 Task: Search one way flight ticket for 3 adults, 3 children in premium economy from Idaho Falls: Idaho Falls Regional Airport (fanning Field) to Laramie: Laramie Regional Airport on 5-3-2023. Choice of flights is Spirit. Number of bags: 1 carry on bag. Price is upto 74000. Outbound departure time preference is 9:30.
Action: Mouse moved to (374, 325)
Screenshot: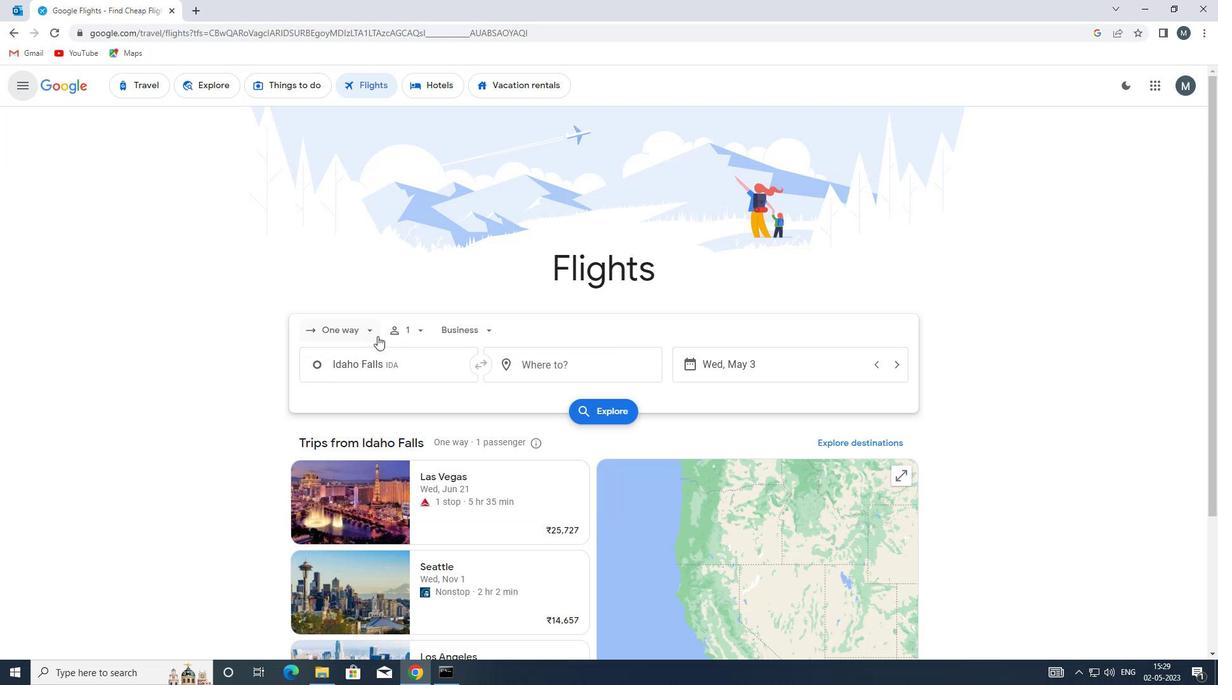 
Action: Mouse pressed left at (374, 325)
Screenshot: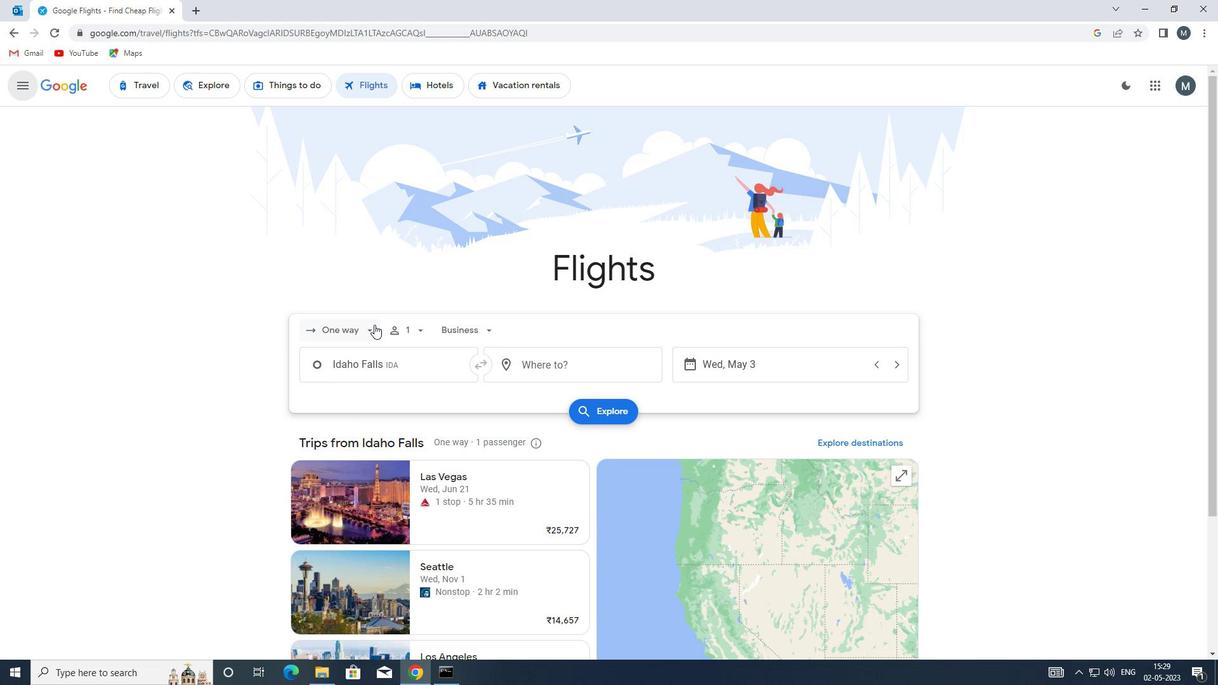 
Action: Mouse moved to (370, 391)
Screenshot: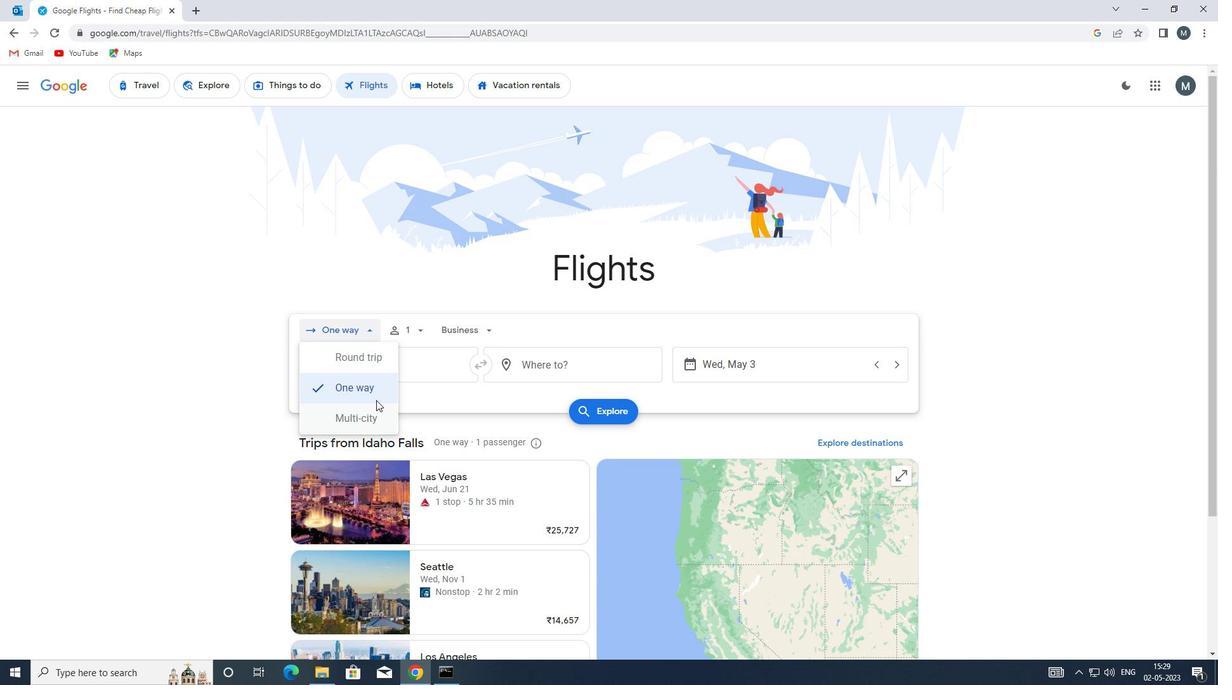 
Action: Mouse pressed left at (370, 391)
Screenshot: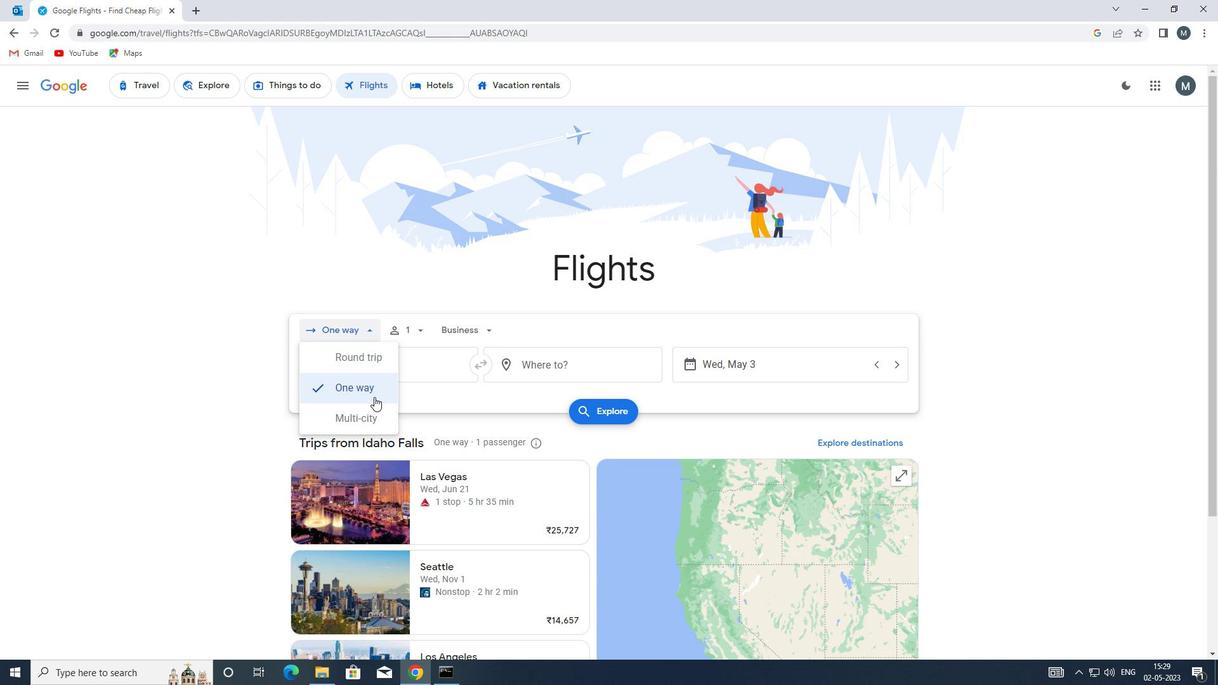 
Action: Mouse moved to (410, 330)
Screenshot: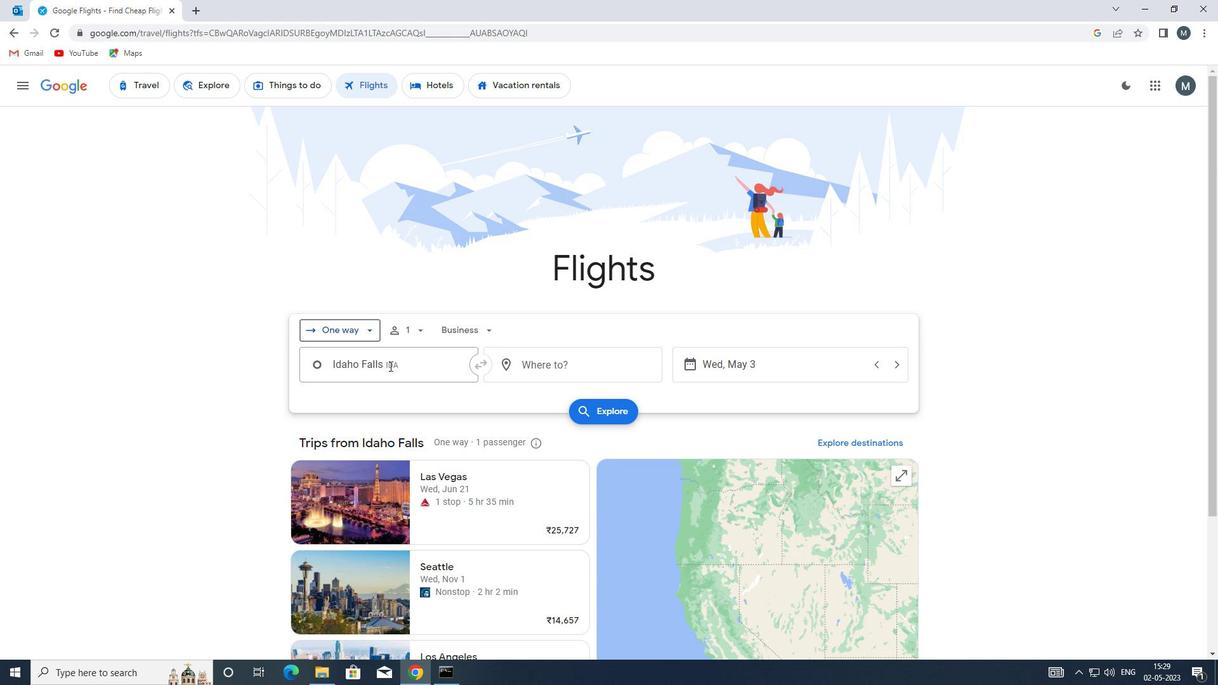 
Action: Mouse pressed left at (410, 330)
Screenshot: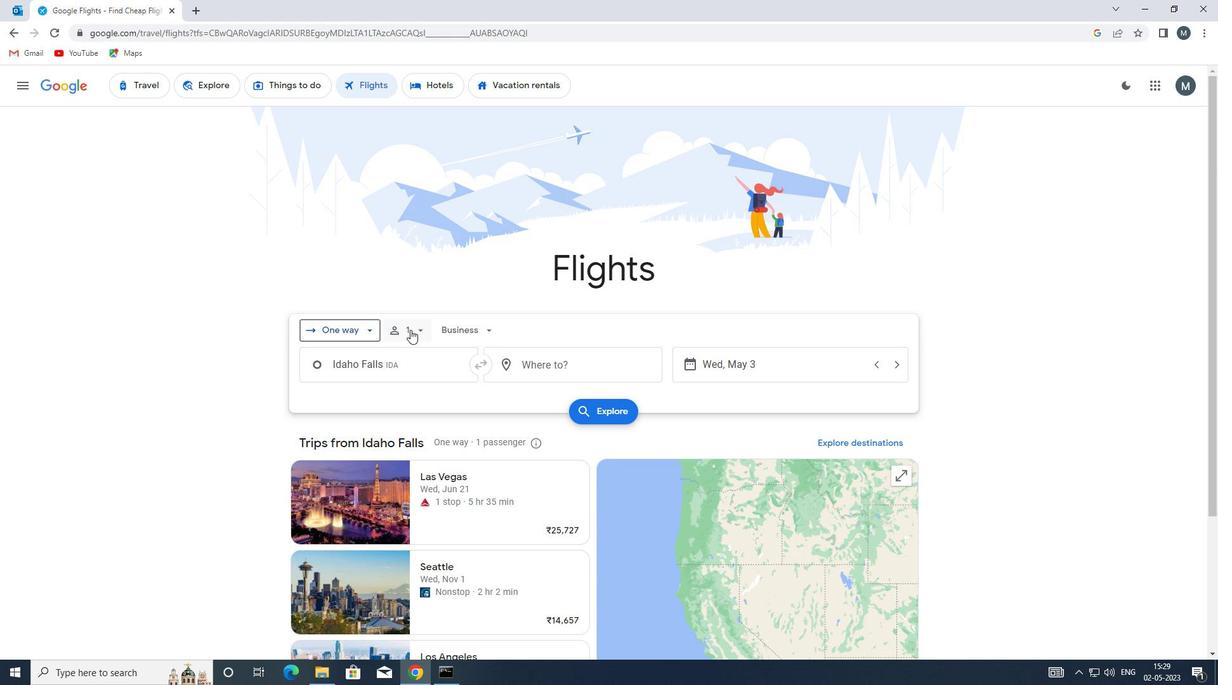 
Action: Mouse moved to (525, 360)
Screenshot: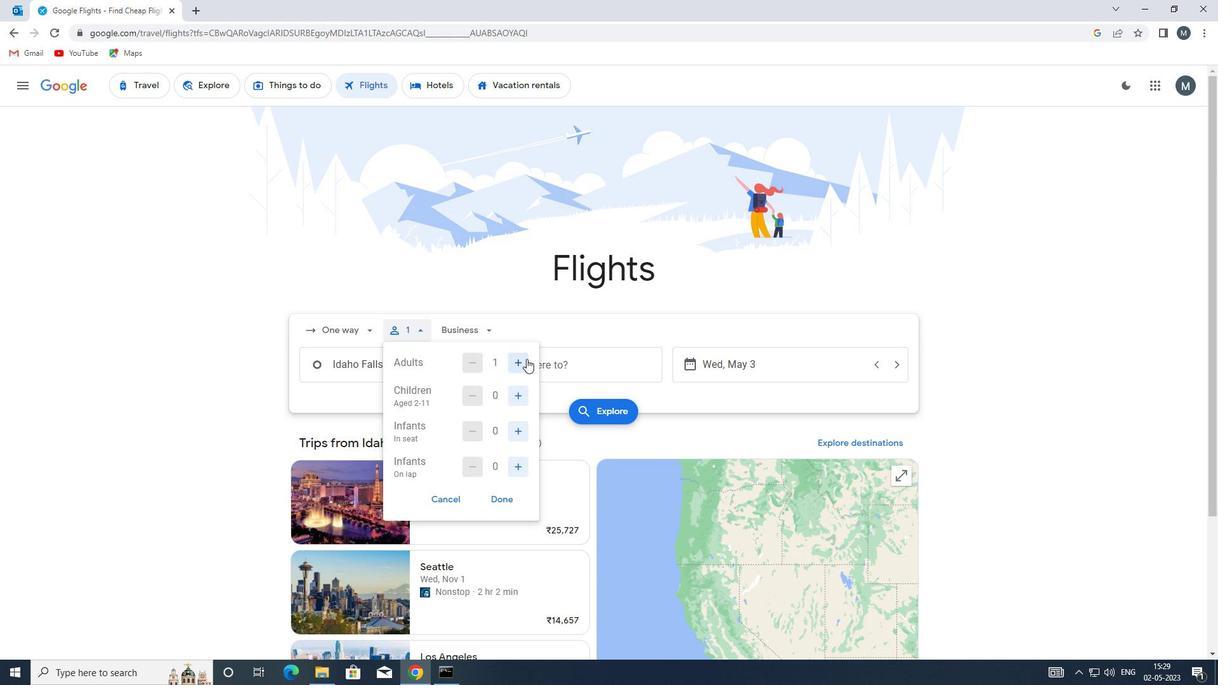 
Action: Mouse pressed left at (525, 360)
Screenshot: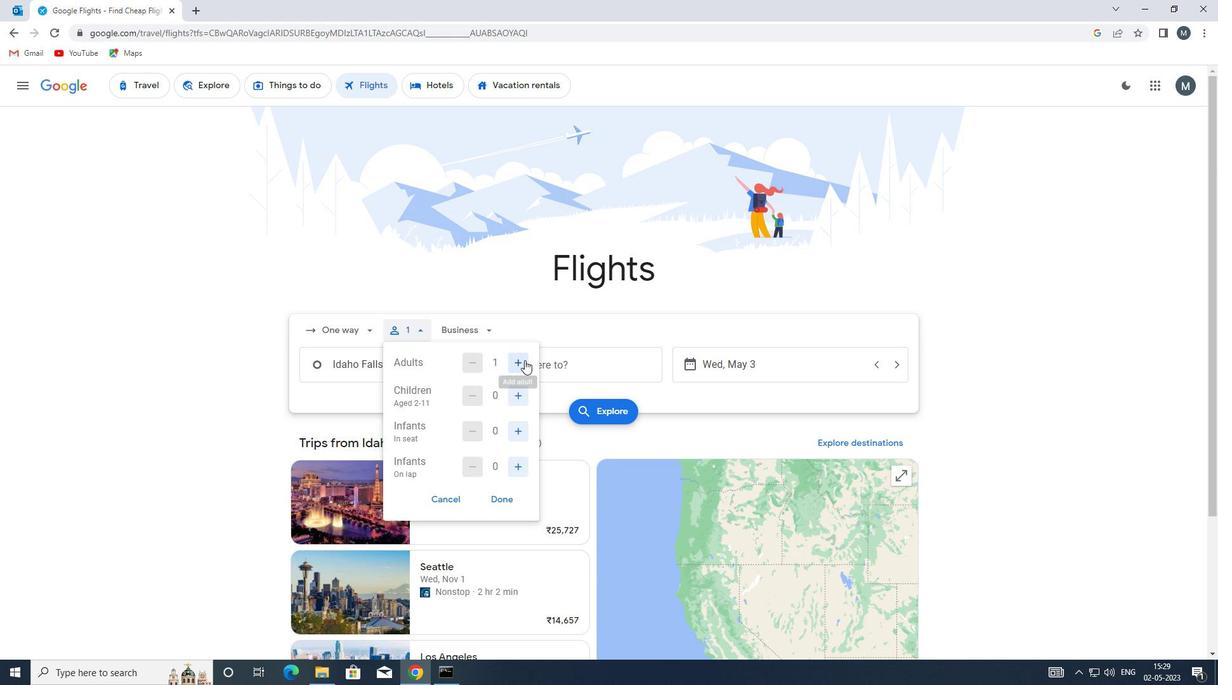 
Action: Mouse pressed left at (525, 360)
Screenshot: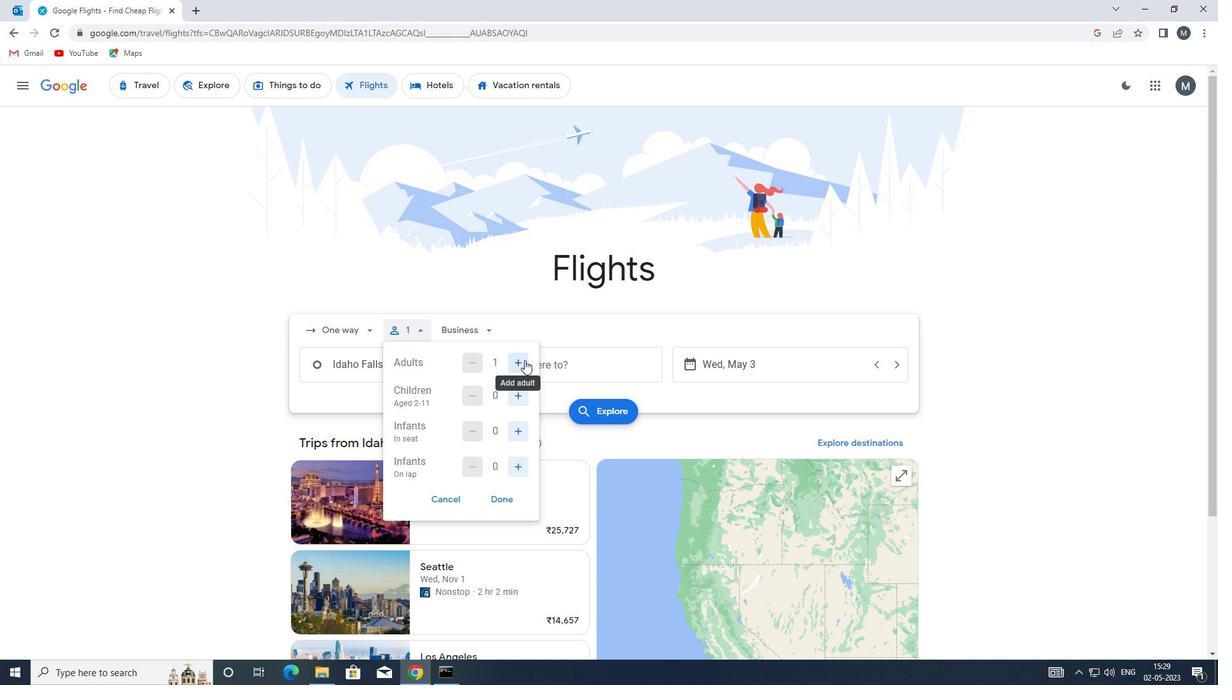 
Action: Mouse moved to (514, 396)
Screenshot: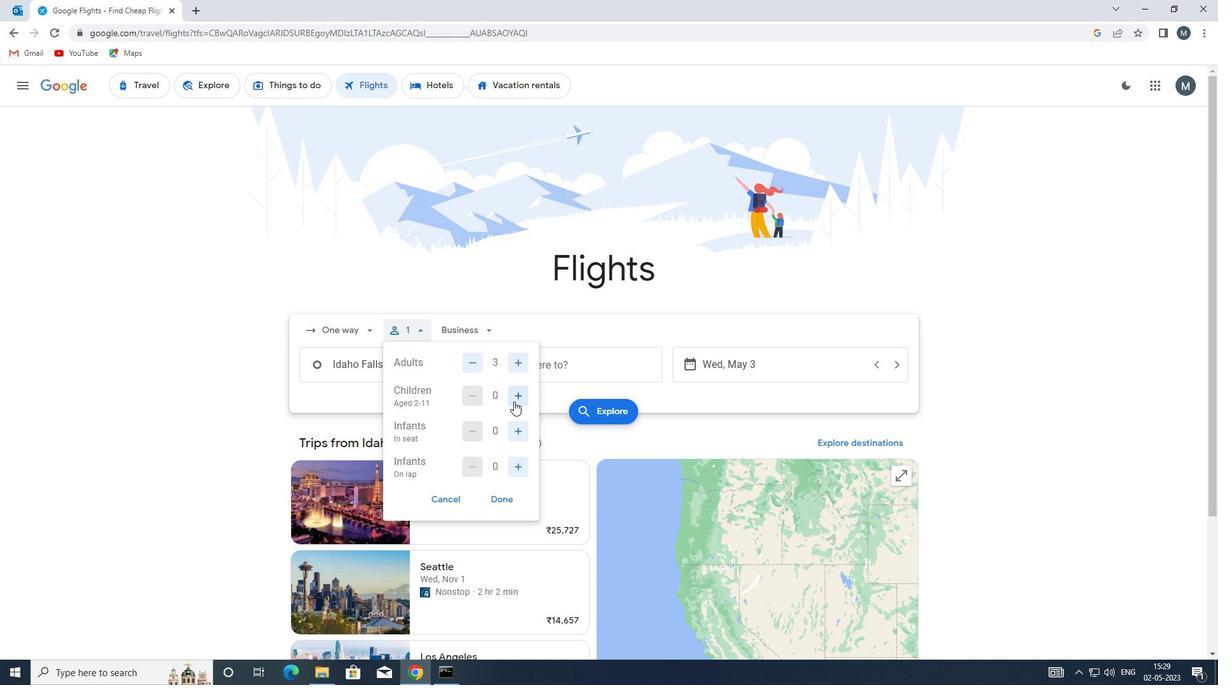 
Action: Mouse pressed left at (514, 396)
Screenshot: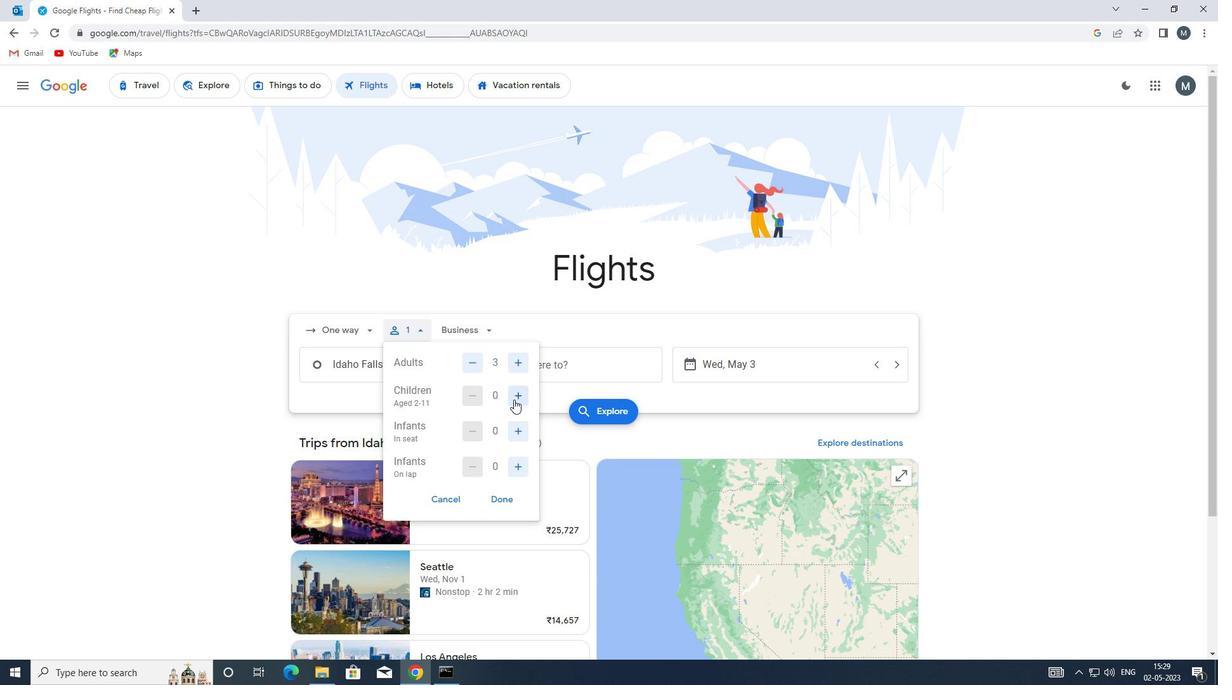 
Action: Mouse pressed left at (514, 396)
Screenshot: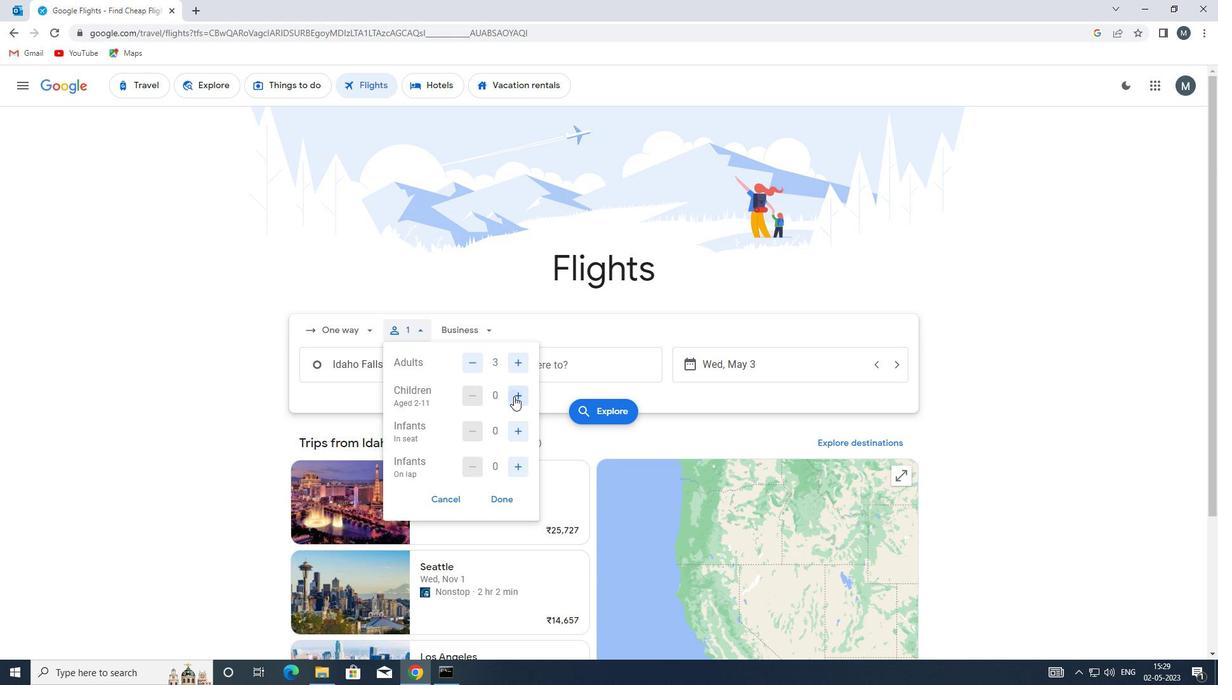 
Action: Mouse moved to (515, 396)
Screenshot: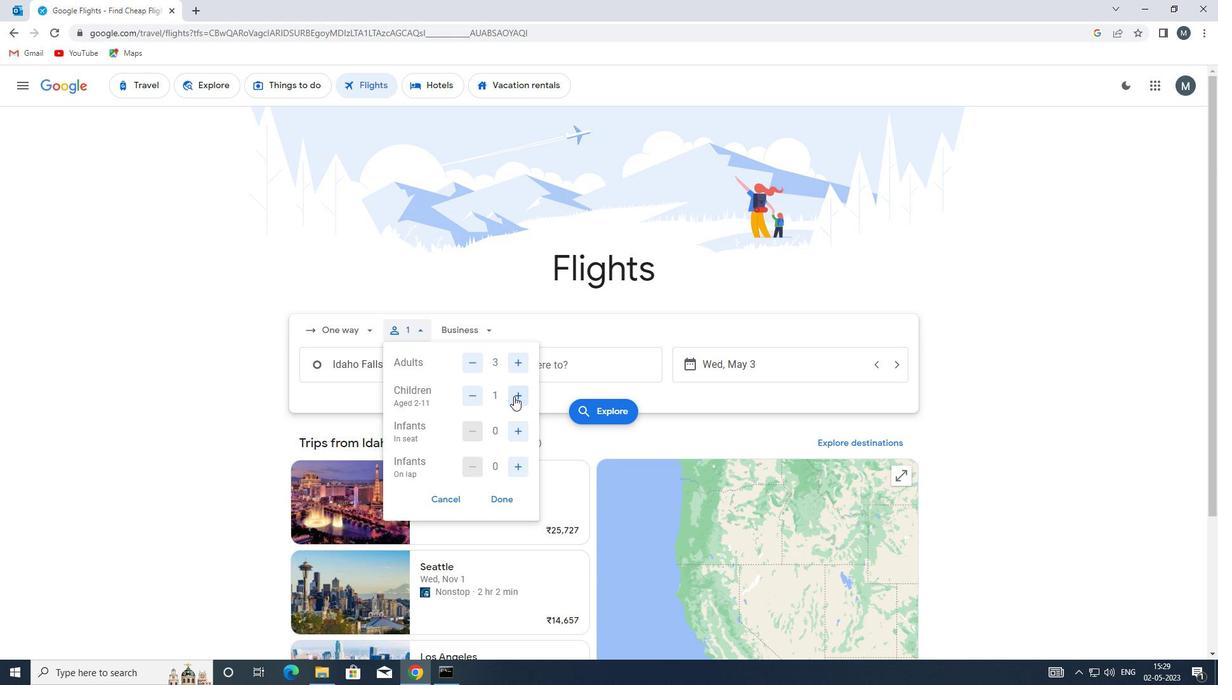 
Action: Mouse pressed left at (515, 396)
Screenshot: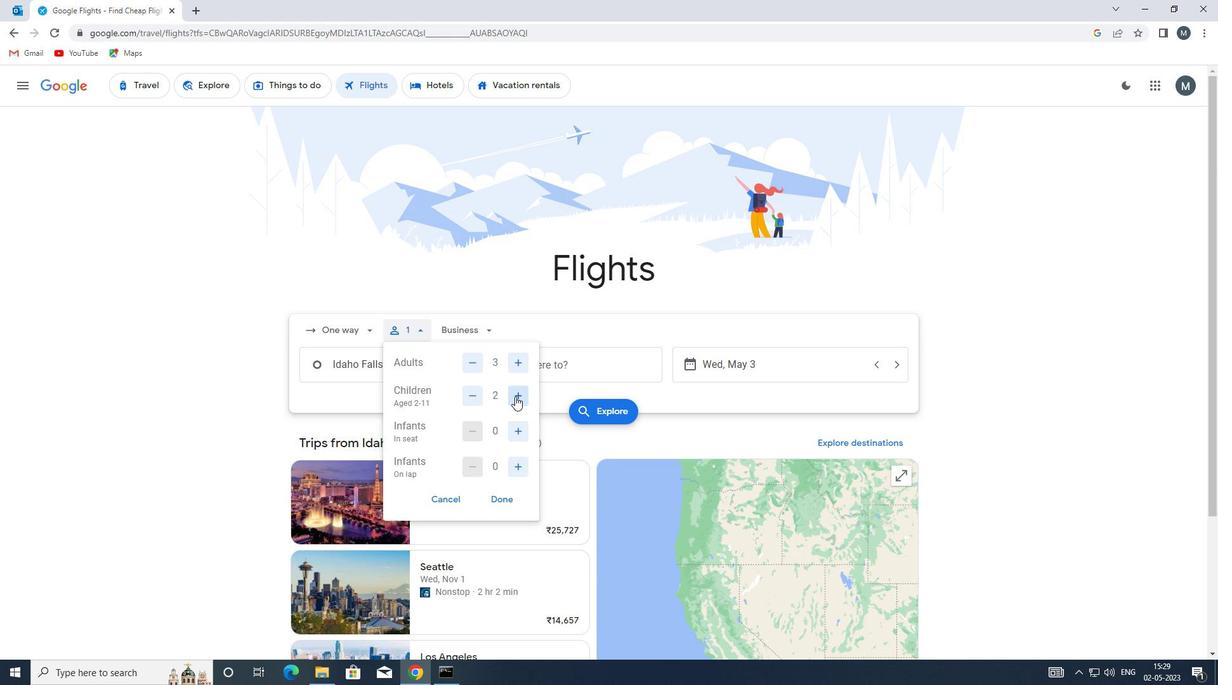 
Action: Mouse moved to (502, 494)
Screenshot: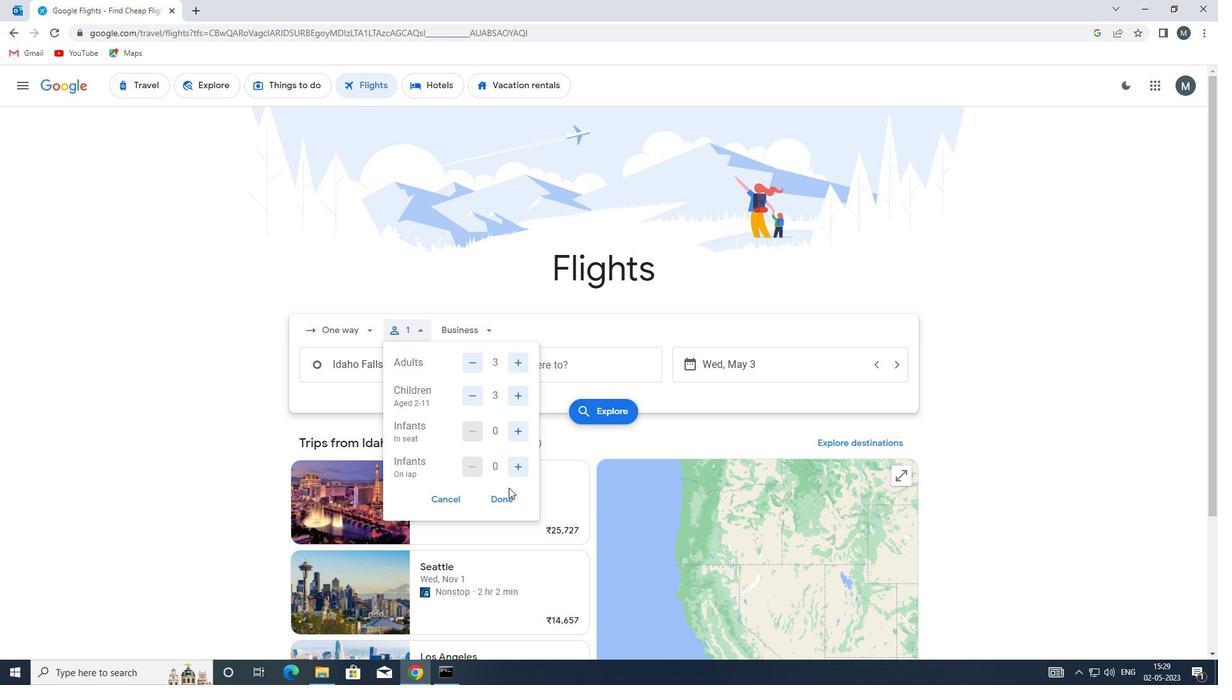 
Action: Mouse pressed left at (502, 494)
Screenshot: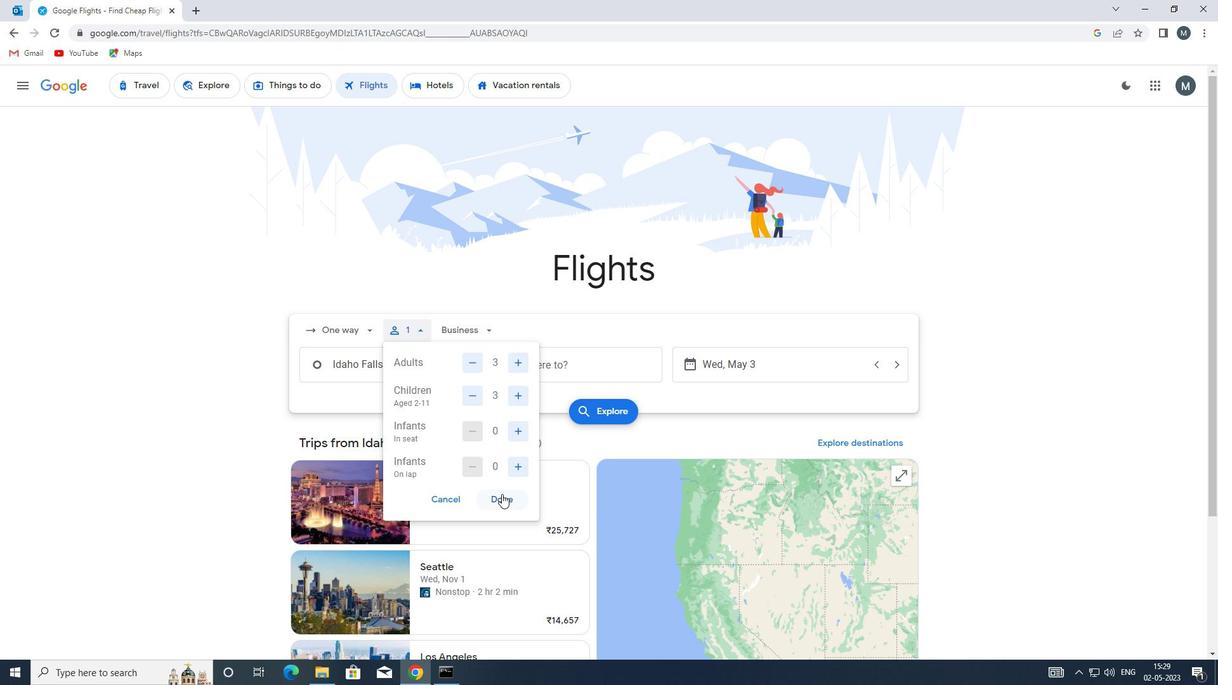 
Action: Mouse moved to (467, 326)
Screenshot: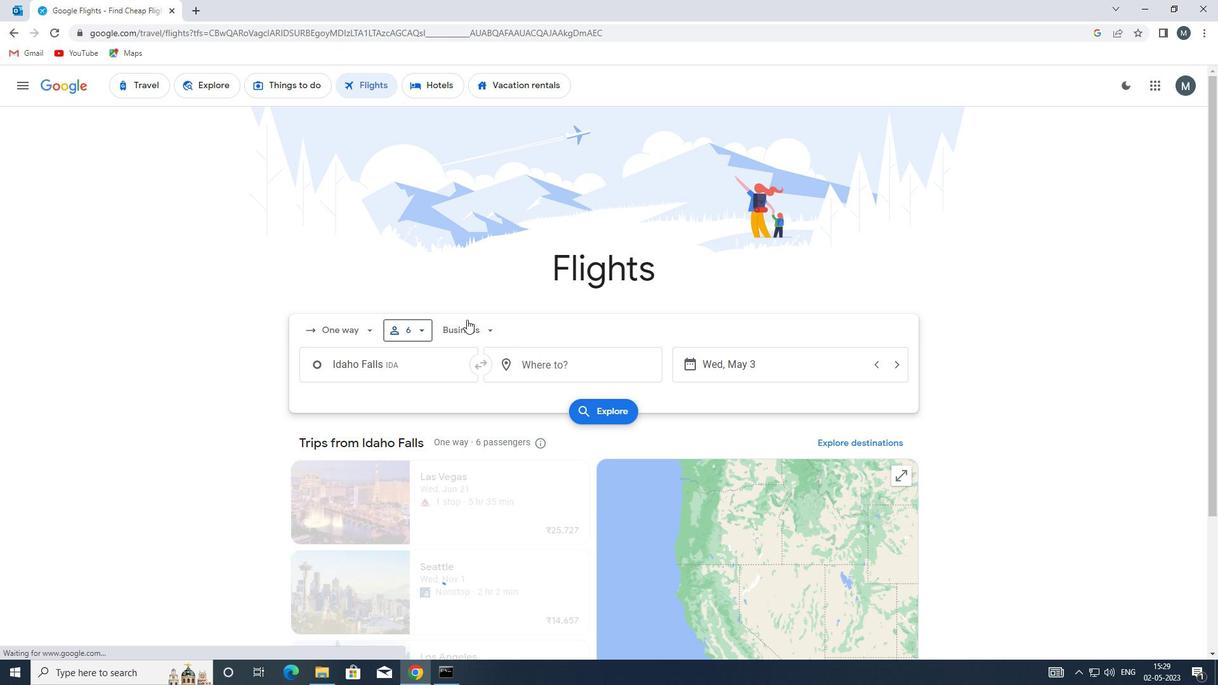 
Action: Mouse pressed left at (467, 326)
Screenshot: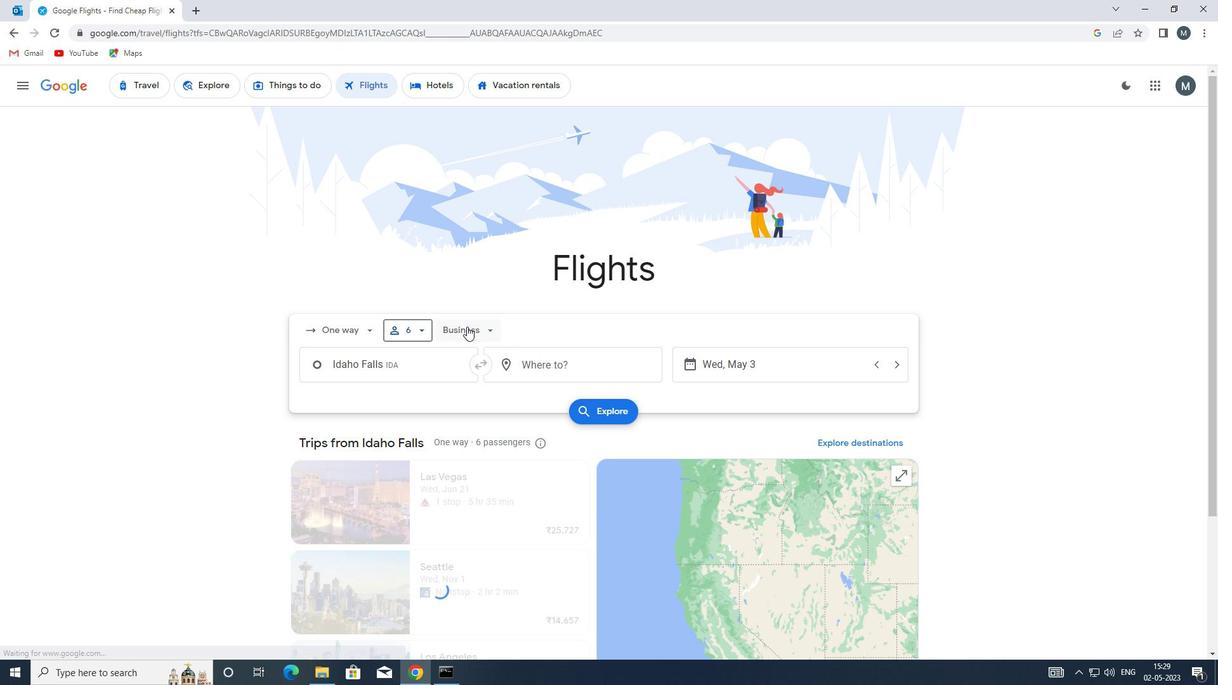 
Action: Mouse moved to (473, 330)
Screenshot: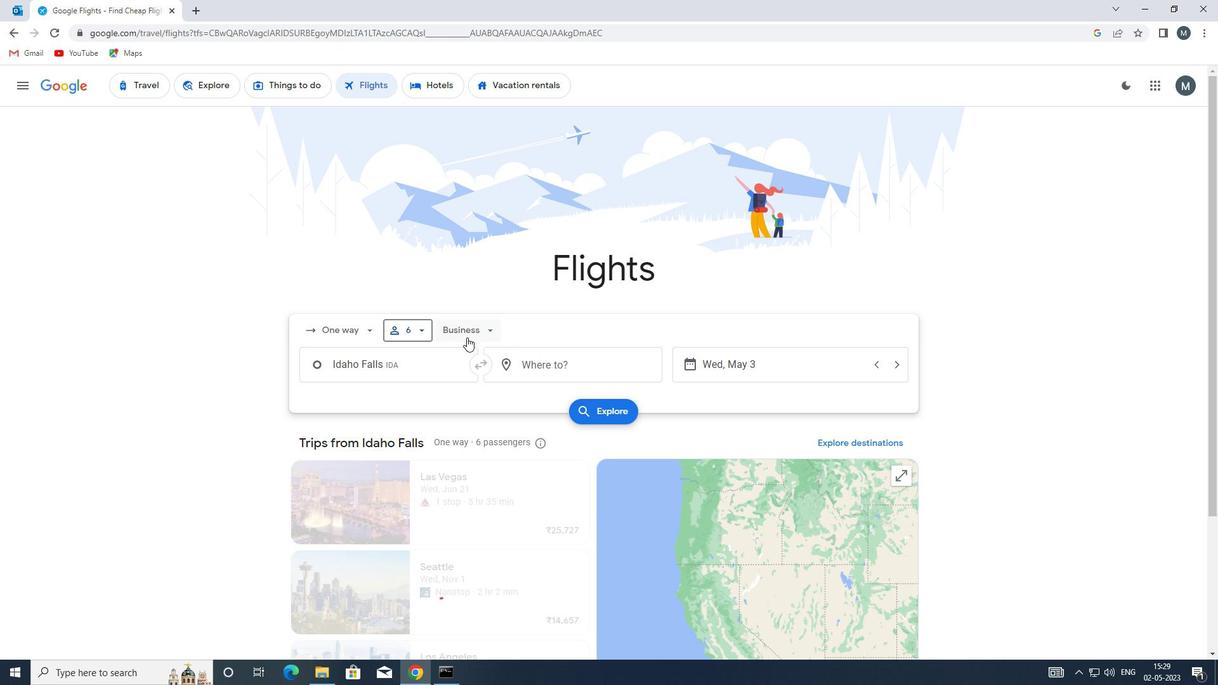 
Action: Mouse pressed left at (473, 330)
Screenshot: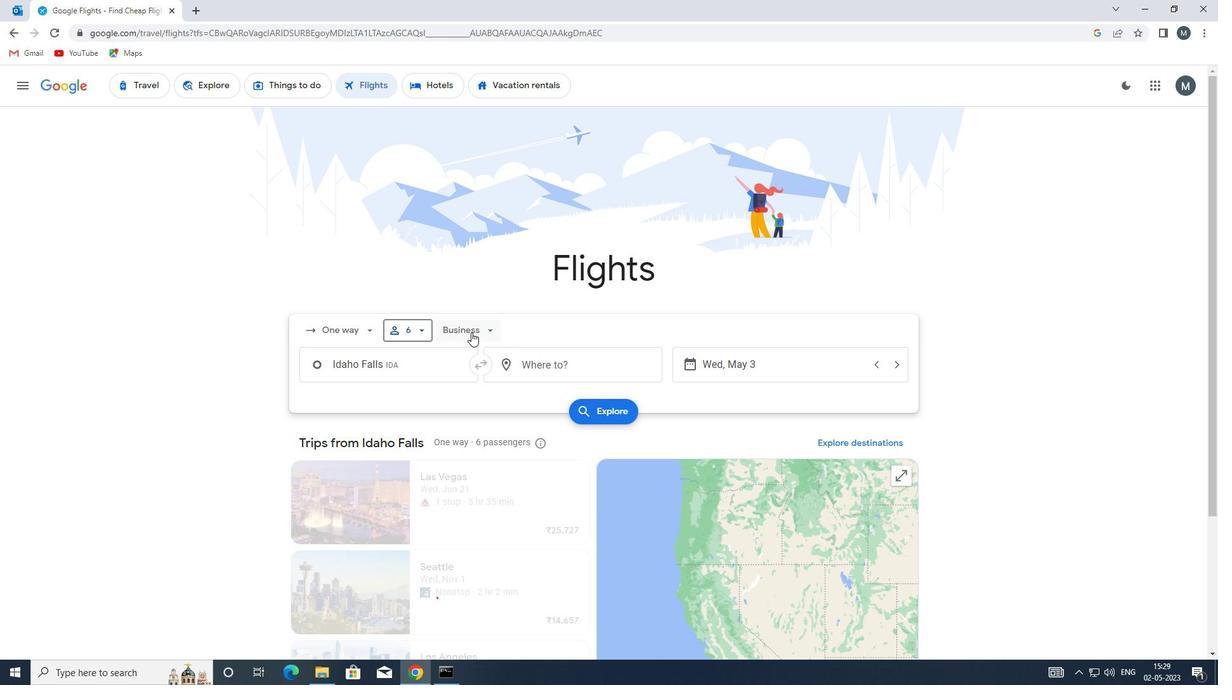 
Action: Mouse moved to (473, 330)
Screenshot: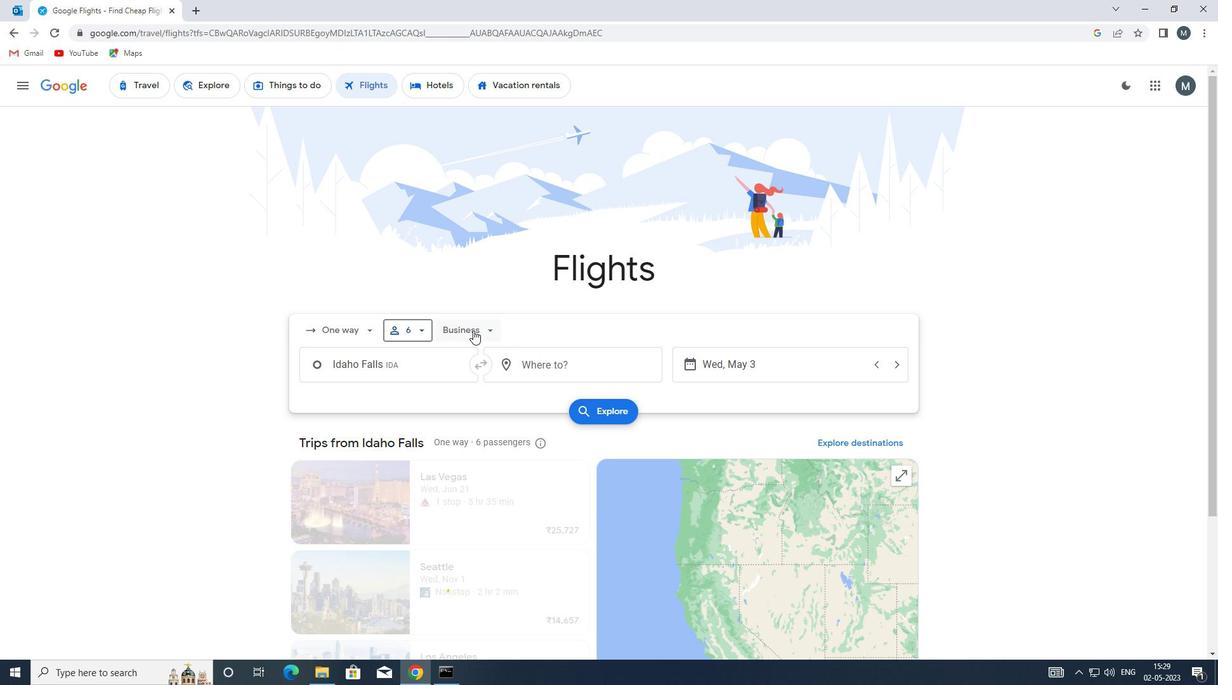 
Action: Mouse pressed left at (473, 330)
Screenshot: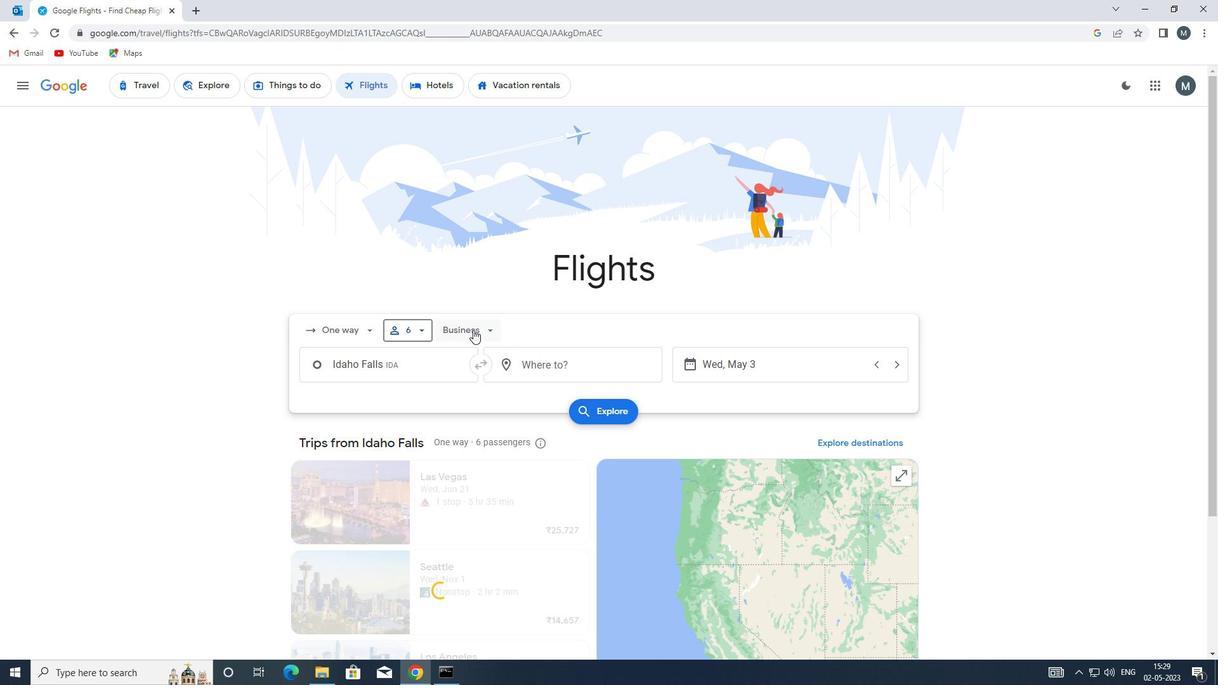 
Action: Mouse moved to (497, 385)
Screenshot: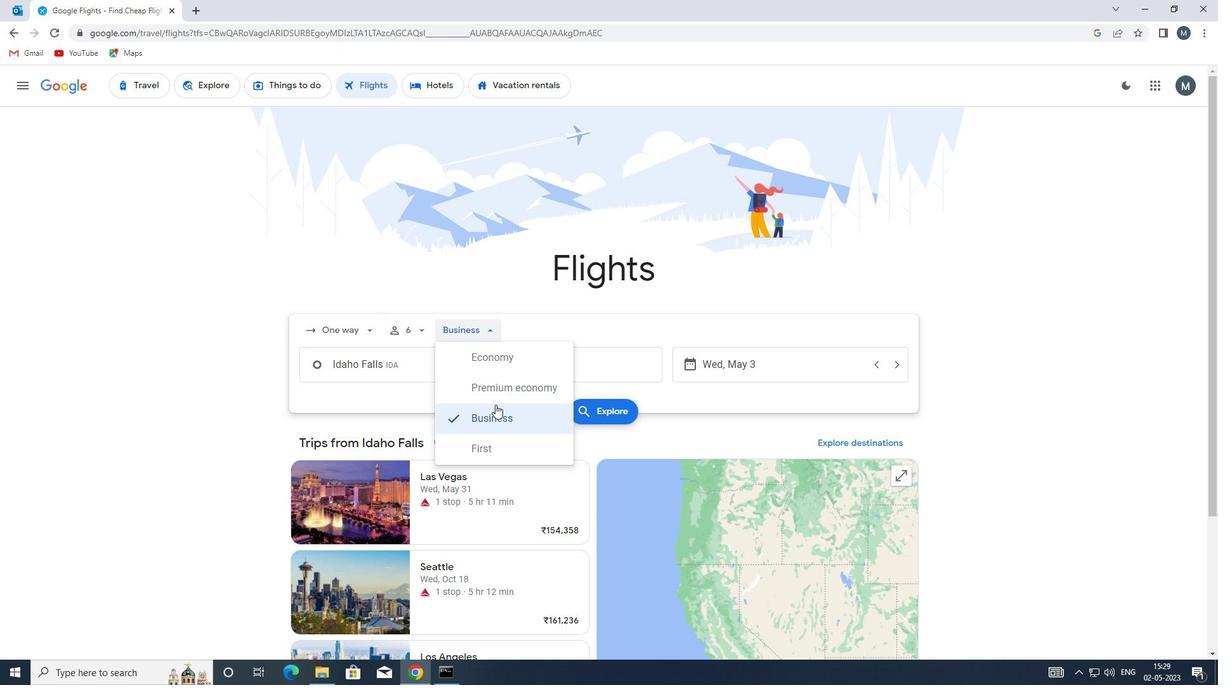 
Action: Mouse pressed left at (497, 385)
Screenshot: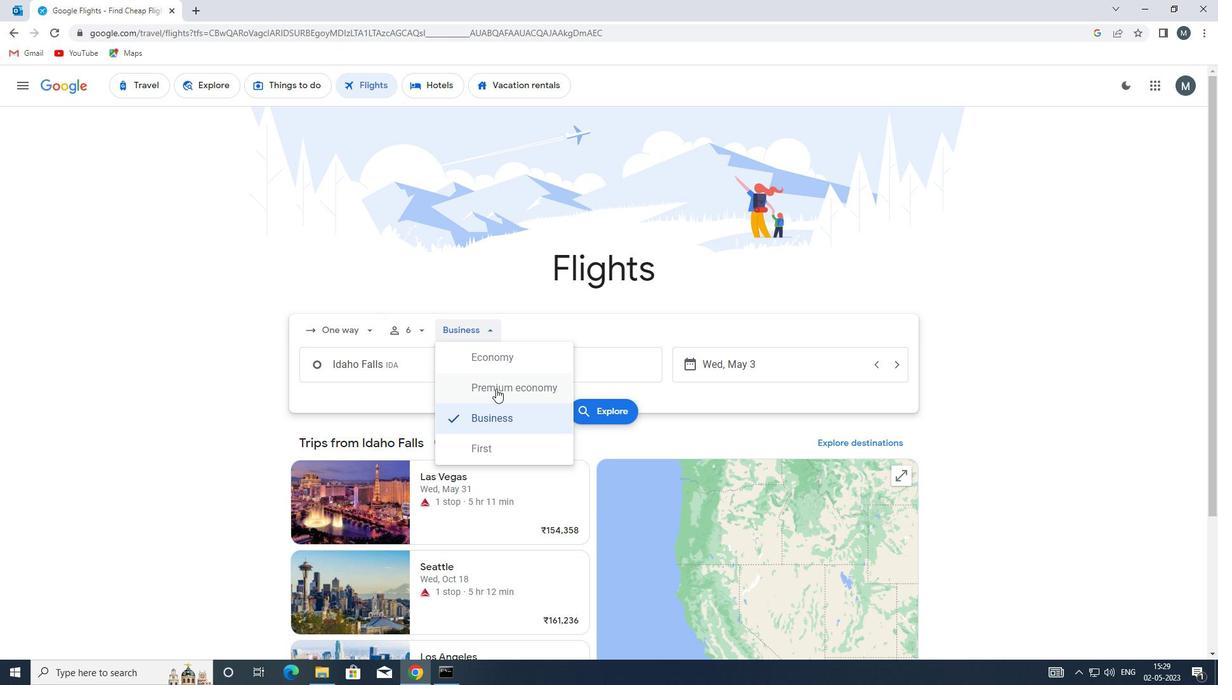 
Action: Mouse moved to (419, 362)
Screenshot: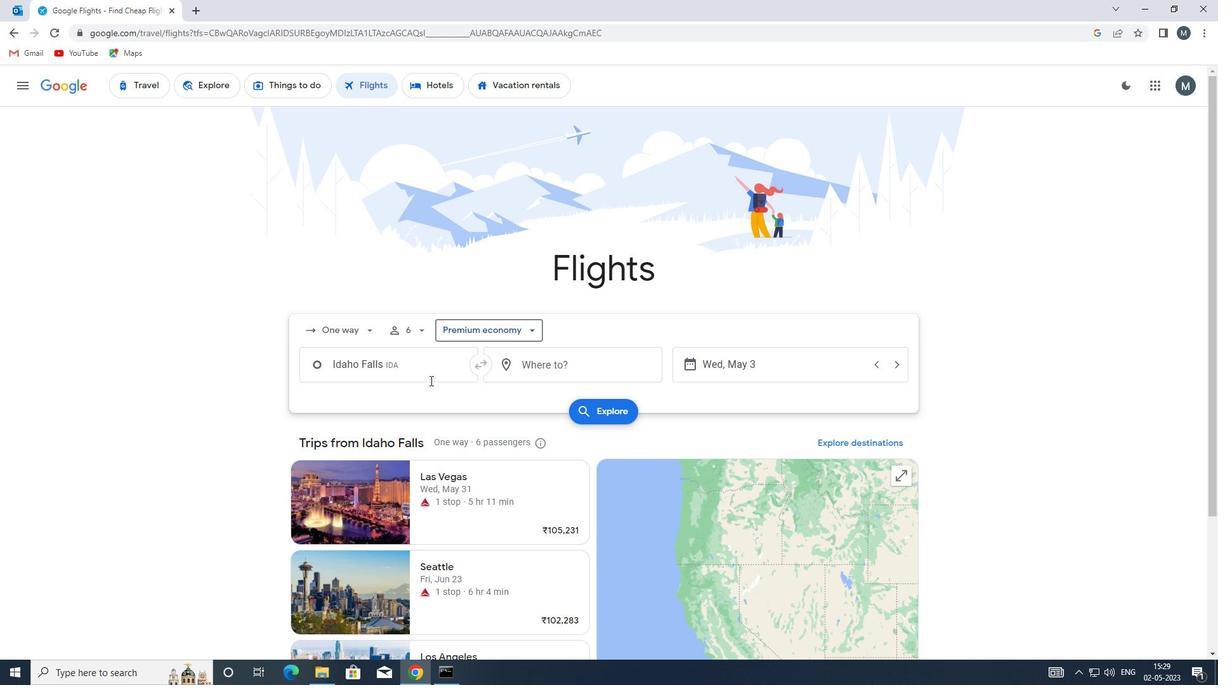 
Action: Mouse pressed left at (419, 362)
Screenshot: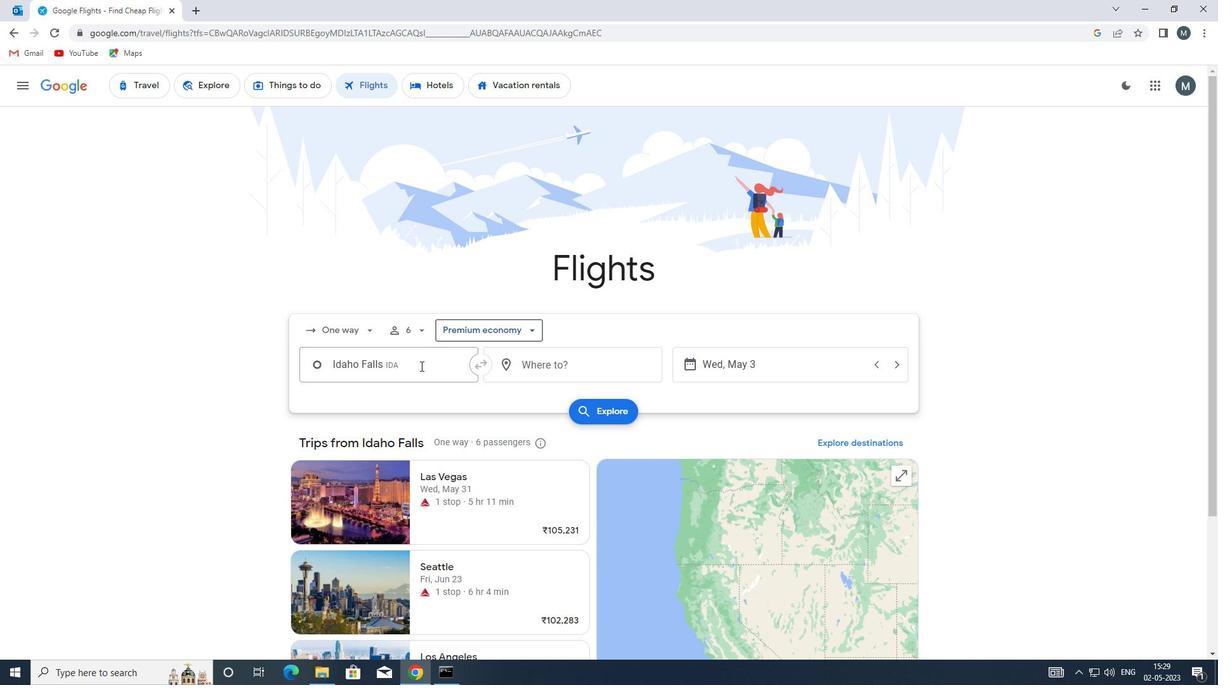 
Action: Key pressed <Key.enter>
Screenshot: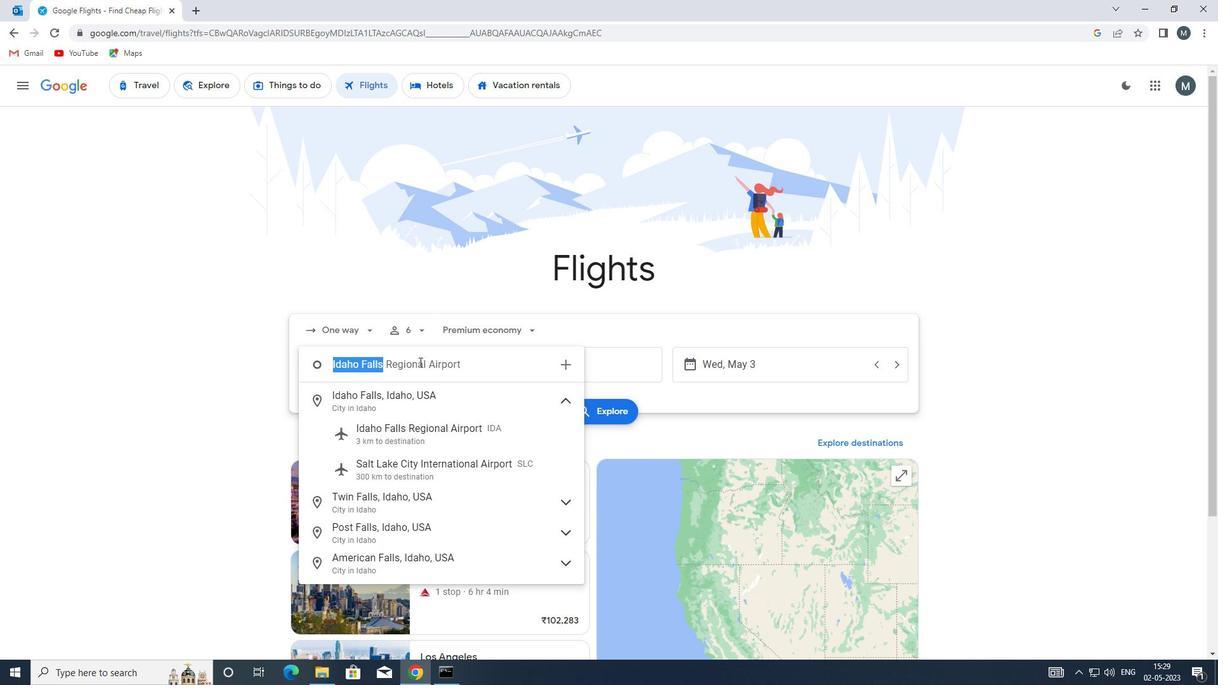 
Action: Mouse moved to (524, 366)
Screenshot: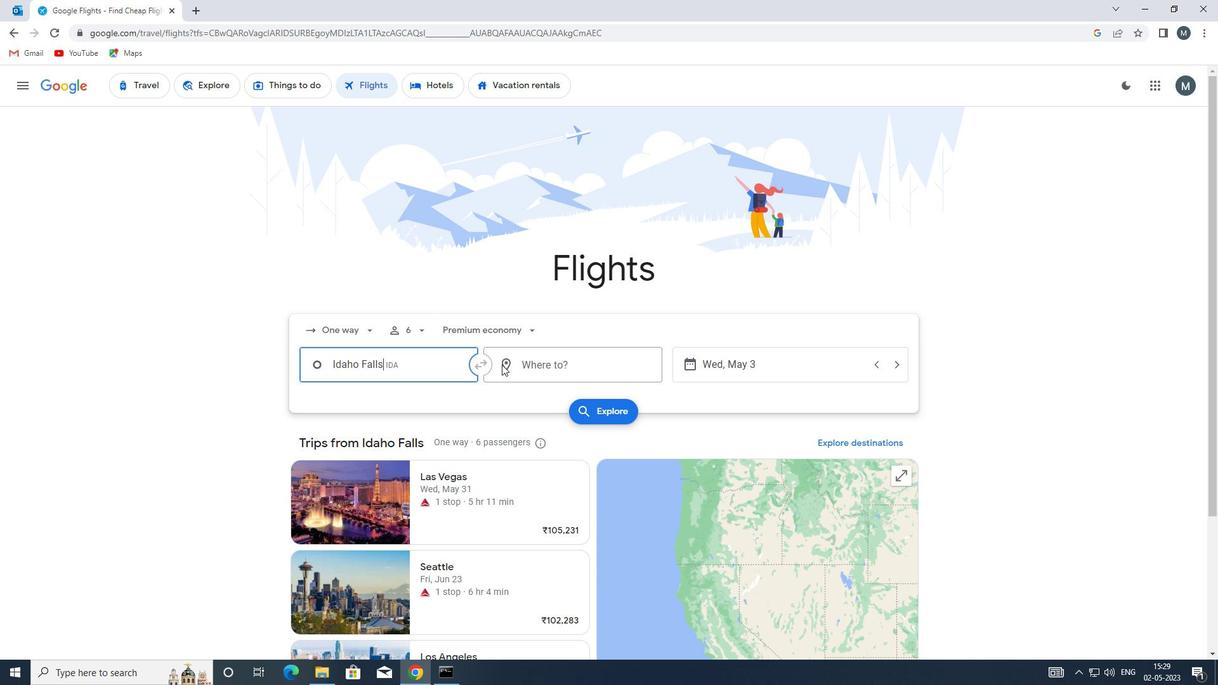 
Action: Mouse pressed left at (524, 366)
Screenshot: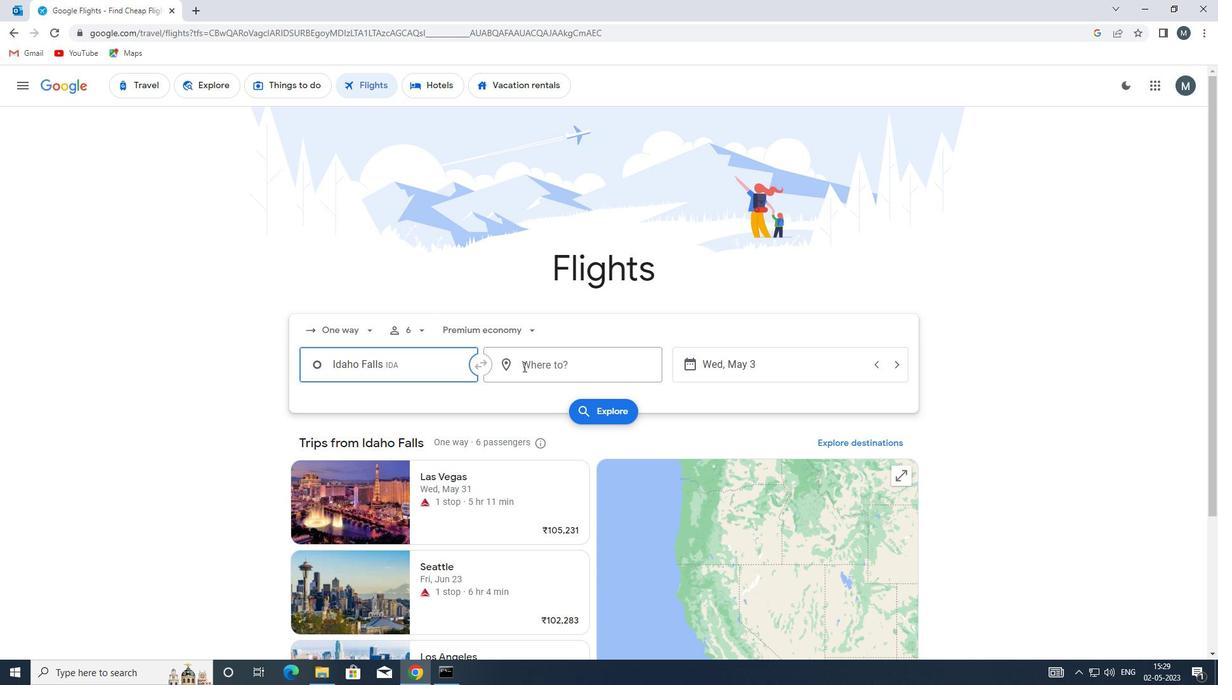 
Action: Mouse moved to (523, 365)
Screenshot: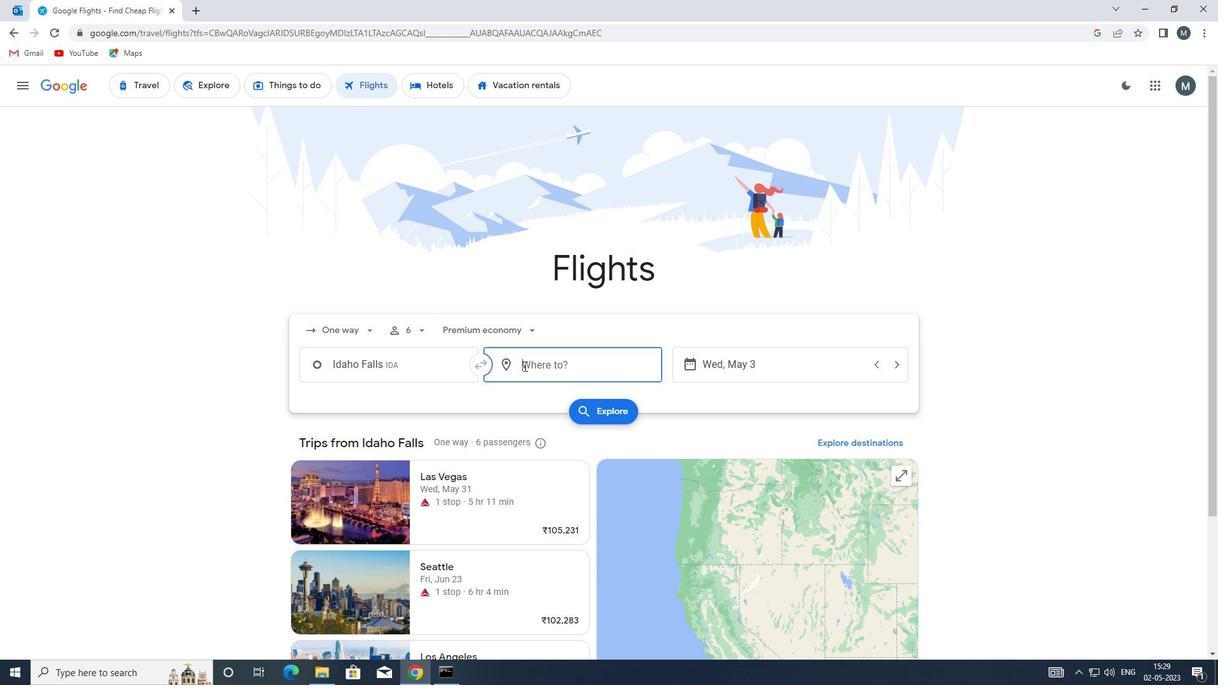 
Action: Key pressed lar
Screenshot: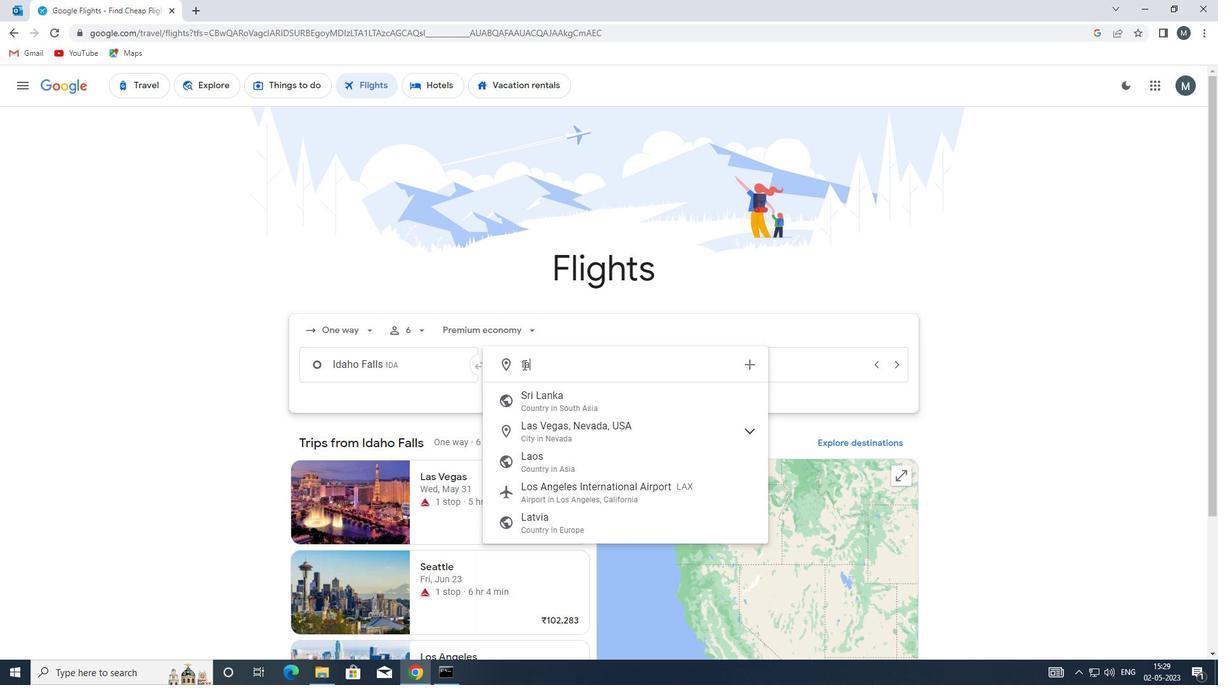
Action: Mouse moved to (592, 400)
Screenshot: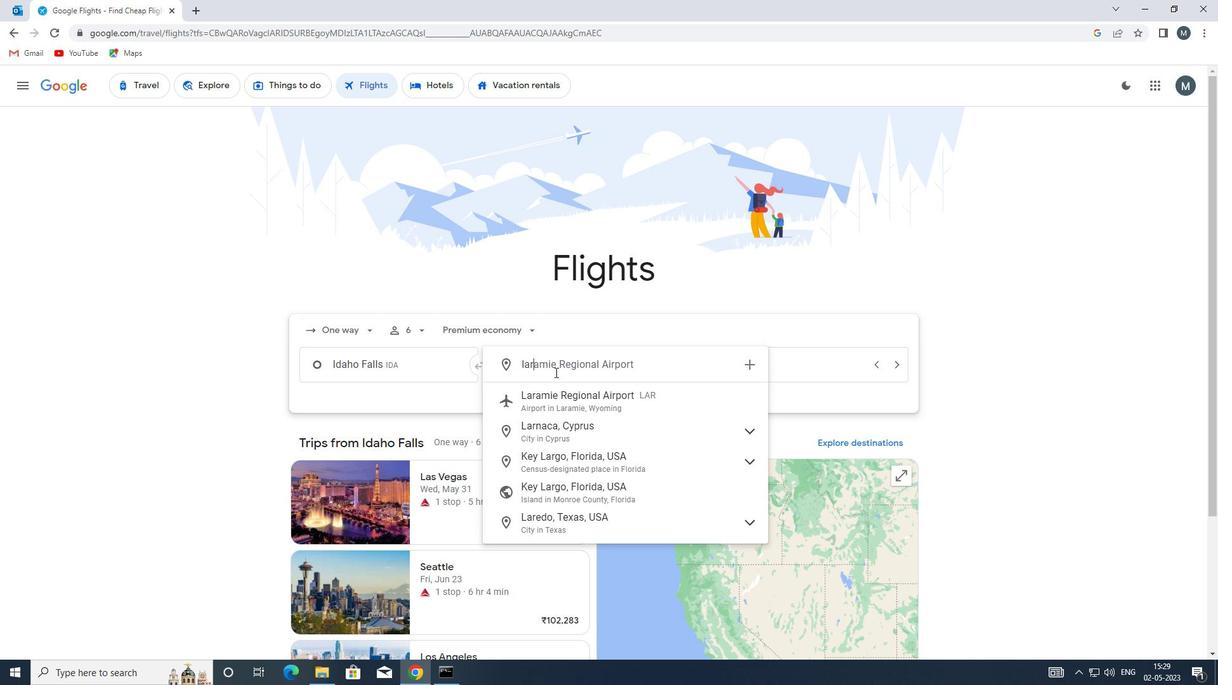 
Action: Mouse pressed left at (592, 400)
Screenshot: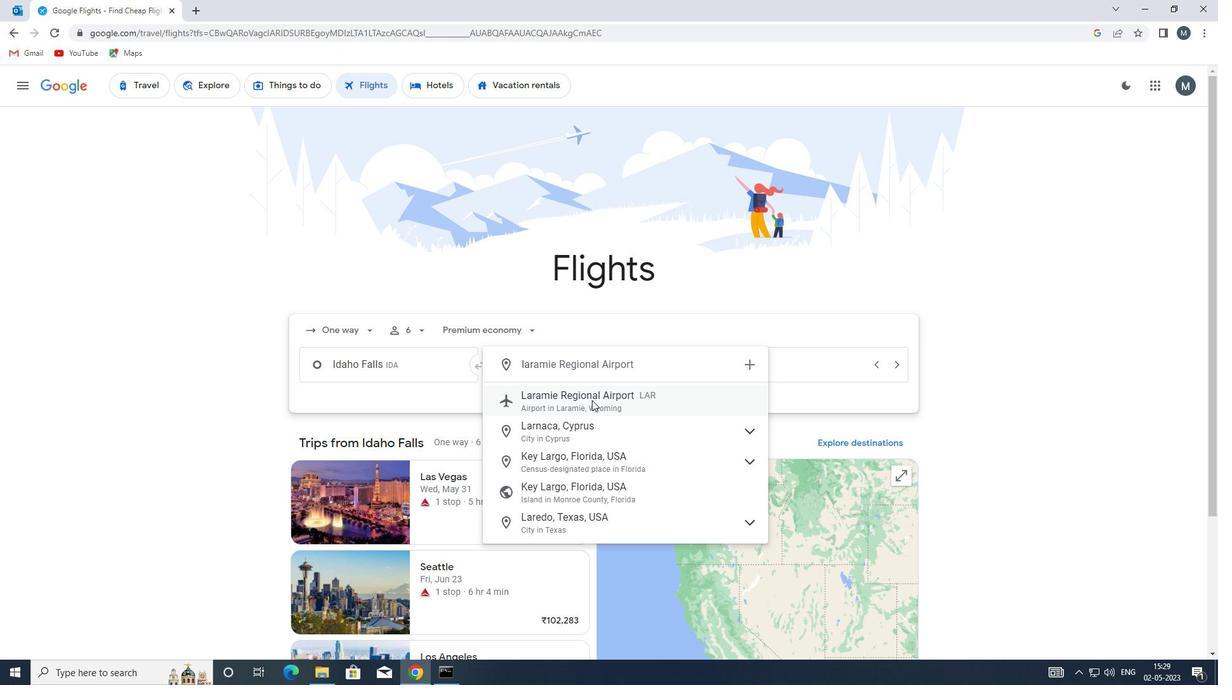 
Action: Mouse moved to (727, 366)
Screenshot: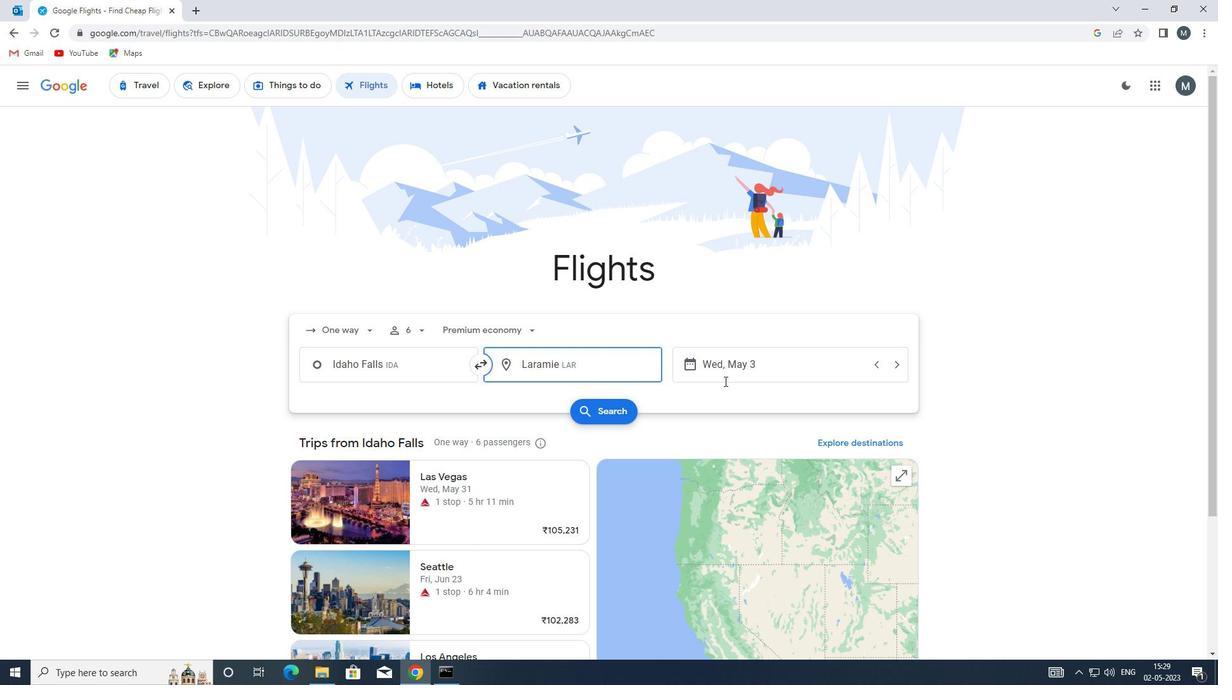 
Action: Mouse pressed left at (727, 366)
Screenshot: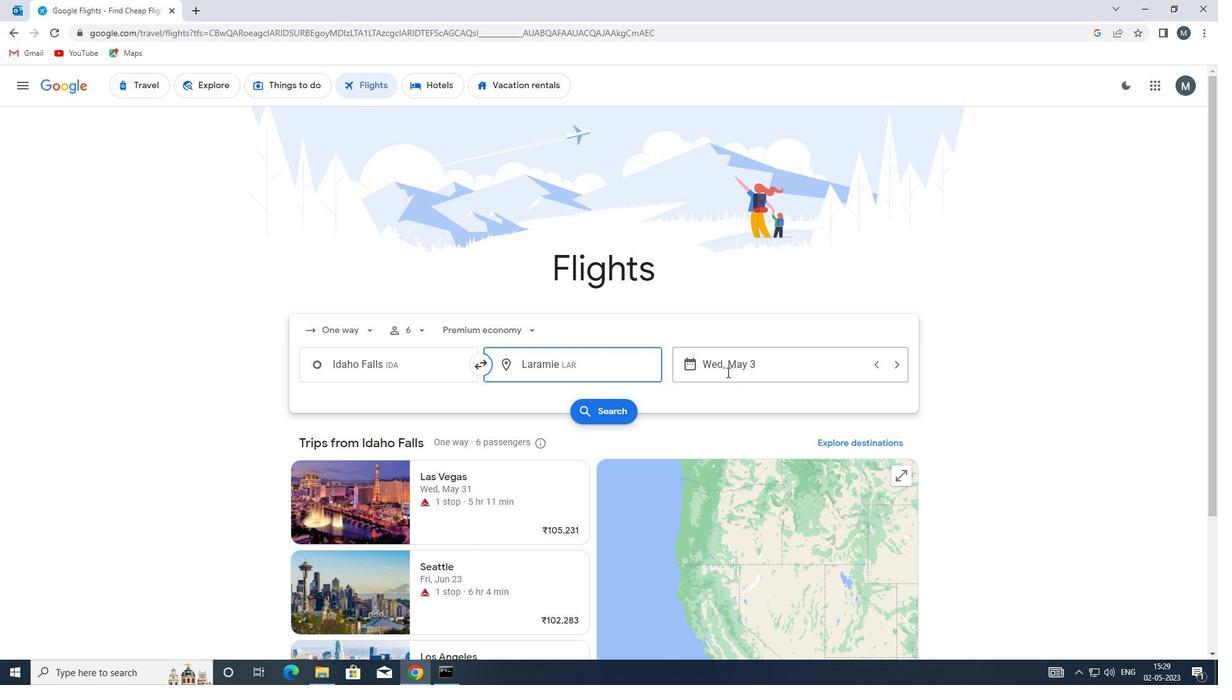 
Action: Mouse moved to (555, 424)
Screenshot: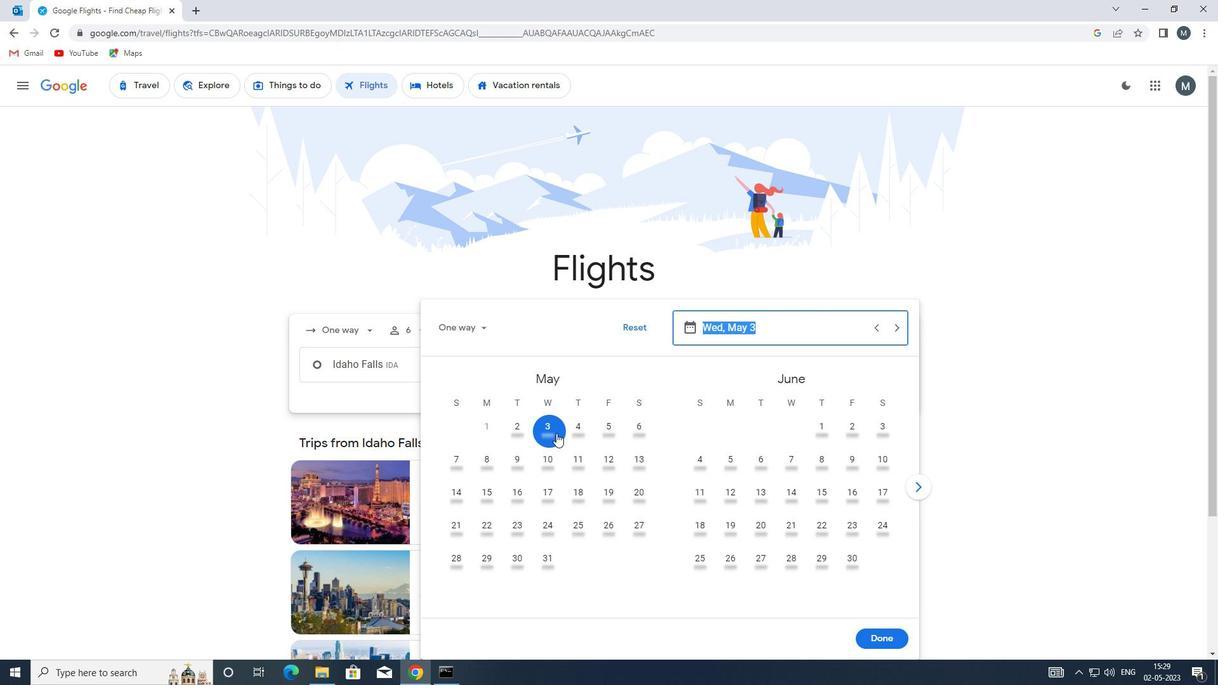 
Action: Mouse pressed left at (555, 424)
Screenshot: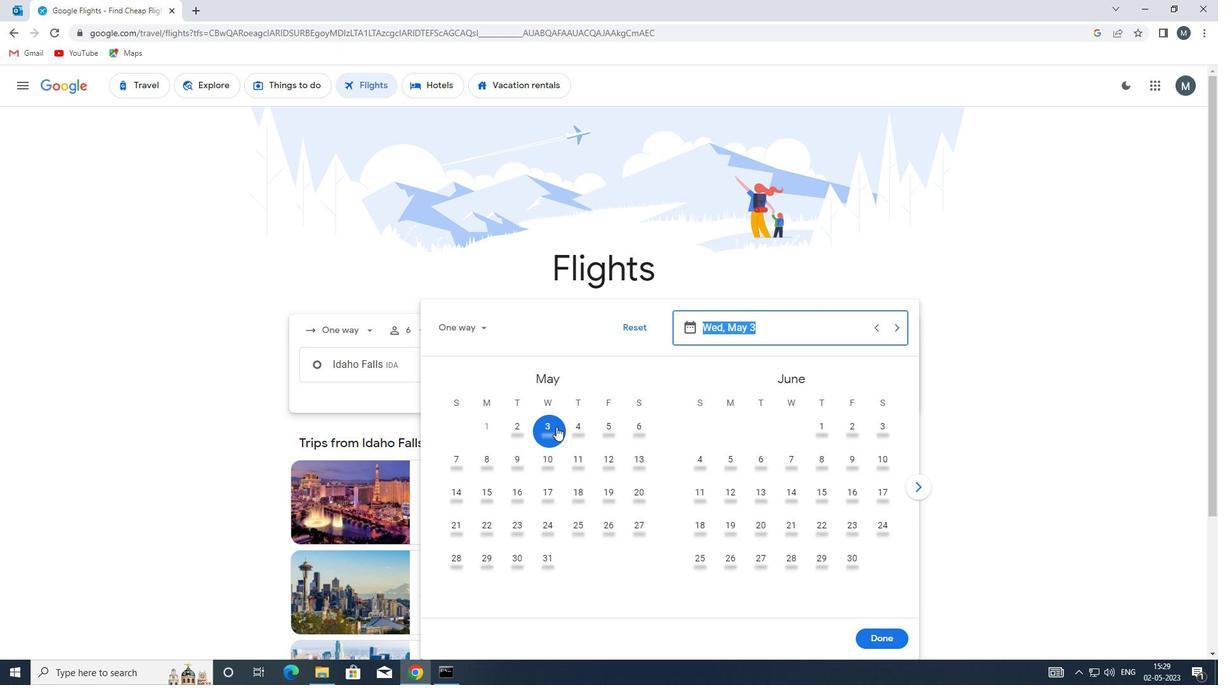 
Action: Mouse moved to (867, 636)
Screenshot: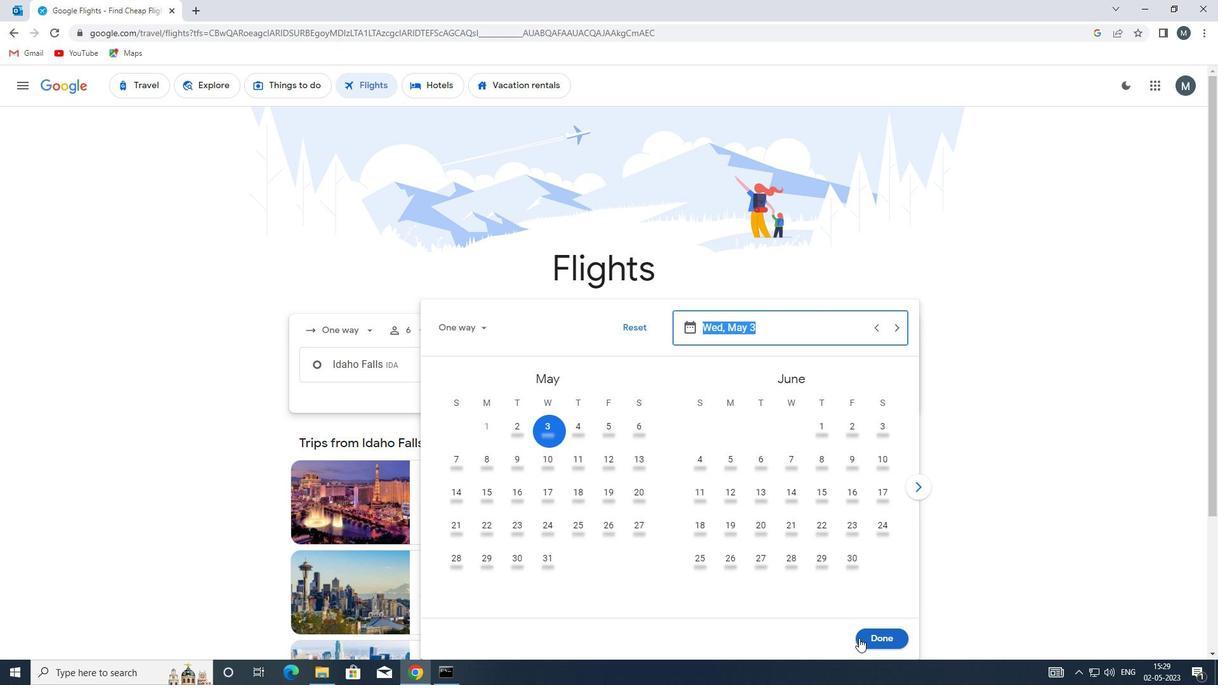 
Action: Mouse pressed left at (867, 636)
Screenshot: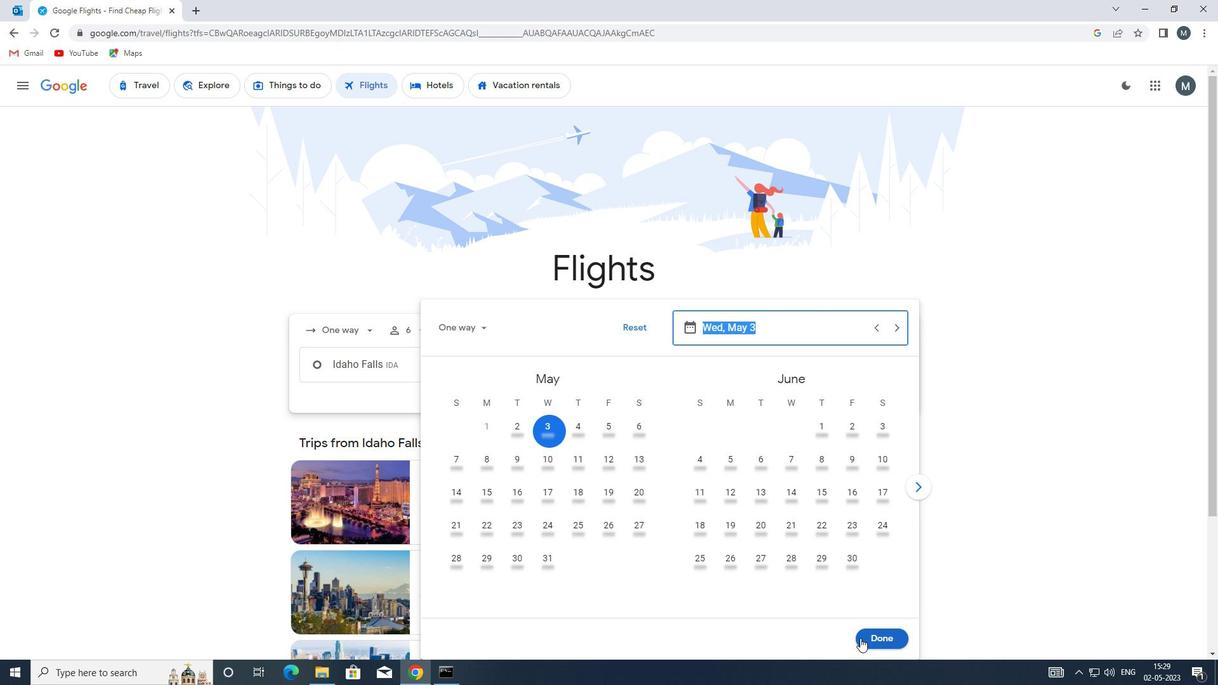 
Action: Mouse moved to (594, 413)
Screenshot: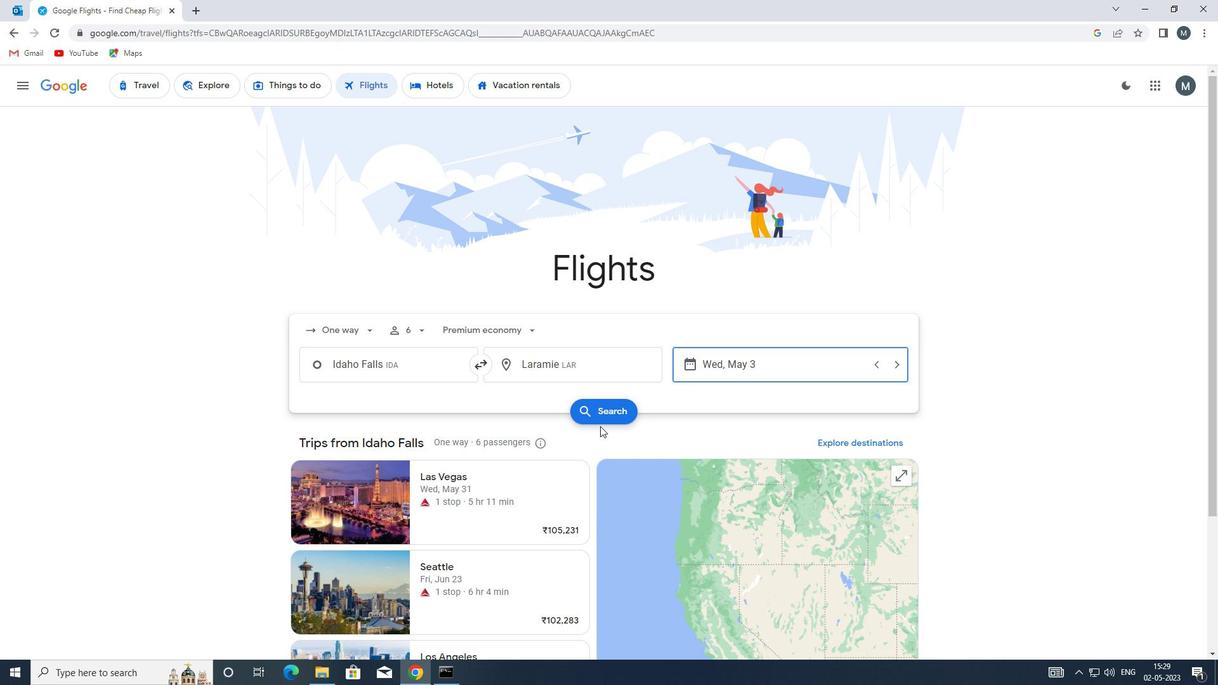 
Action: Mouse pressed left at (594, 413)
Screenshot: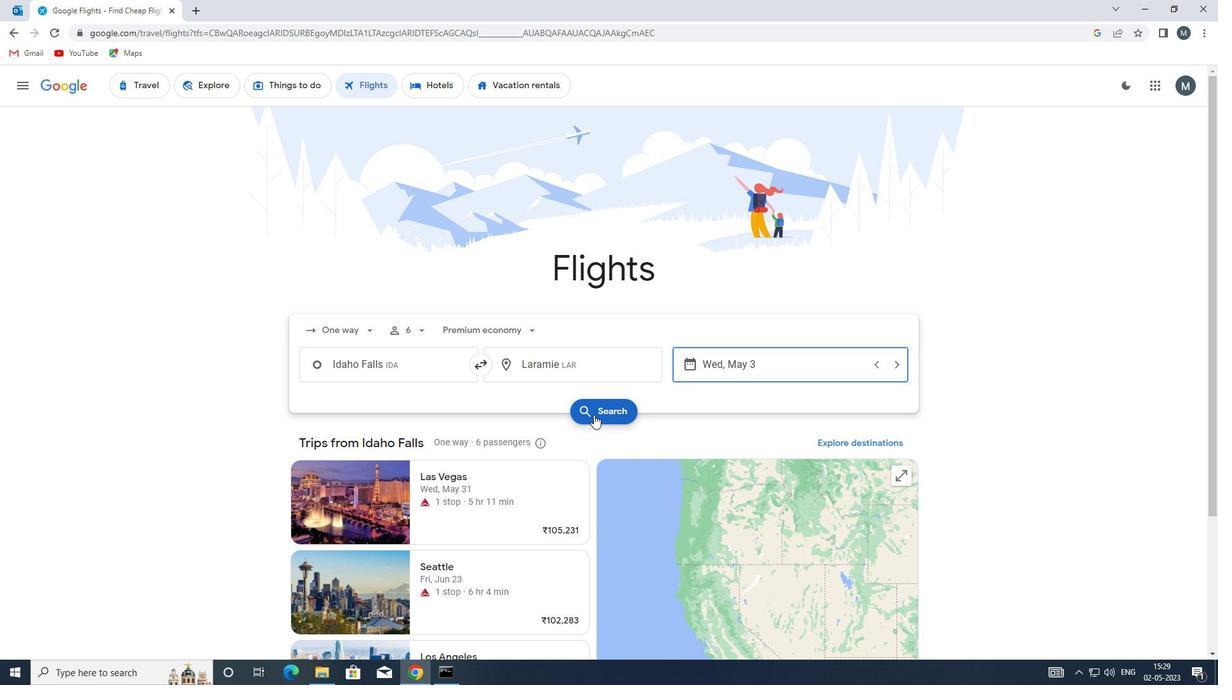 
Action: Mouse moved to (314, 200)
Screenshot: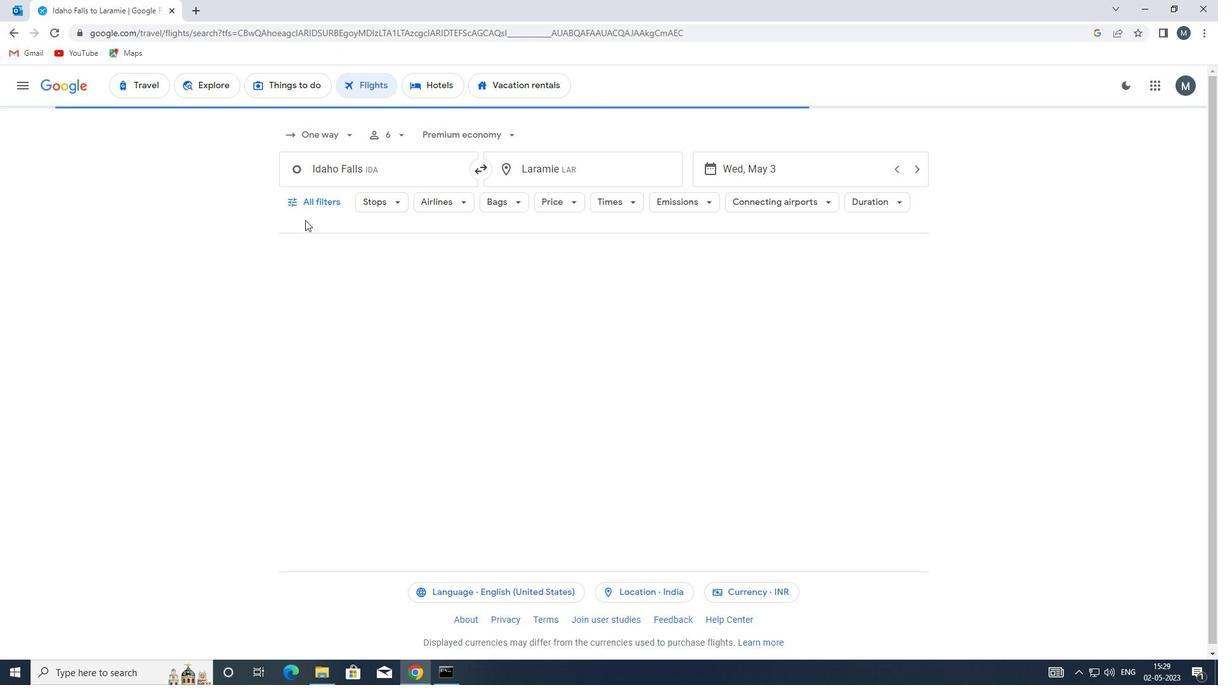 
Action: Mouse pressed left at (314, 200)
Screenshot: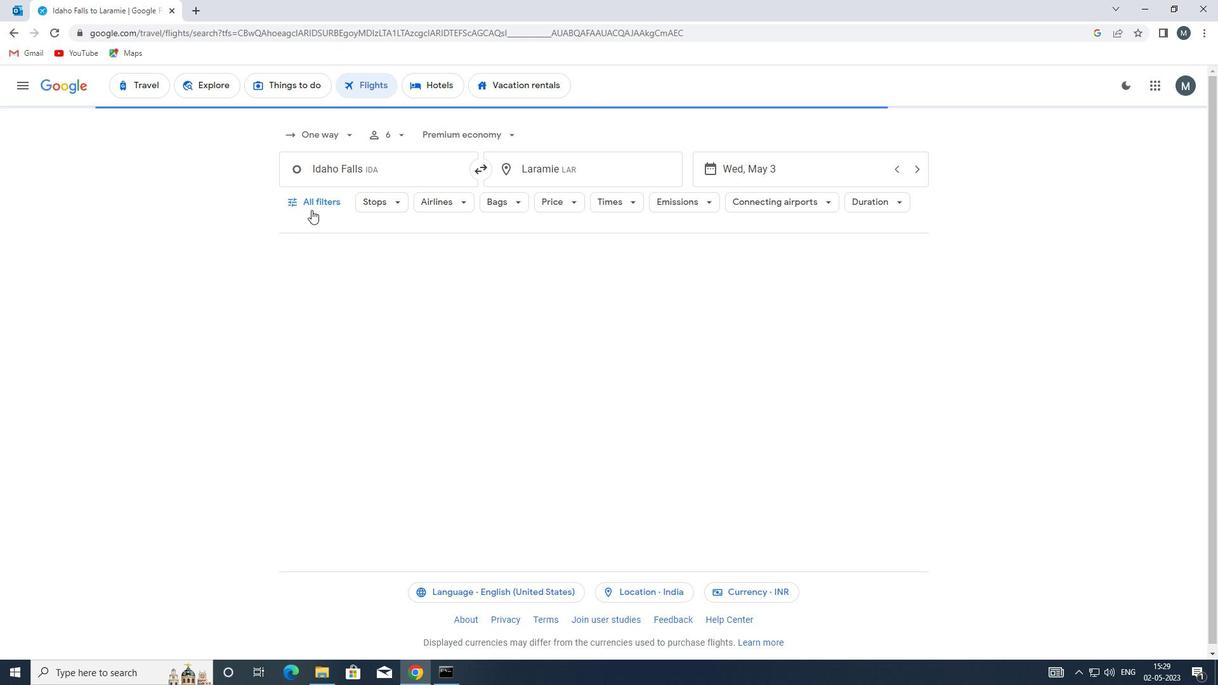 
Action: Mouse moved to (358, 358)
Screenshot: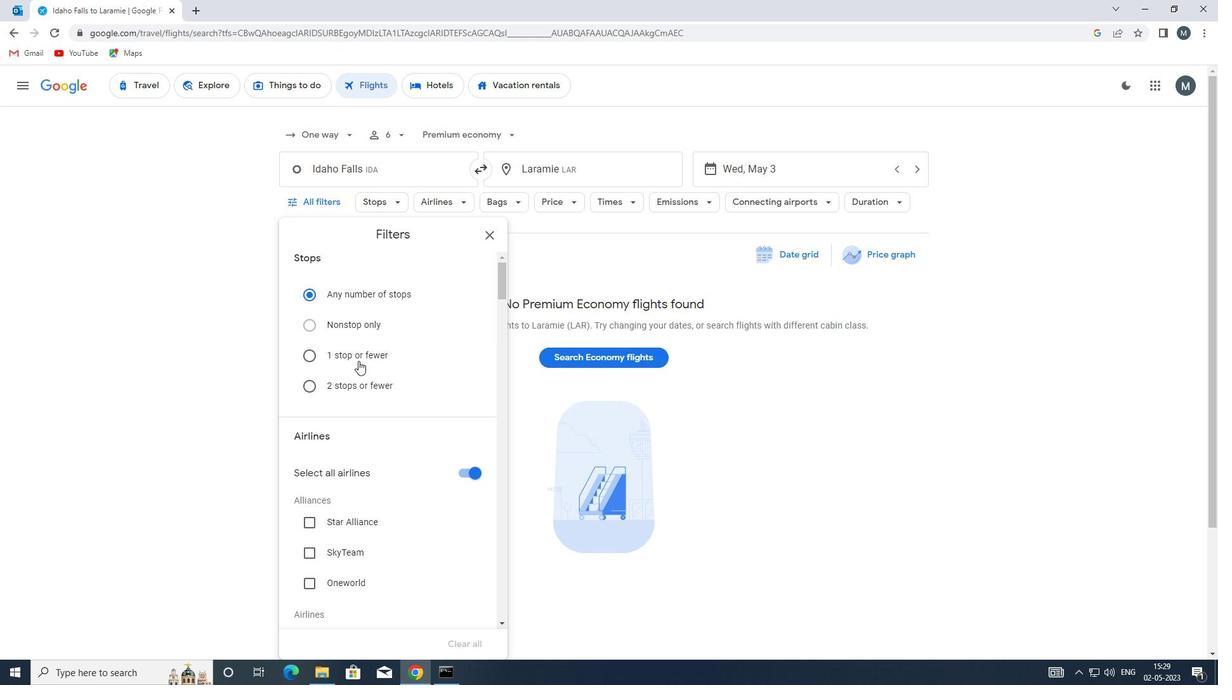 
Action: Mouse scrolled (358, 357) with delta (0, 0)
Screenshot: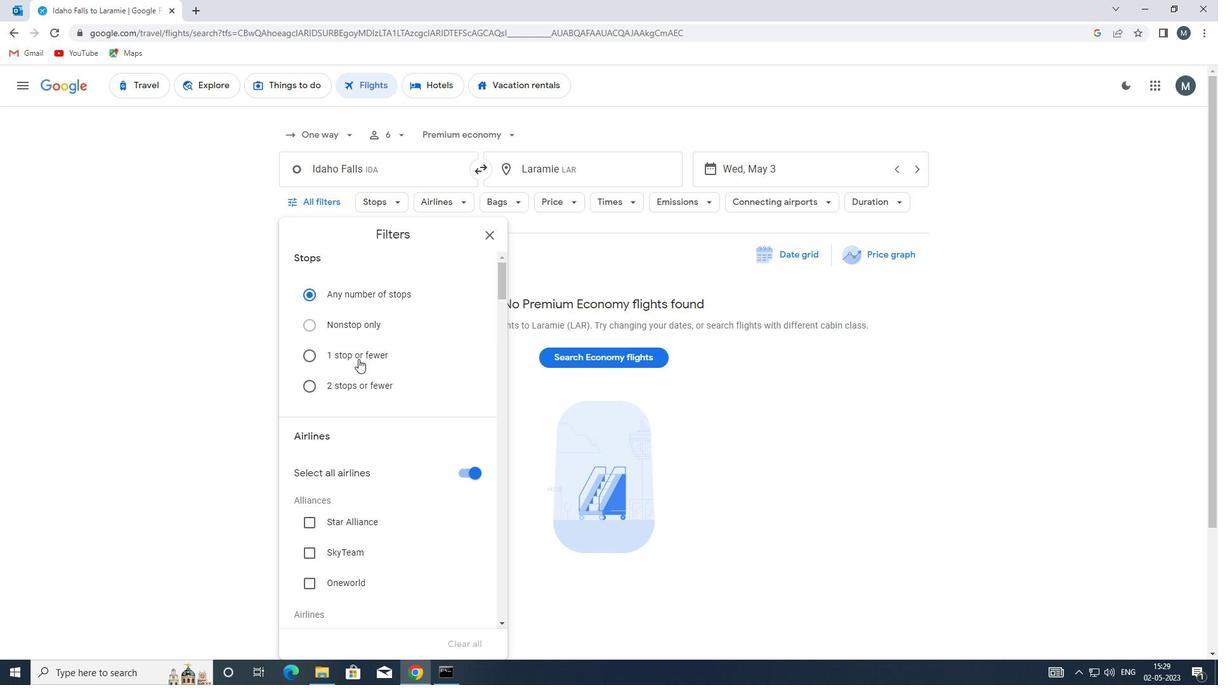 
Action: Mouse scrolled (358, 357) with delta (0, 0)
Screenshot: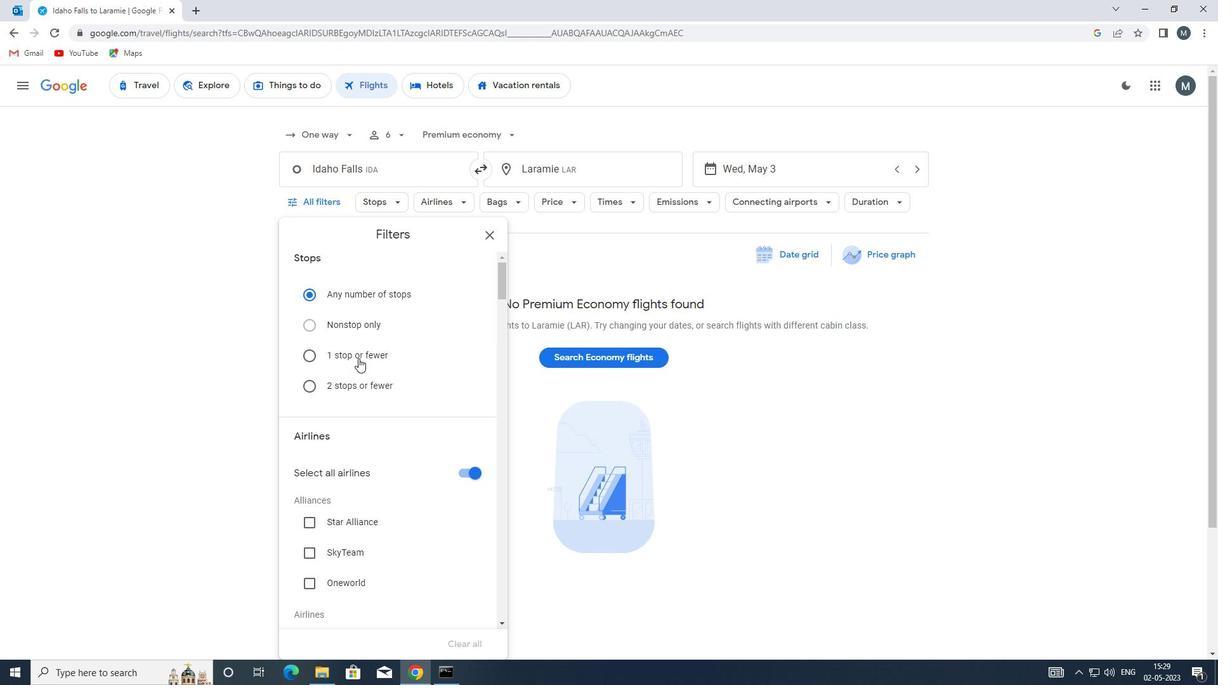 
Action: Mouse moved to (470, 342)
Screenshot: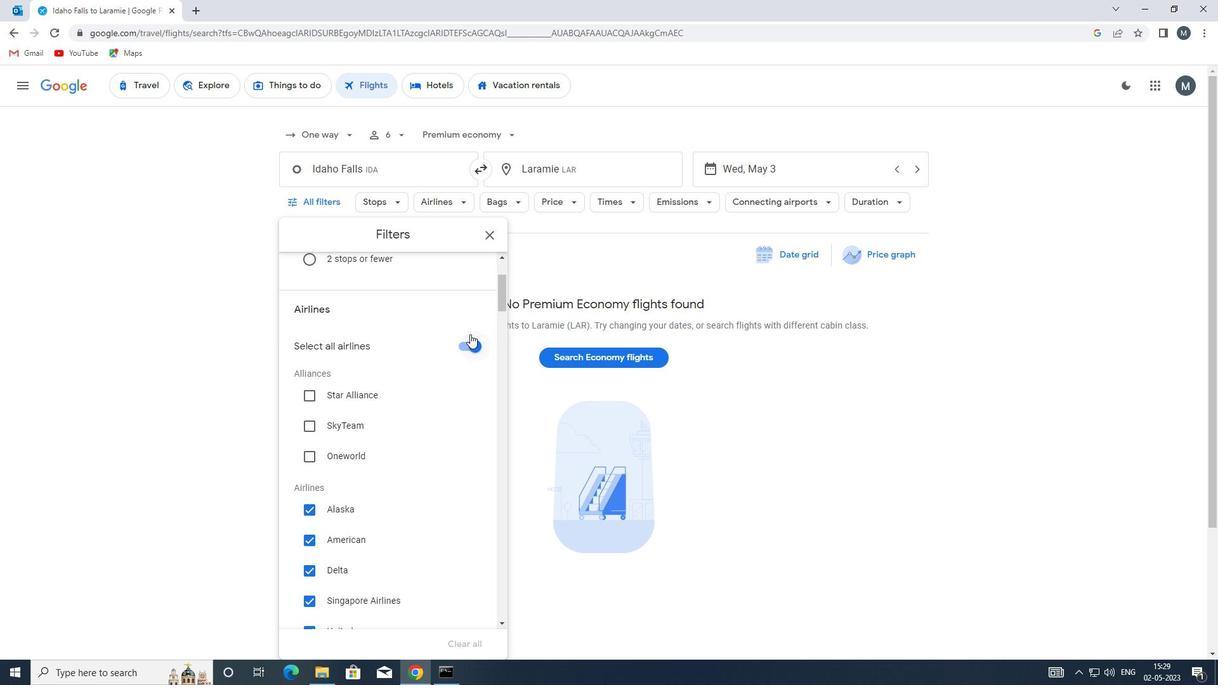 
Action: Mouse pressed left at (470, 342)
Screenshot: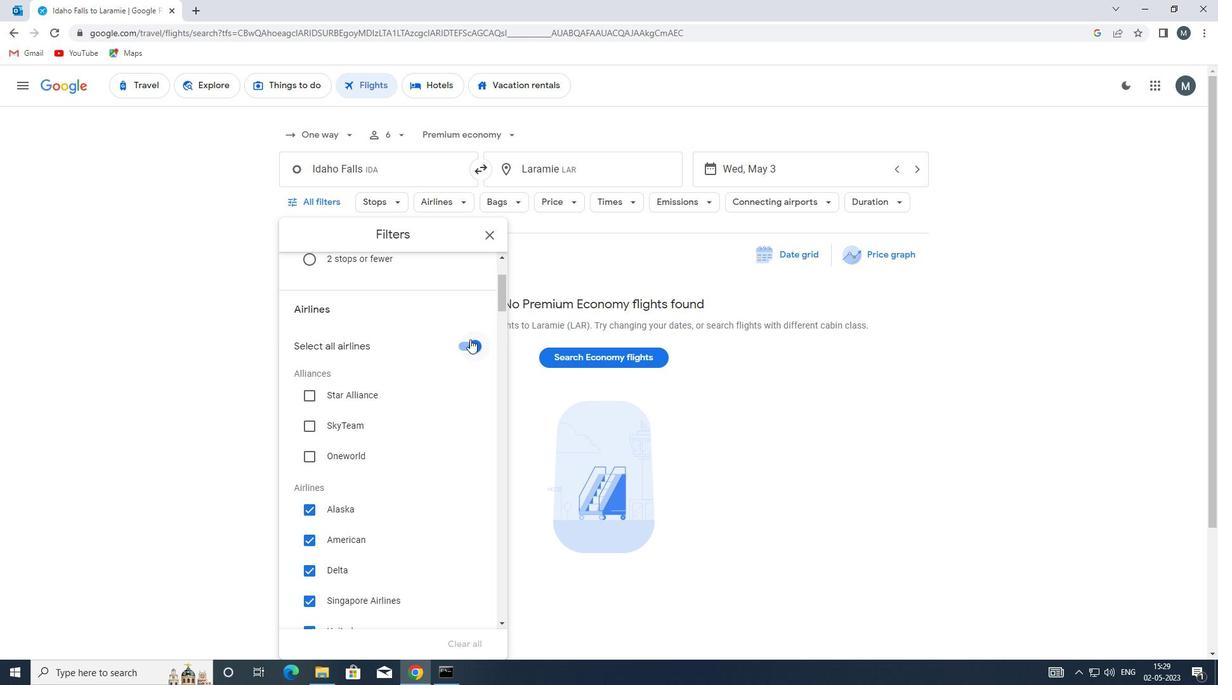 
Action: Mouse moved to (393, 362)
Screenshot: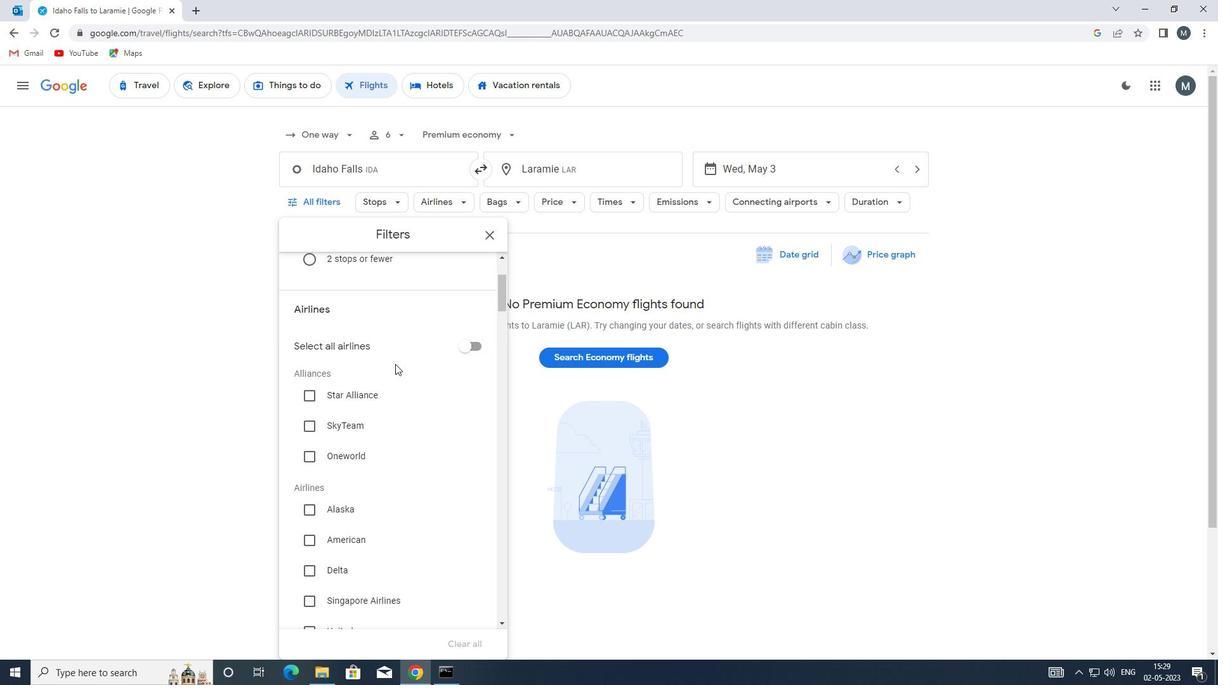 
Action: Mouse scrolled (393, 361) with delta (0, 0)
Screenshot: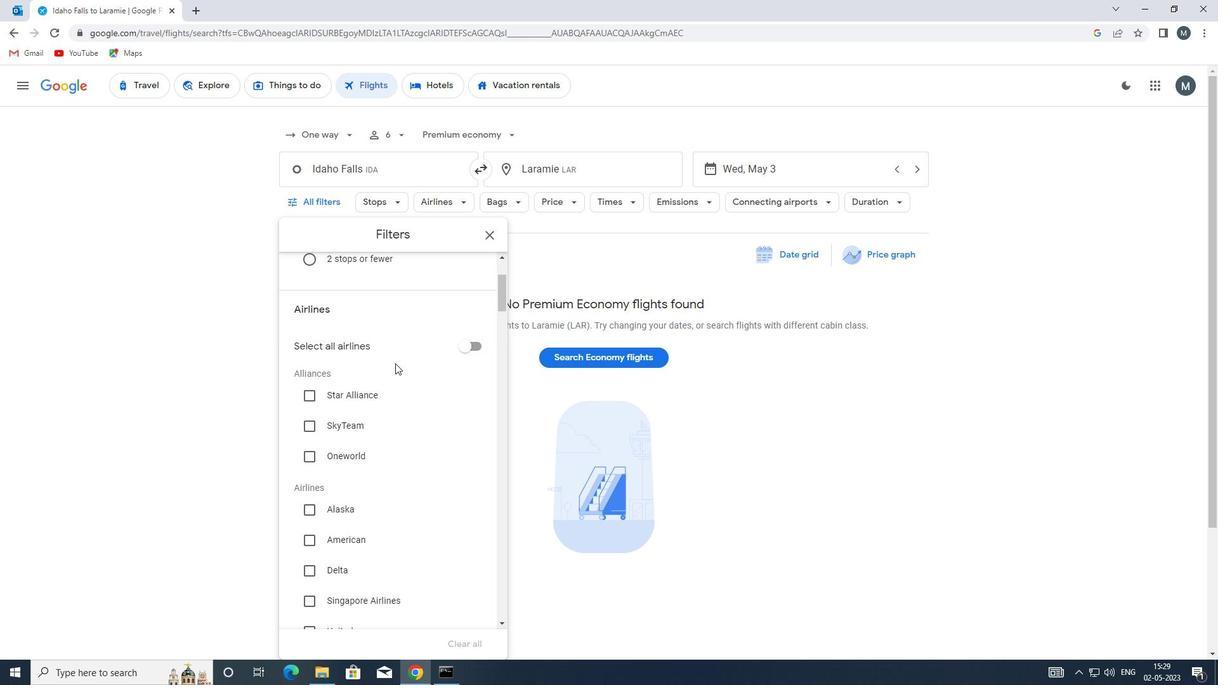 
Action: Mouse moved to (391, 362)
Screenshot: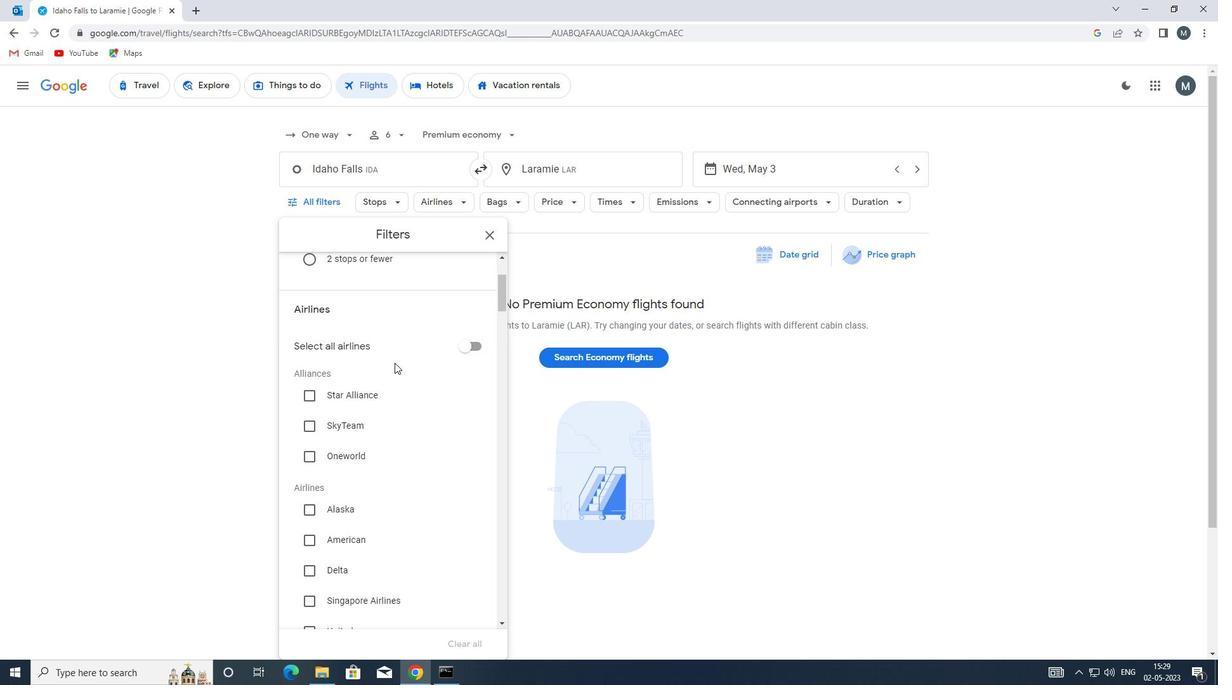 
Action: Mouse scrolled (391, 361) with delta (0, 0)
Screenshot: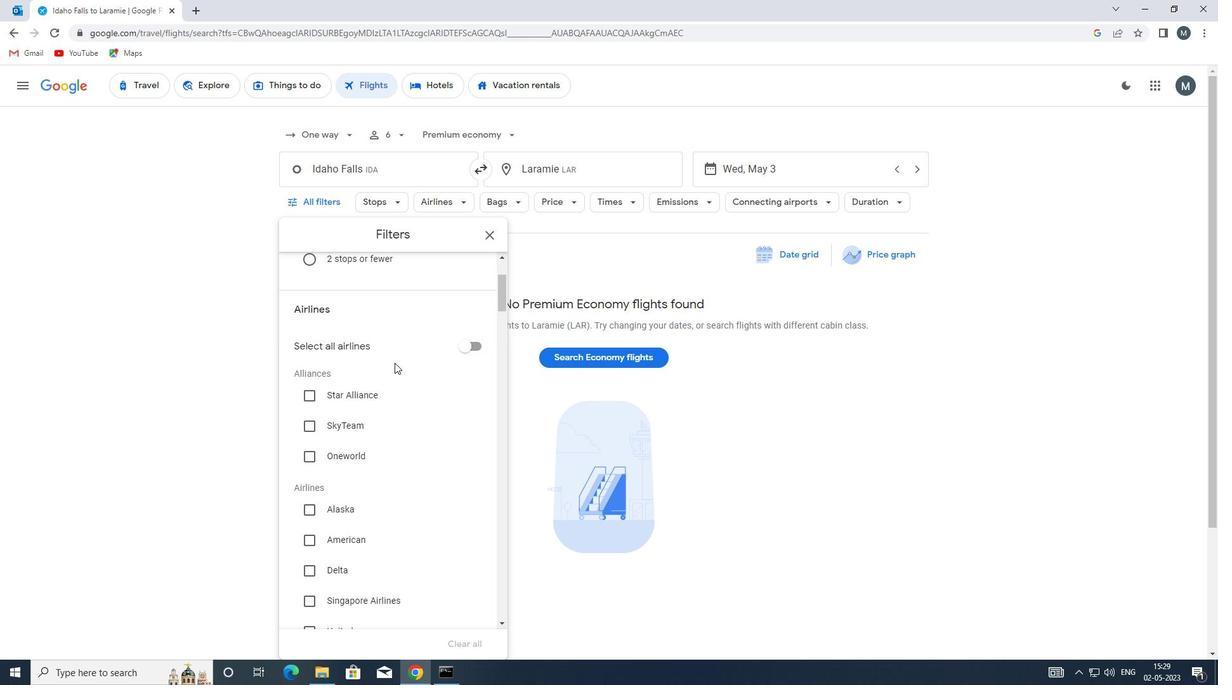 
Action: Mouse moved to (356, 403)
Screenshot: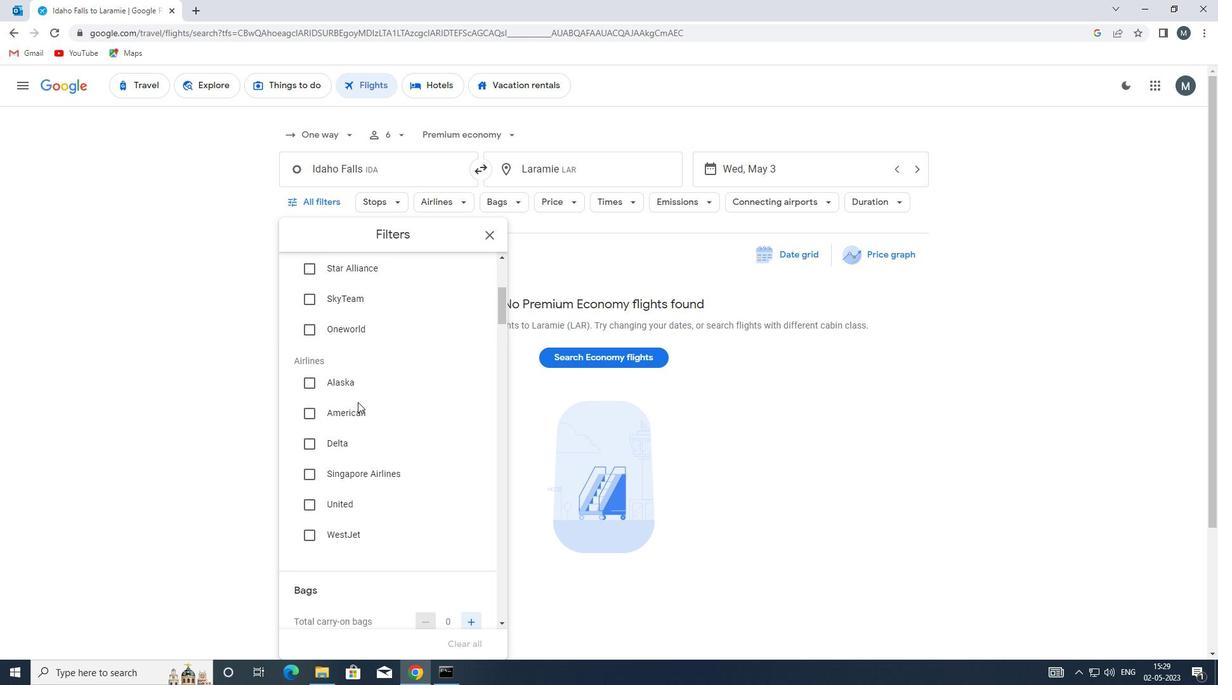 
Action: Mouse scrolled (356, 402) with delta (0, 0)
Screenshot: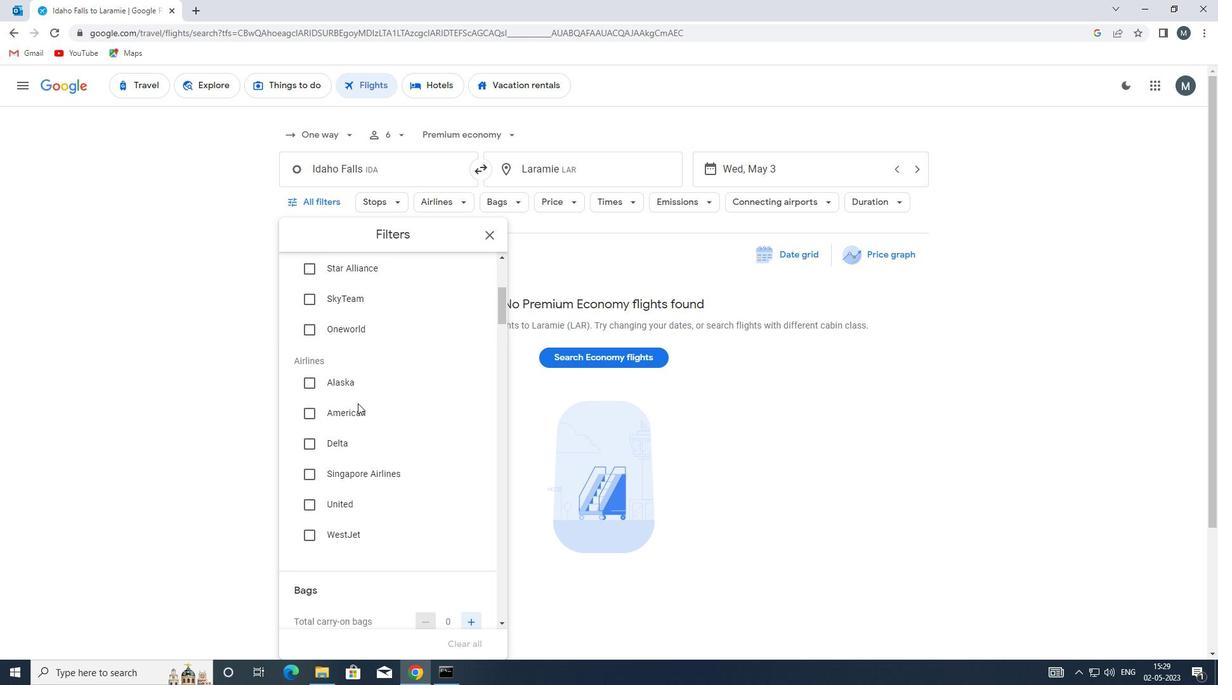 
Action: Mouse moved to (356, 402)
Screenshot: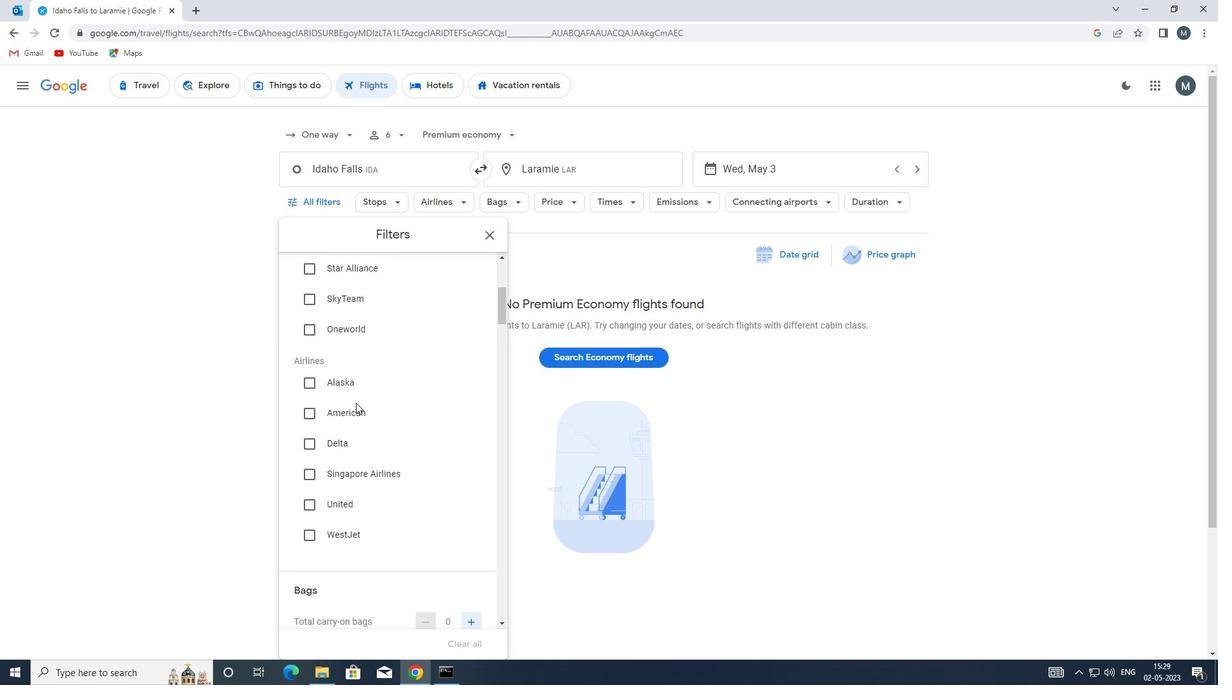 
Action: Mouse scrolled (356, 401) with delta (0, 0)
Screenshot: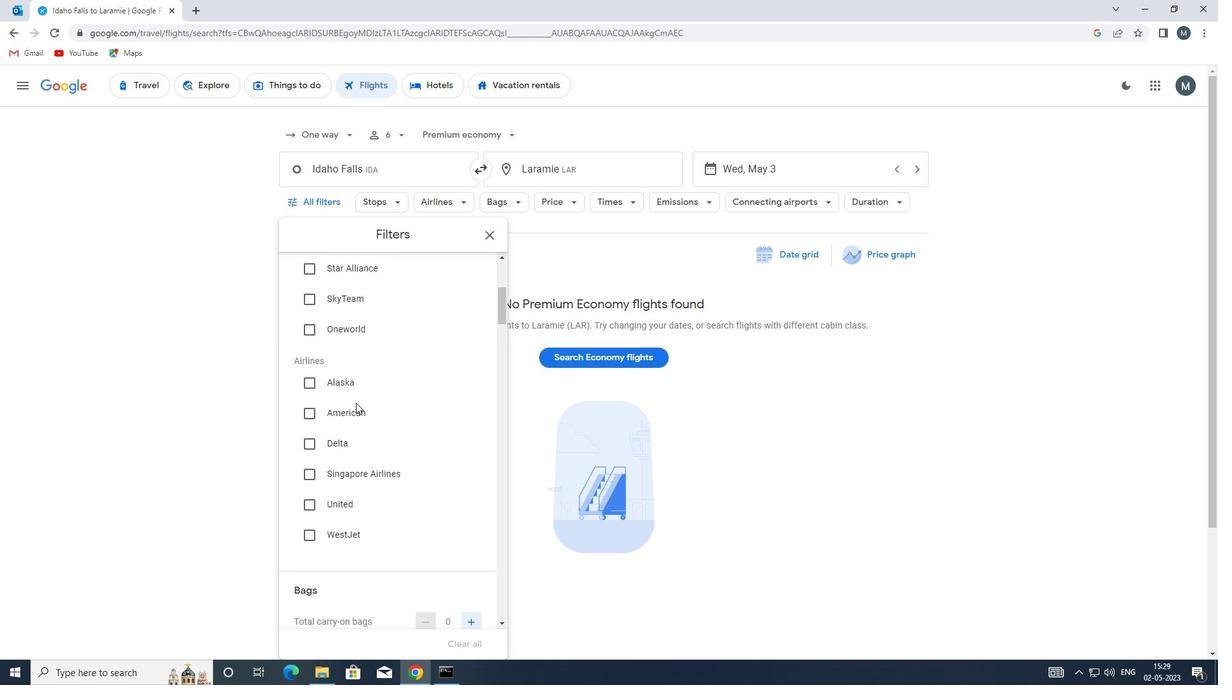 
Action: Mouse moved to (406, 400)
Screenshot: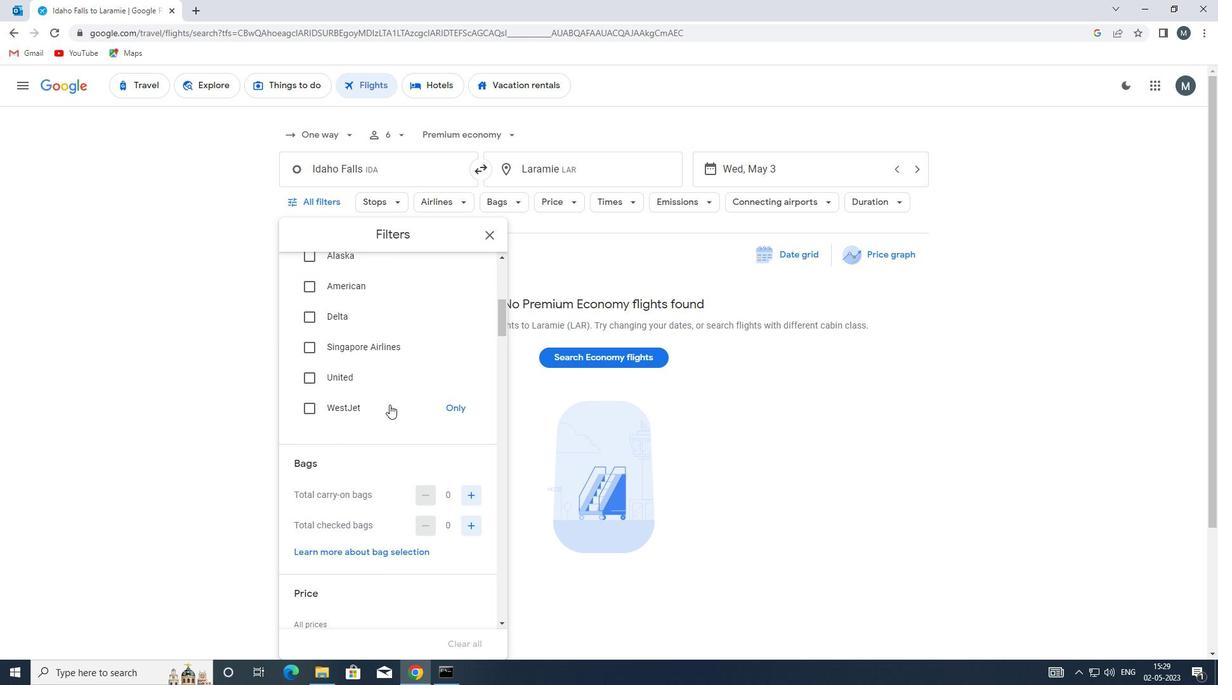 
Action: Mouse scrolled (406, 399) with delta (0, 0)
Screenshot: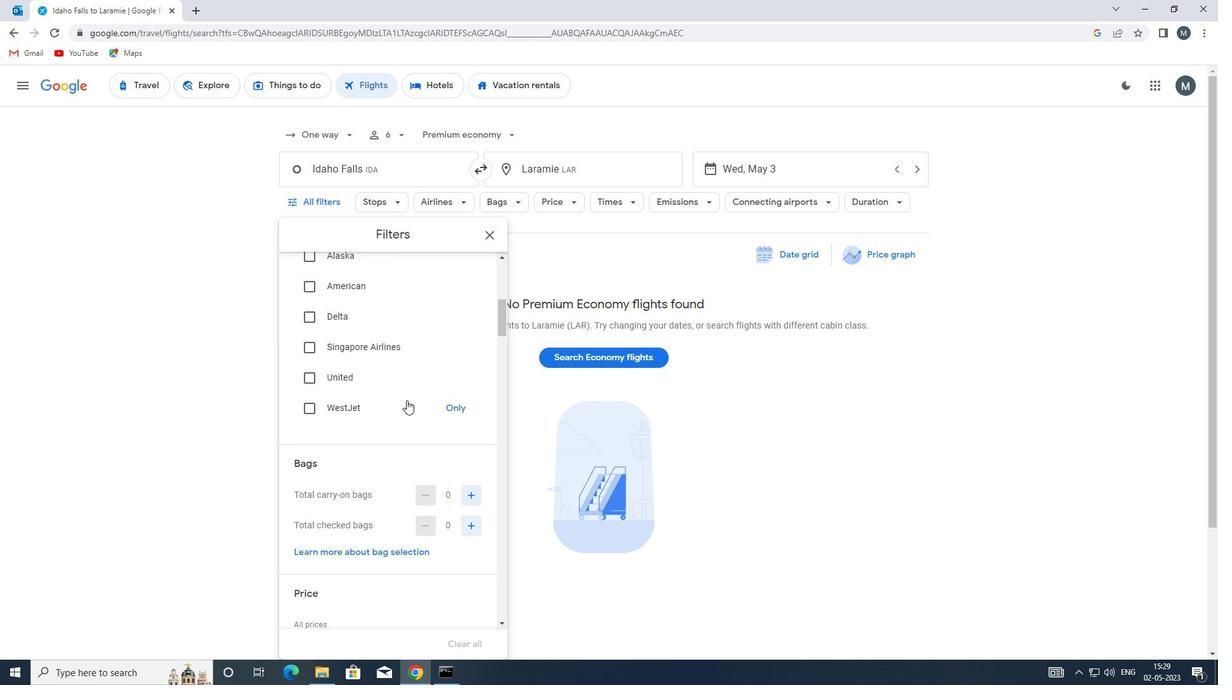 
Action: Mouse moved to (475, 434)
Screenshot: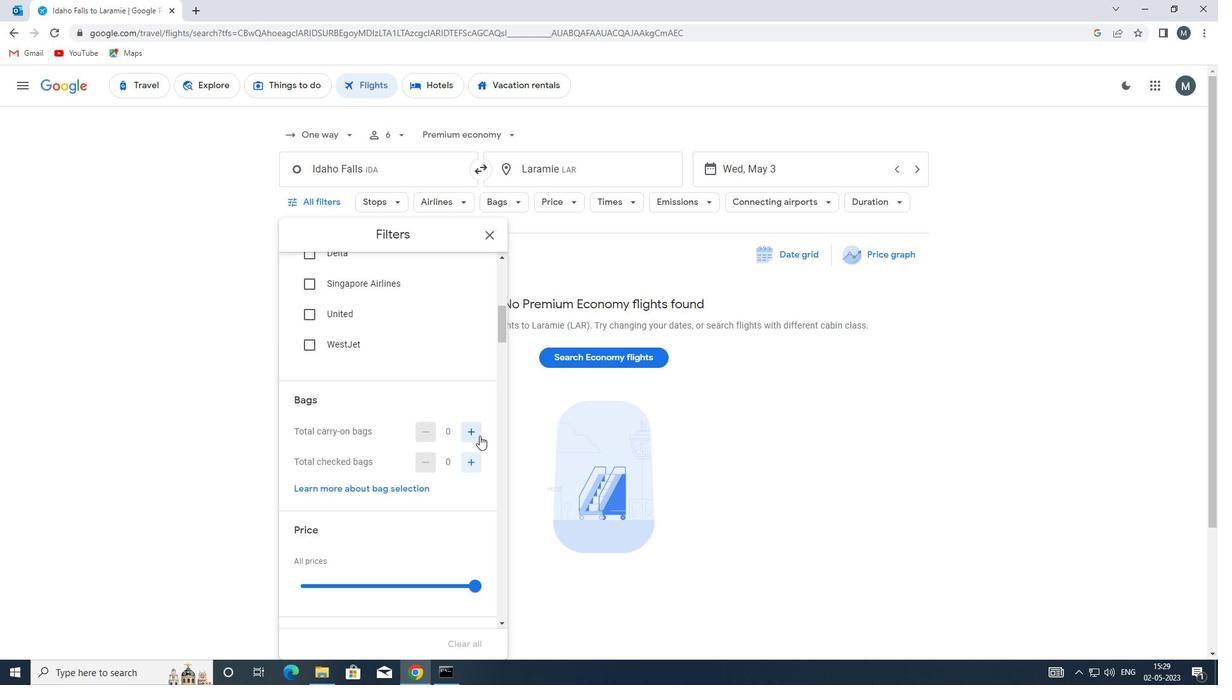 
Action: Mouse pressed left at (475, 434)
Screenshot: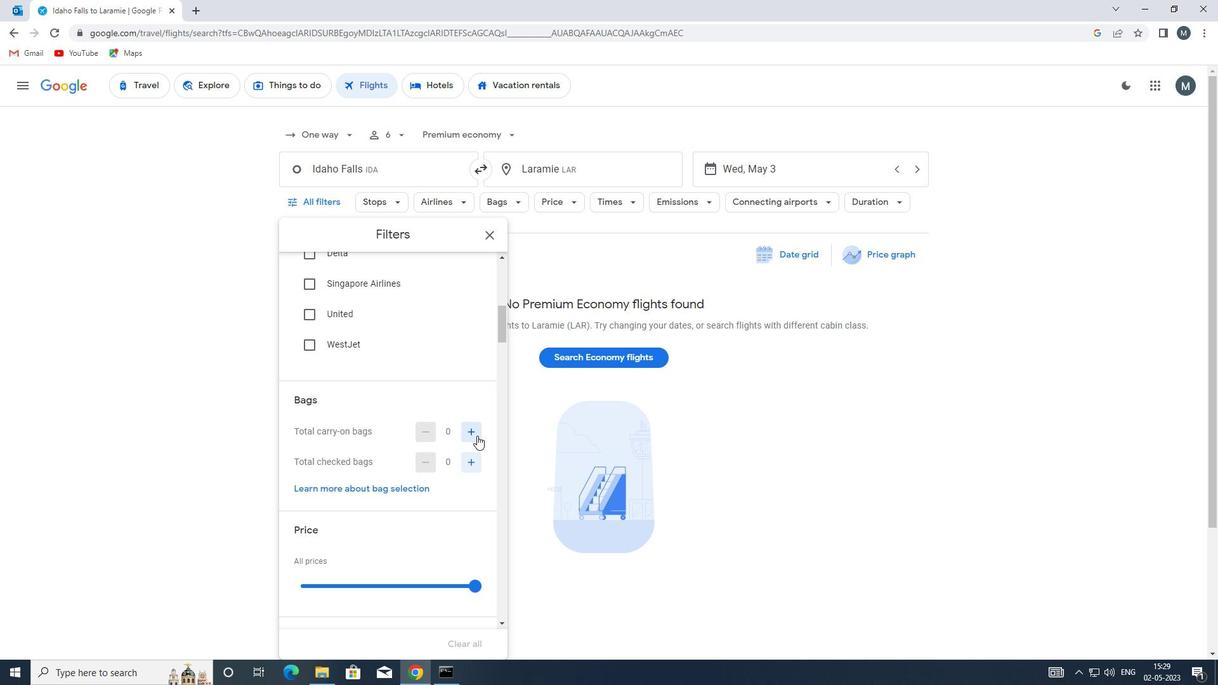 
Action: Mouse moved to (392, 431)
Screenshot: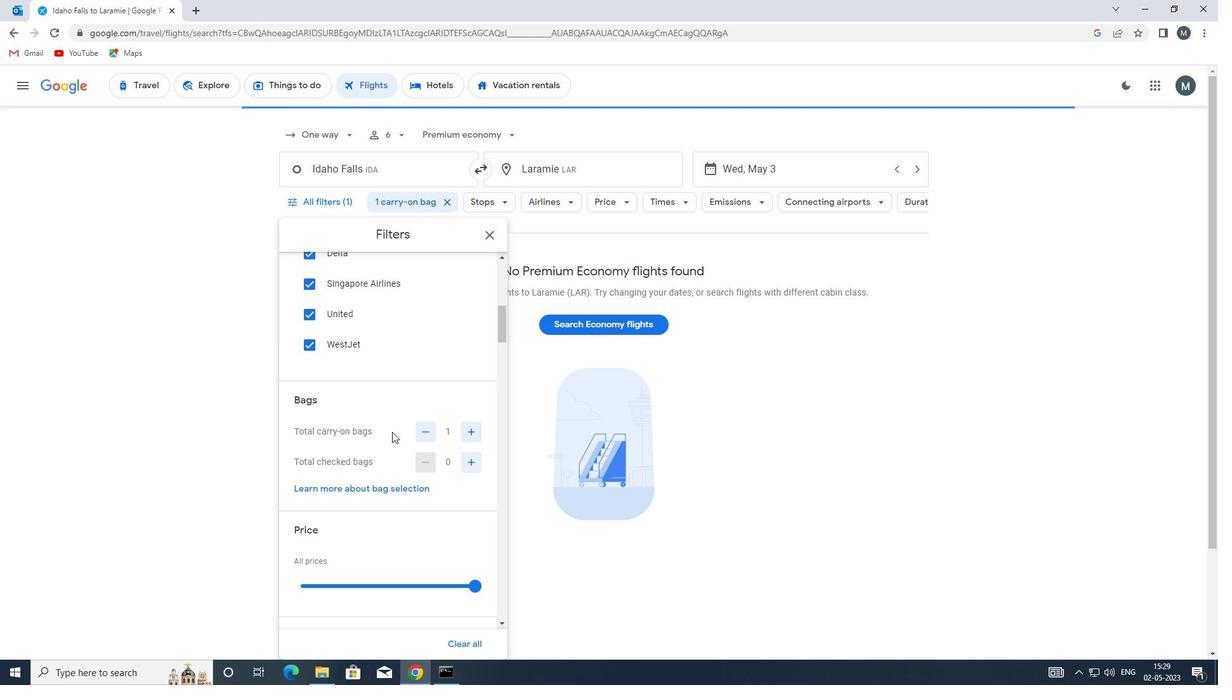 
Action: Mouse scrolled (392, 431) with delta (0, 0)
Screenshot: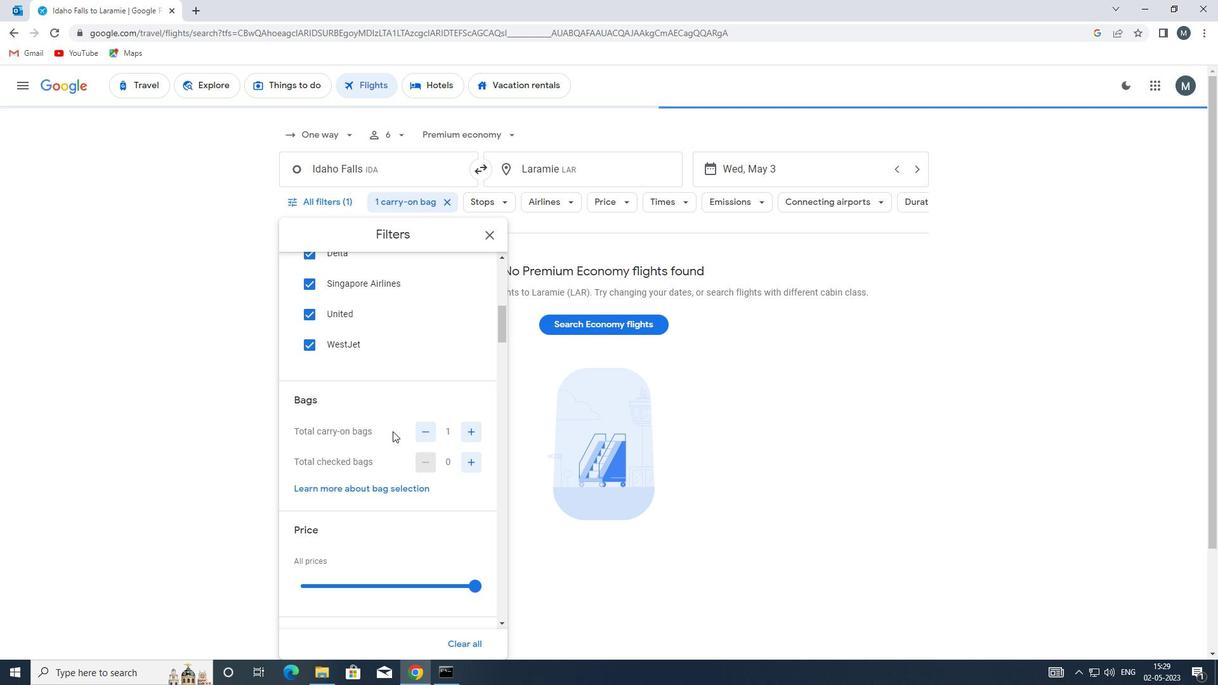 
Action: Mouse moved to (387, 436)
Screenshot: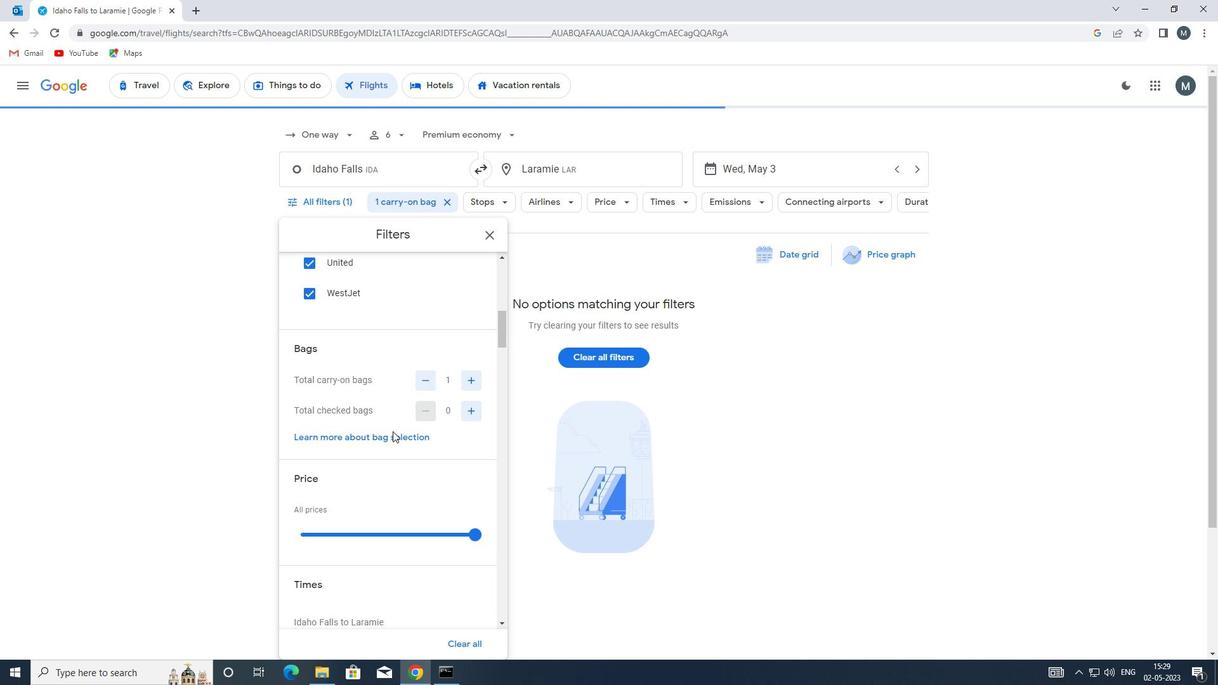 
Action: Mouse scrolled (387, 435) with delta (0, 0)
Screenshot: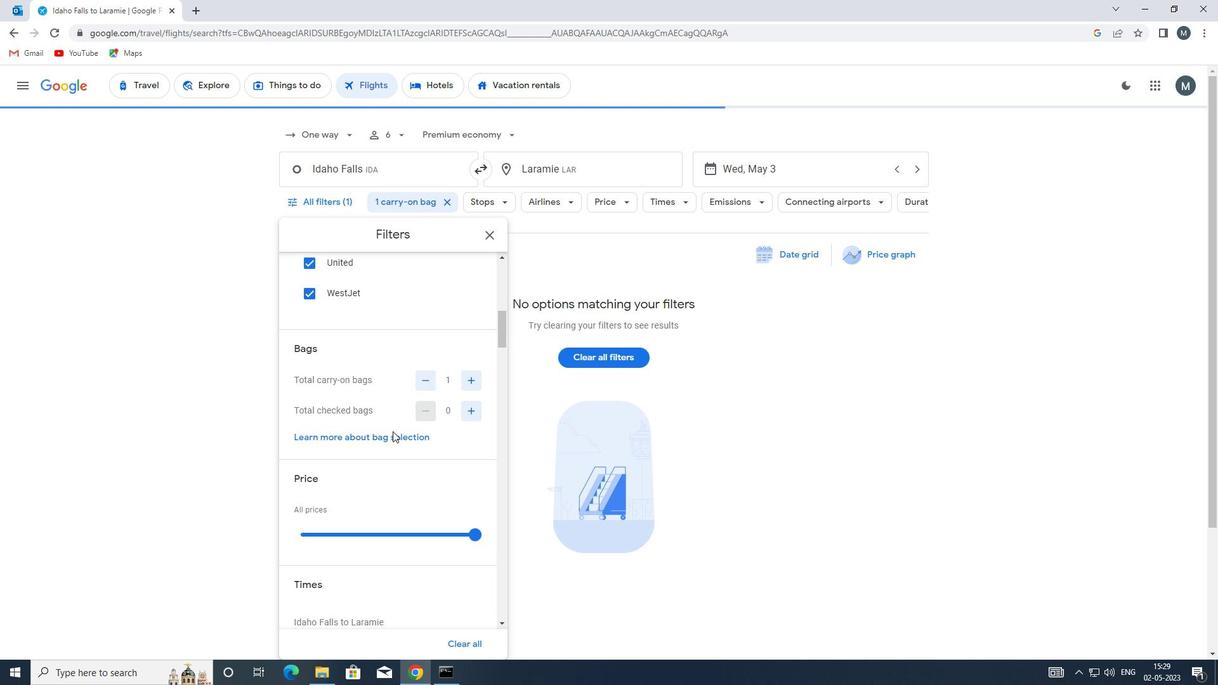 
Action: Mouse moved to (334, 455)
Screenshot: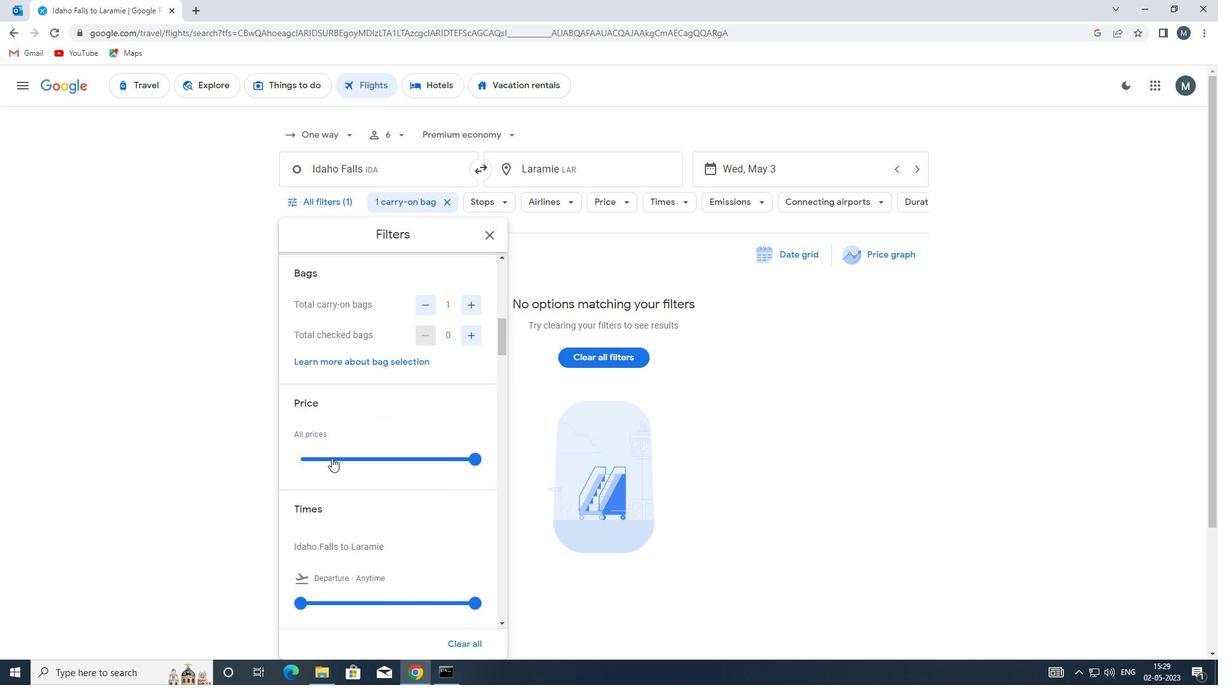 
Action: Mouse pressed left at (334, 455)
Screenshot: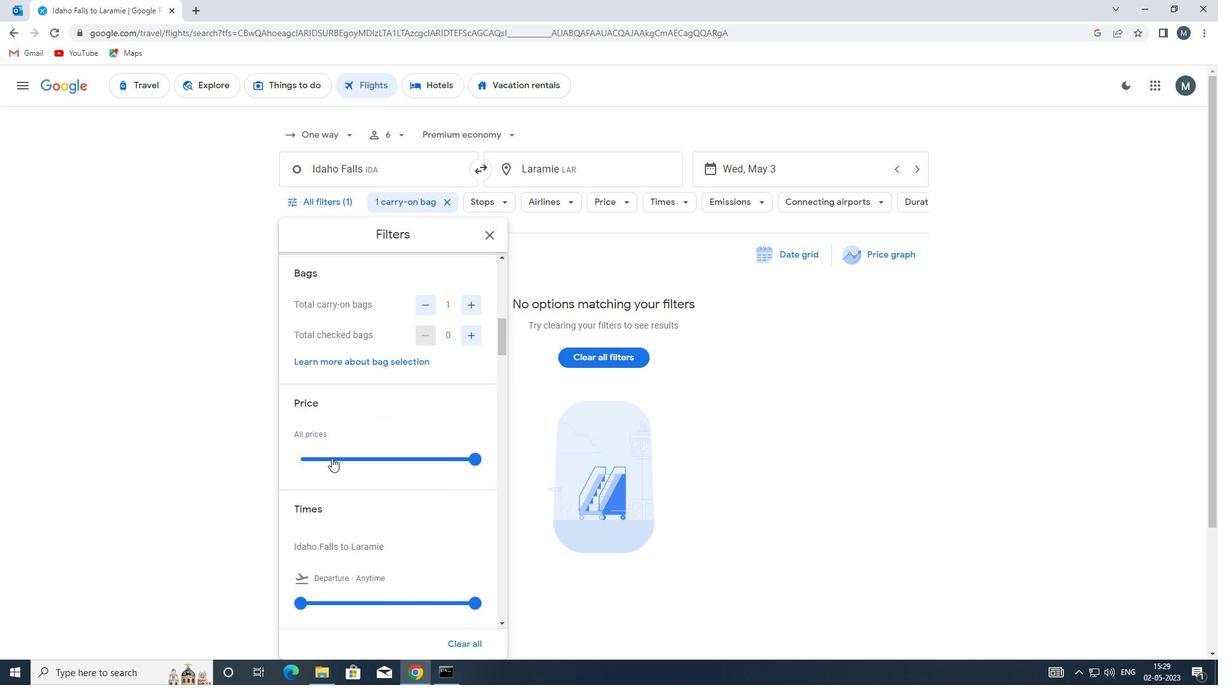 
Action: Mouse moved to (334, 455)
Screenshot: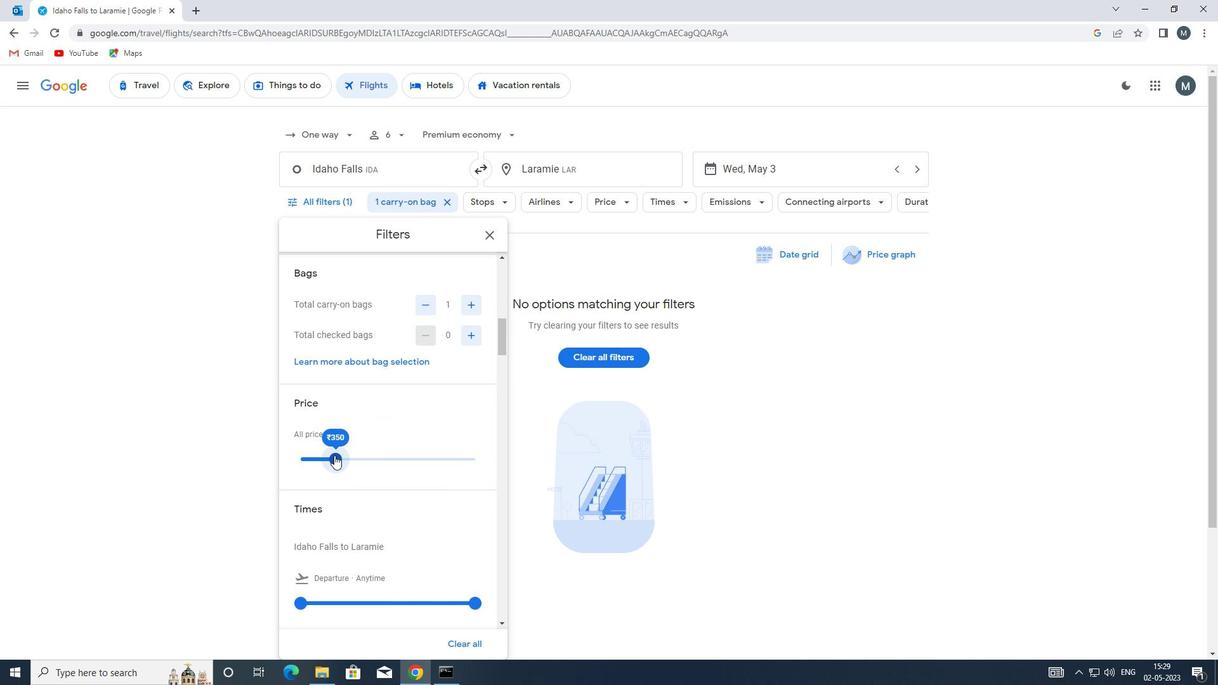 
Action: Mouse pressed left at (334, 455)
Screenshot: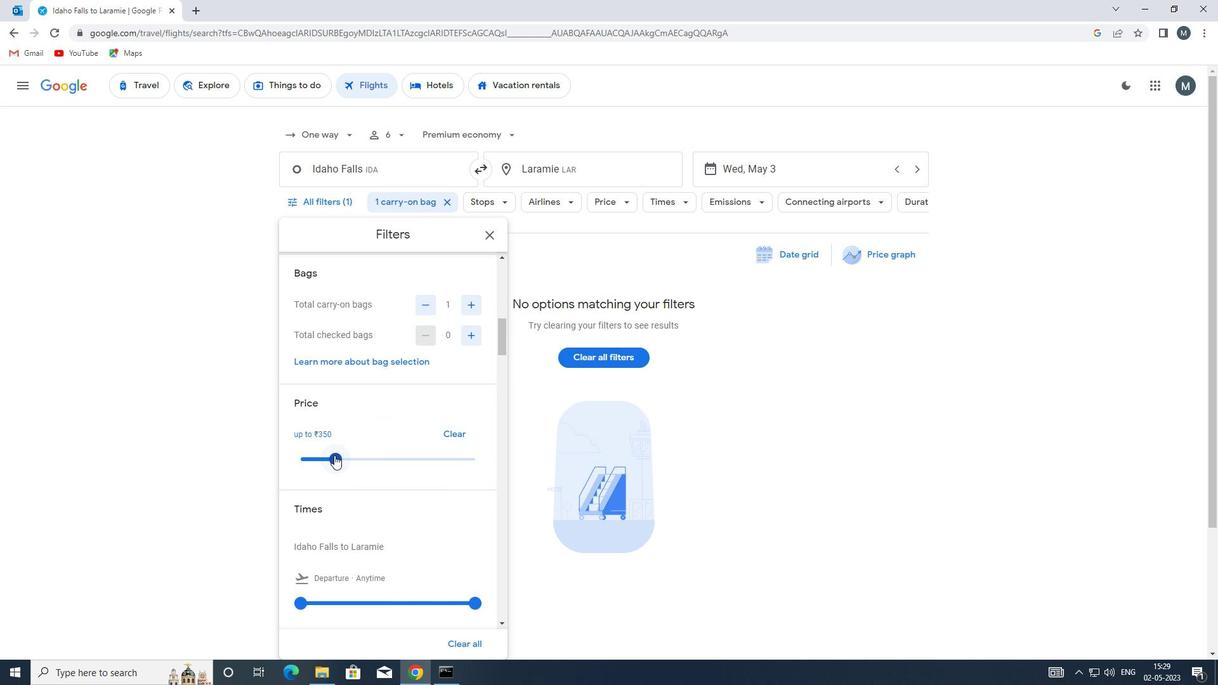 
Action: Mouse moved to (394, 430)
Screenshot: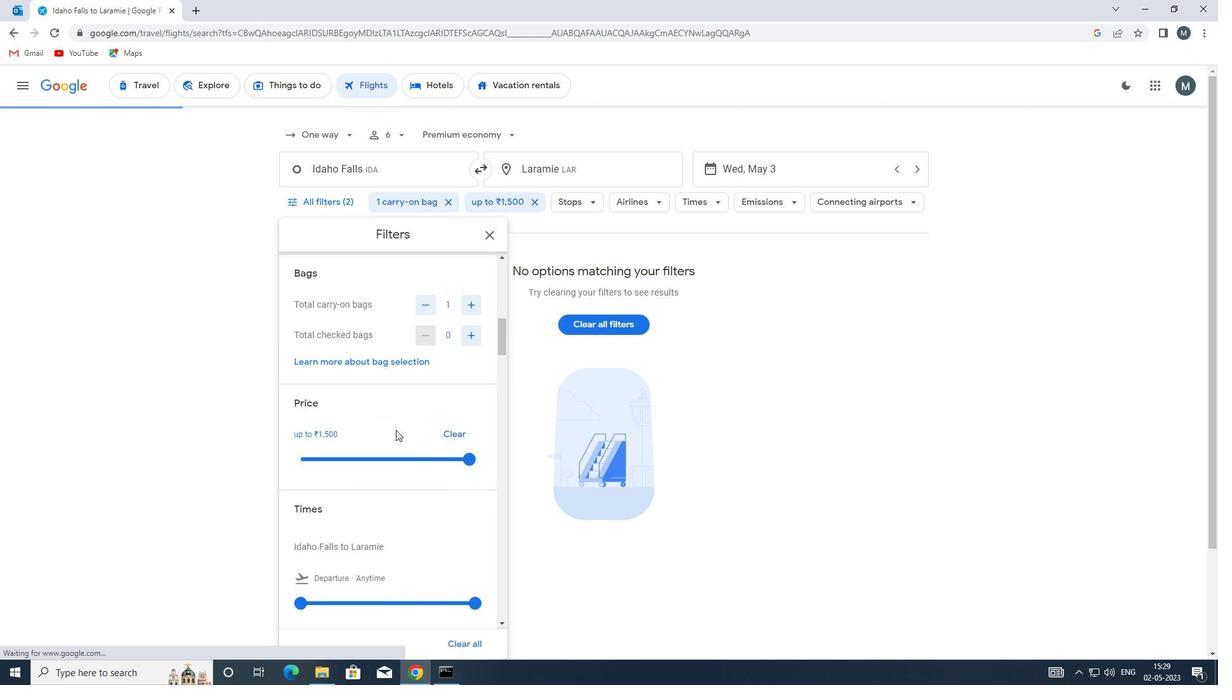 
Action: Mouse scrolled (394, 429) with delta (0, 0)
Screenshot: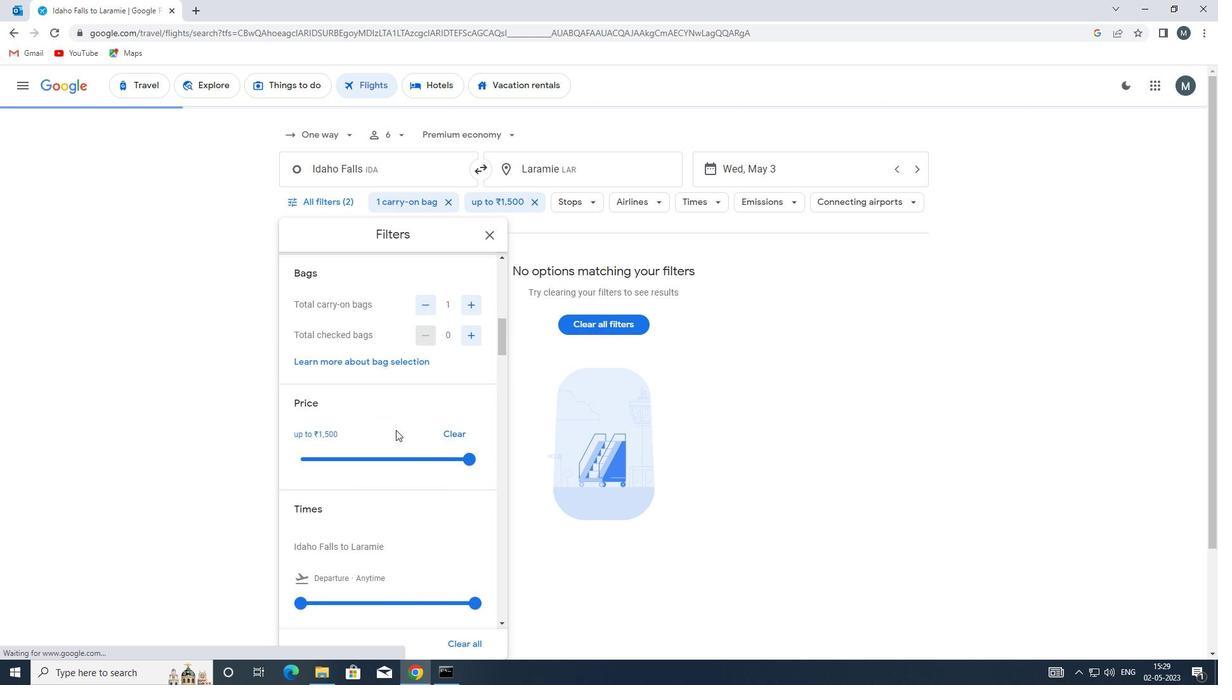 
Action: Mouse moved to (394, 430)
Screenshot: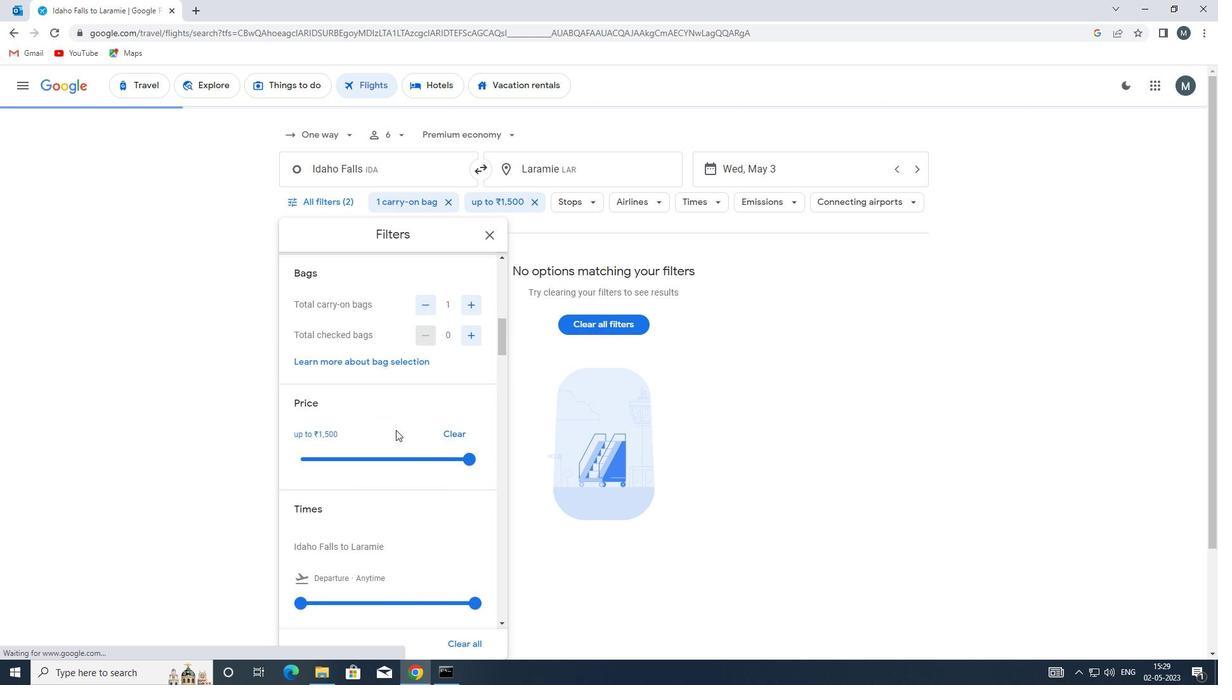 
Action: Mouse scrolled (394, 429) with delta (0, 0)
Screenshot: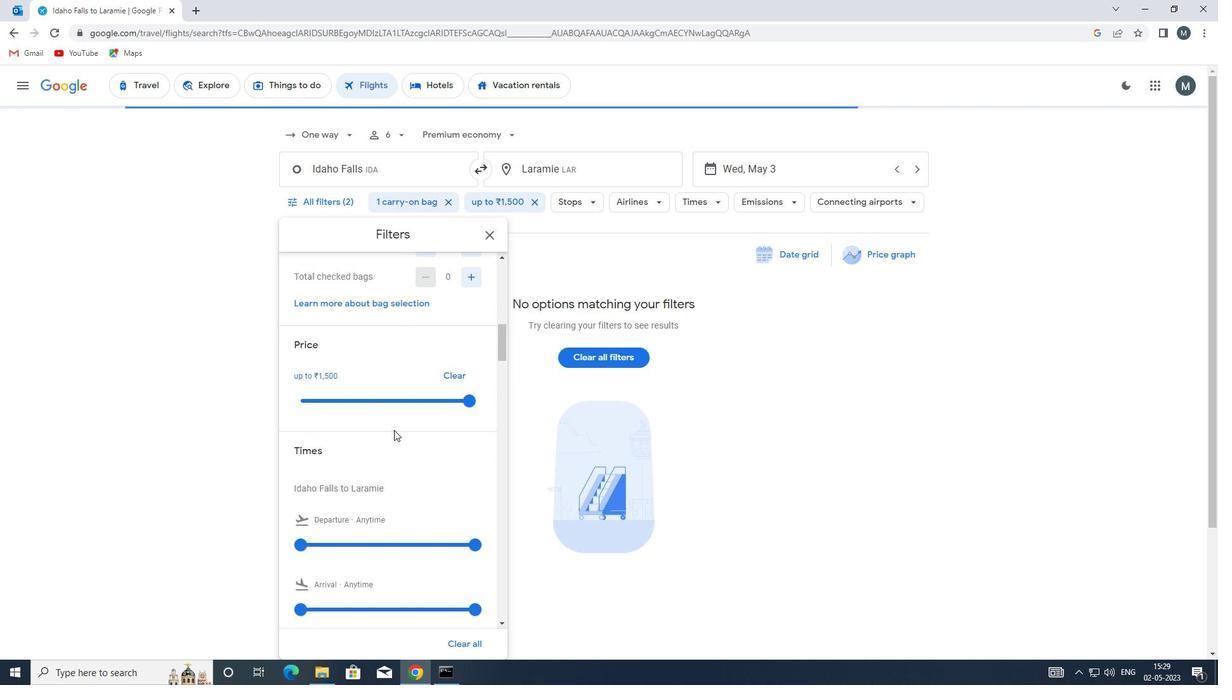 
Action: Mouse moved to (297, 471)
Screenshot: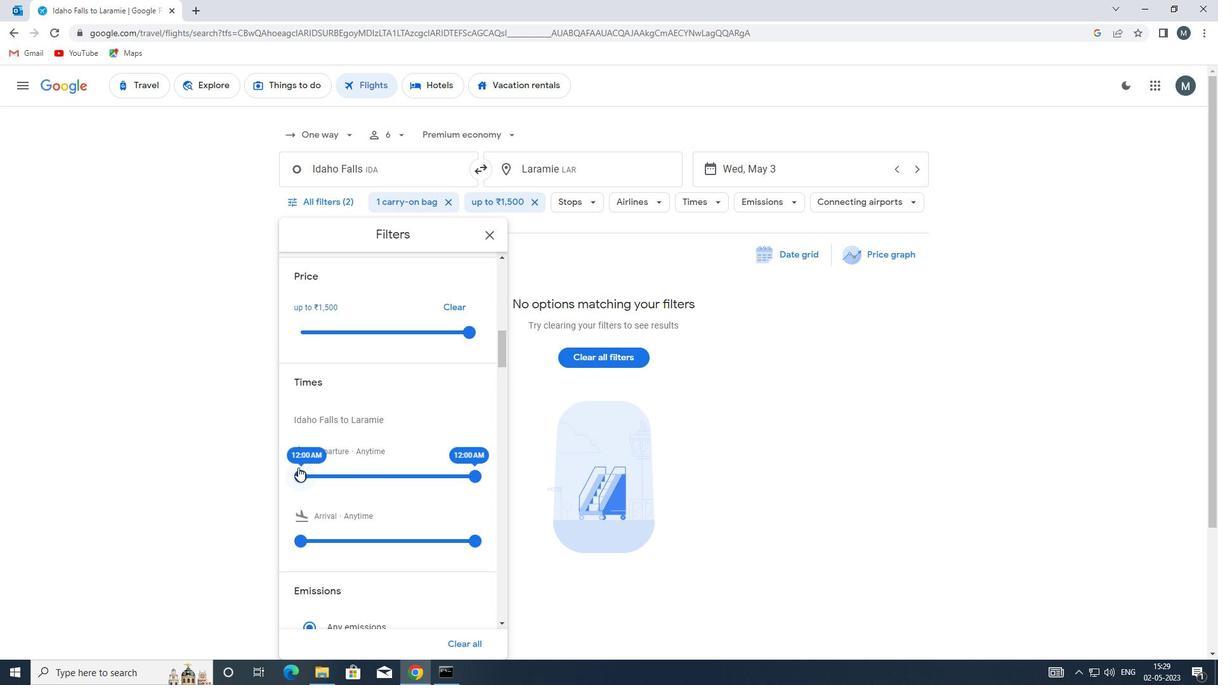 
Action: Mouse pressed left at (297, 471)
Screenshot: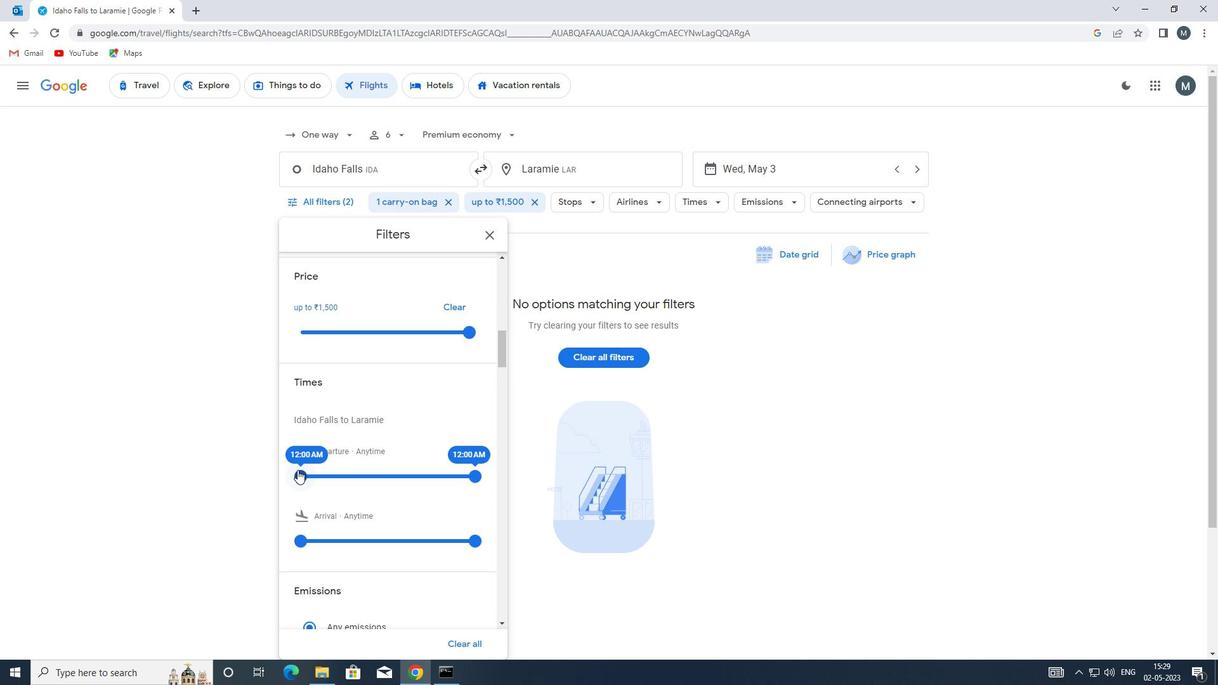 
Action: Mouse moved to (469, 476)
Screenshot: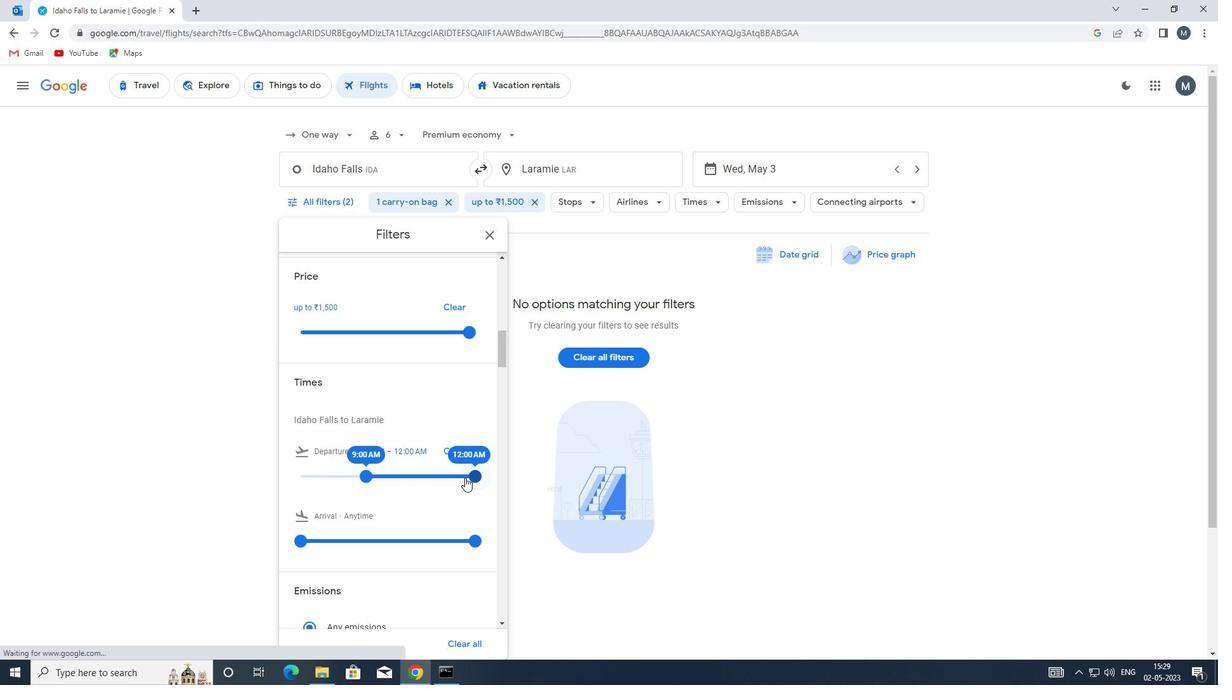 
Action: Mouse pressed left at (469, 476)
Screenshot: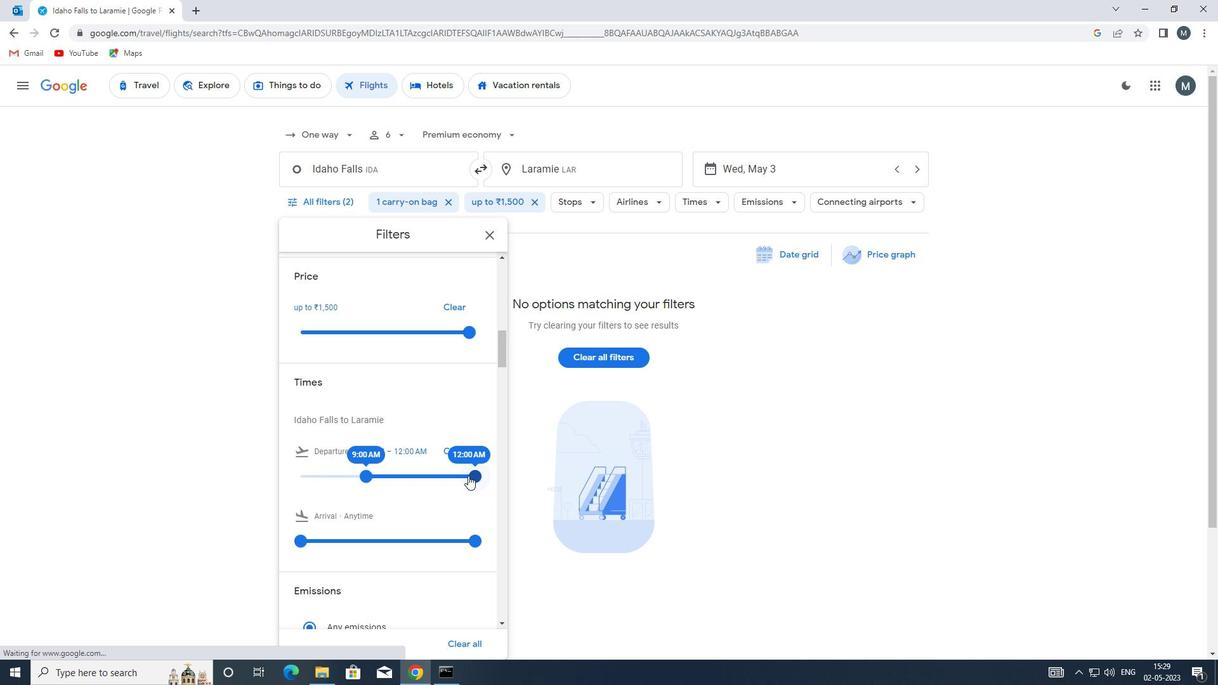 
Action: Mouse moved to (372, 463)
Screenshot: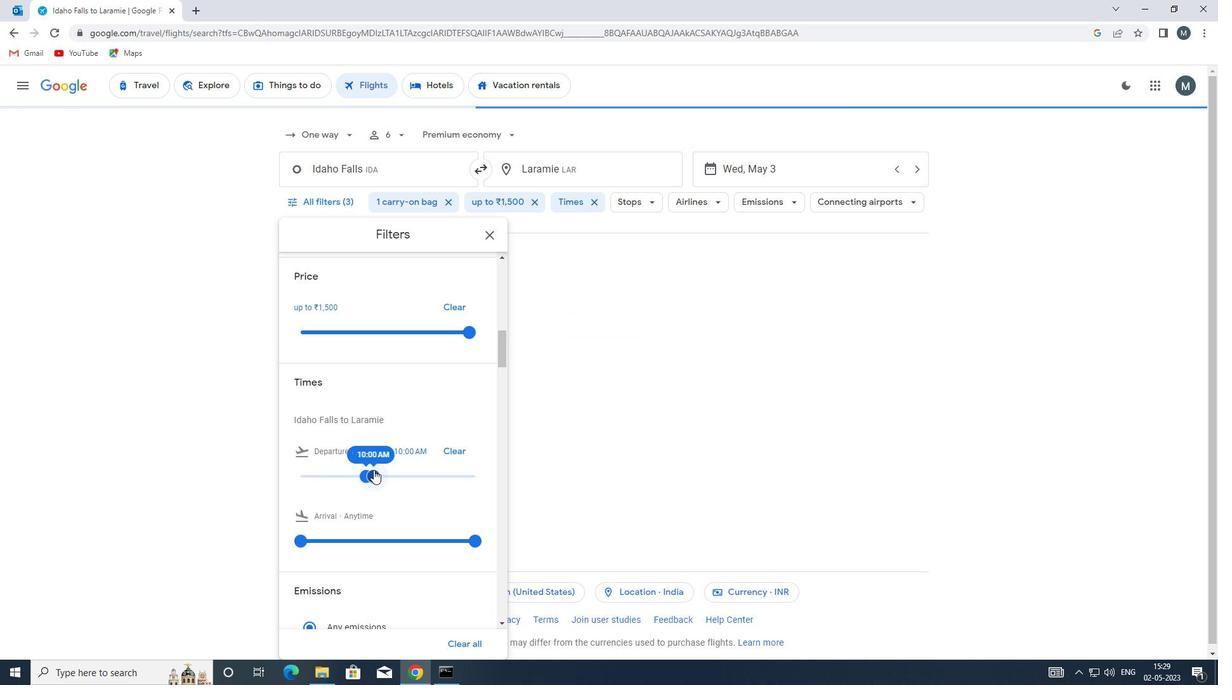 
Action: Mouse scrolled (372, 462) with delta (0, 0)
Screenshot: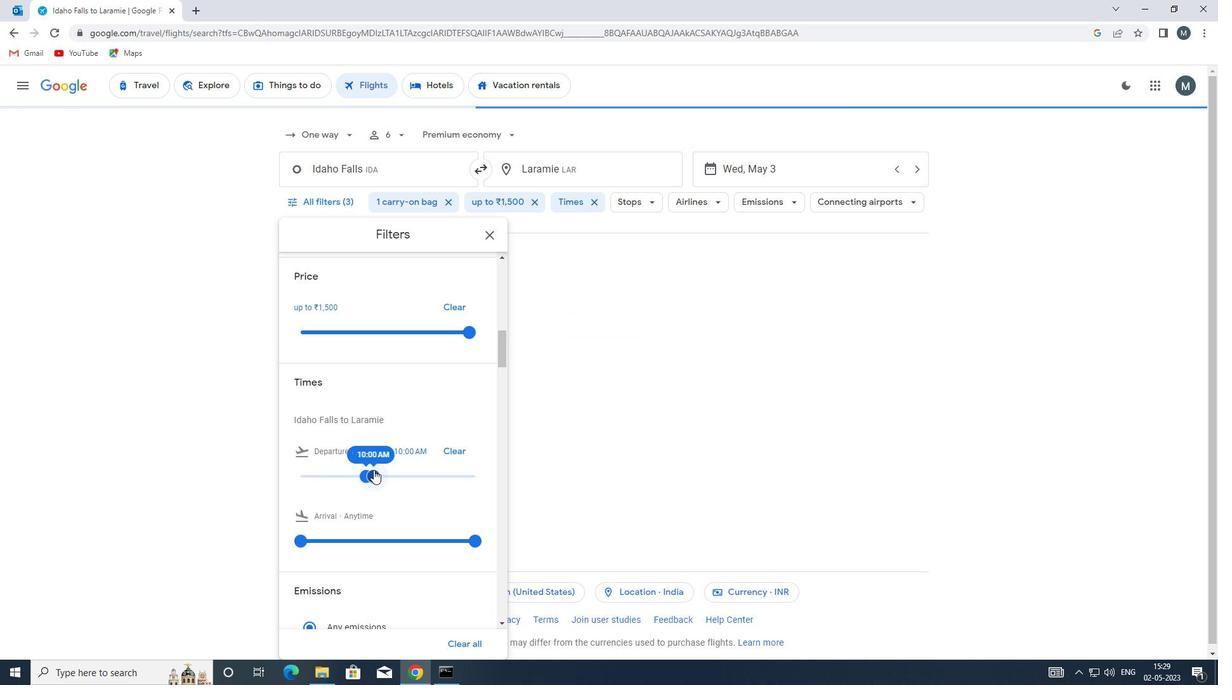 
Action: Mouse moved to (372, 463)
Screenshot: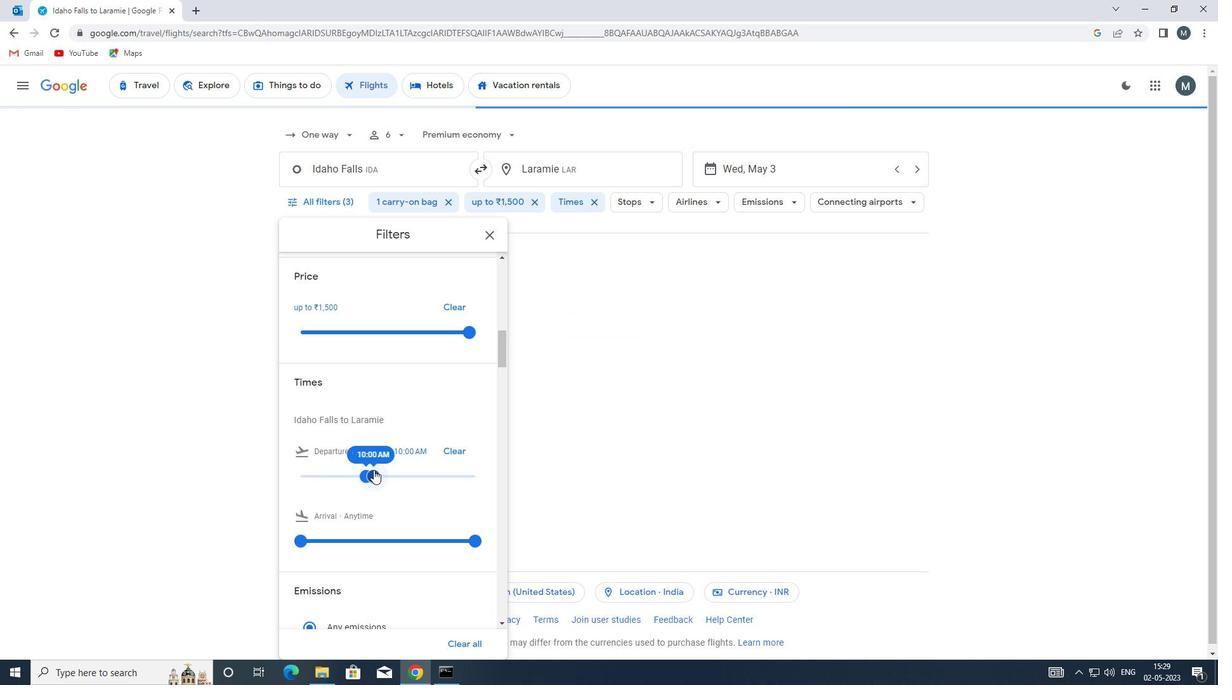 
Action: Mouse scrolled (372, 462) with delta (0, 0)
Screenshot: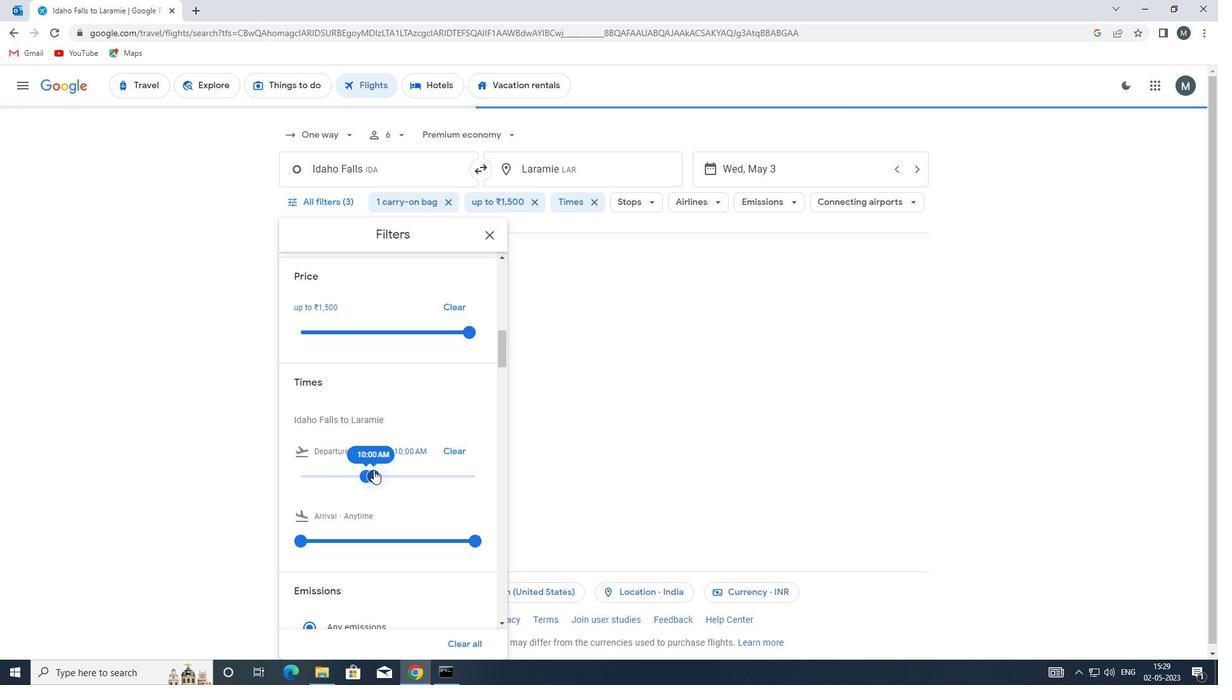 
Action: Mouse moved to (420, 402)
Screenshot: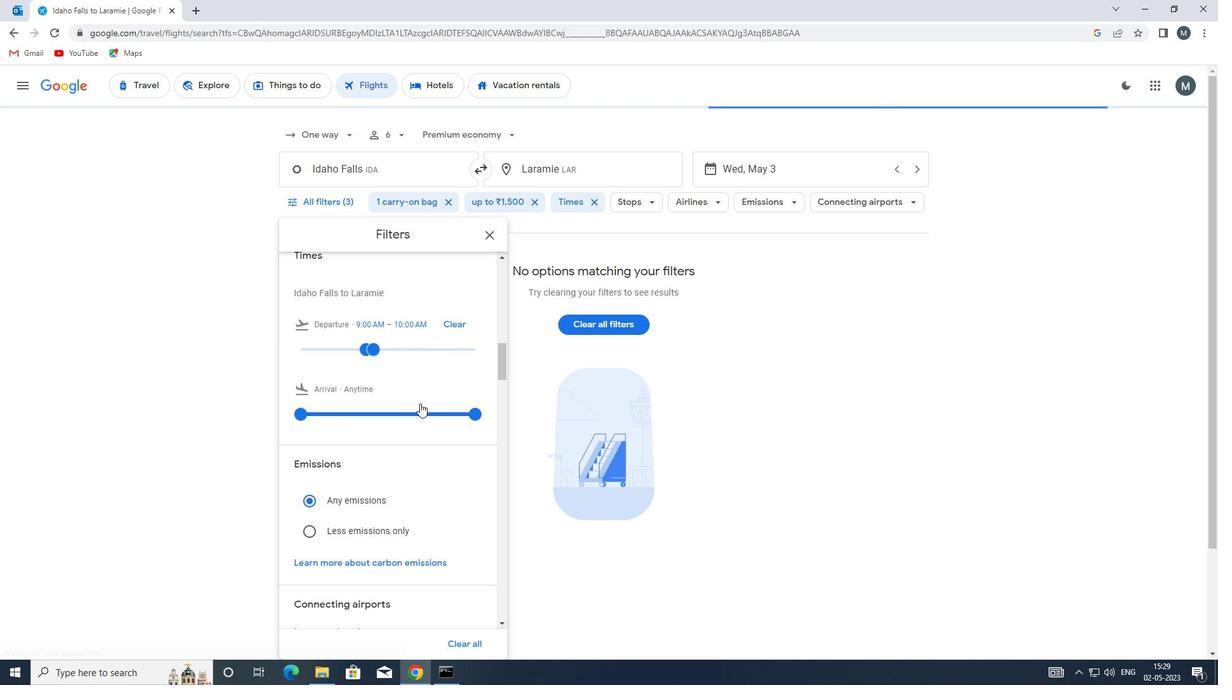 
Action: Mouse scrolled (420, 401) with delta (0, 0)
Screenshot: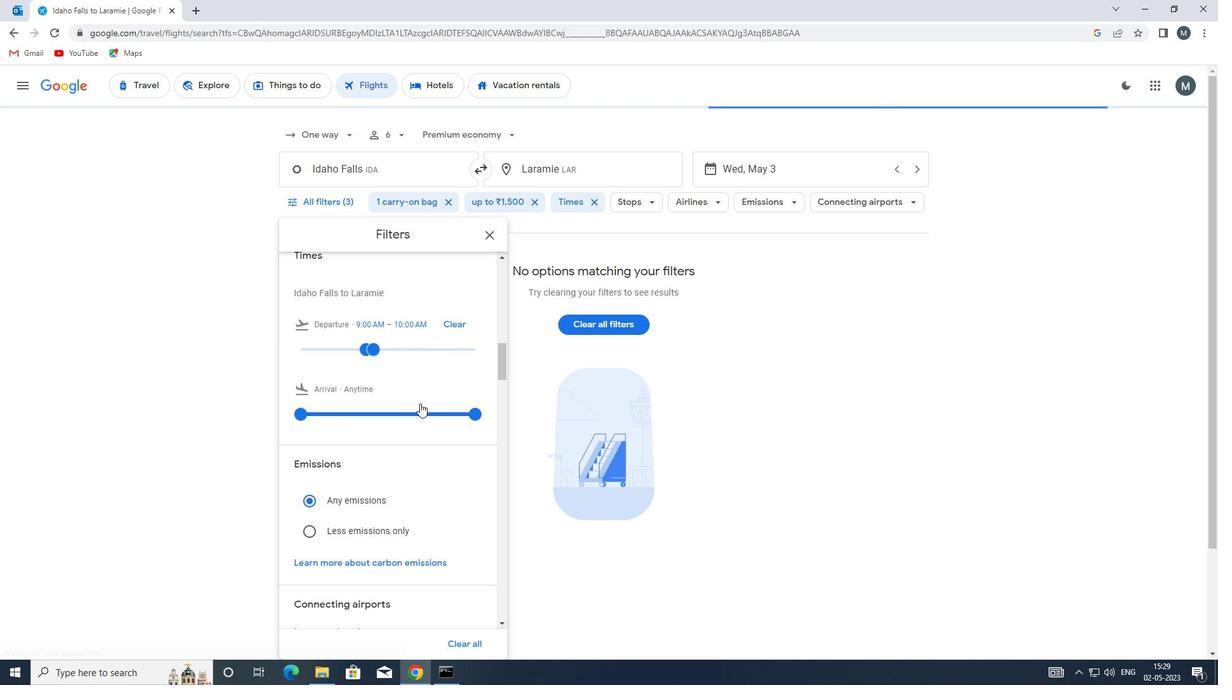 
Action: Mouse moved to (419, 402)
Screenshot: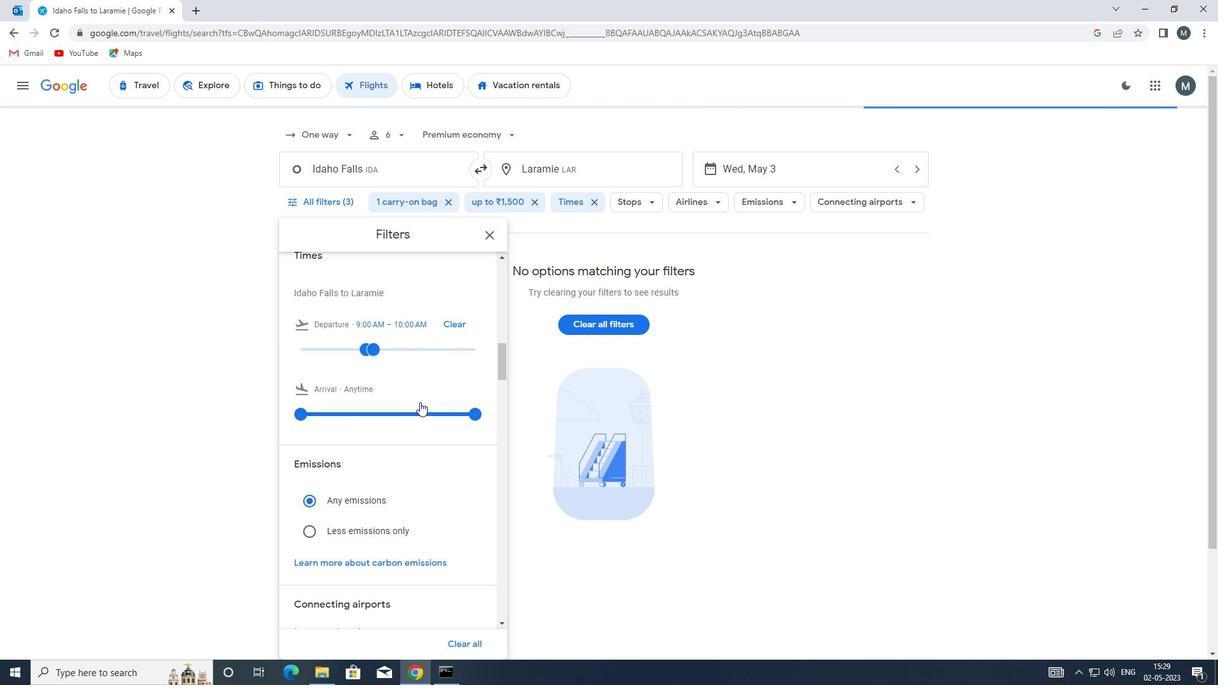 
Action: Mouse scrolled (419, 401) with delta (0, 0)
Screenshot: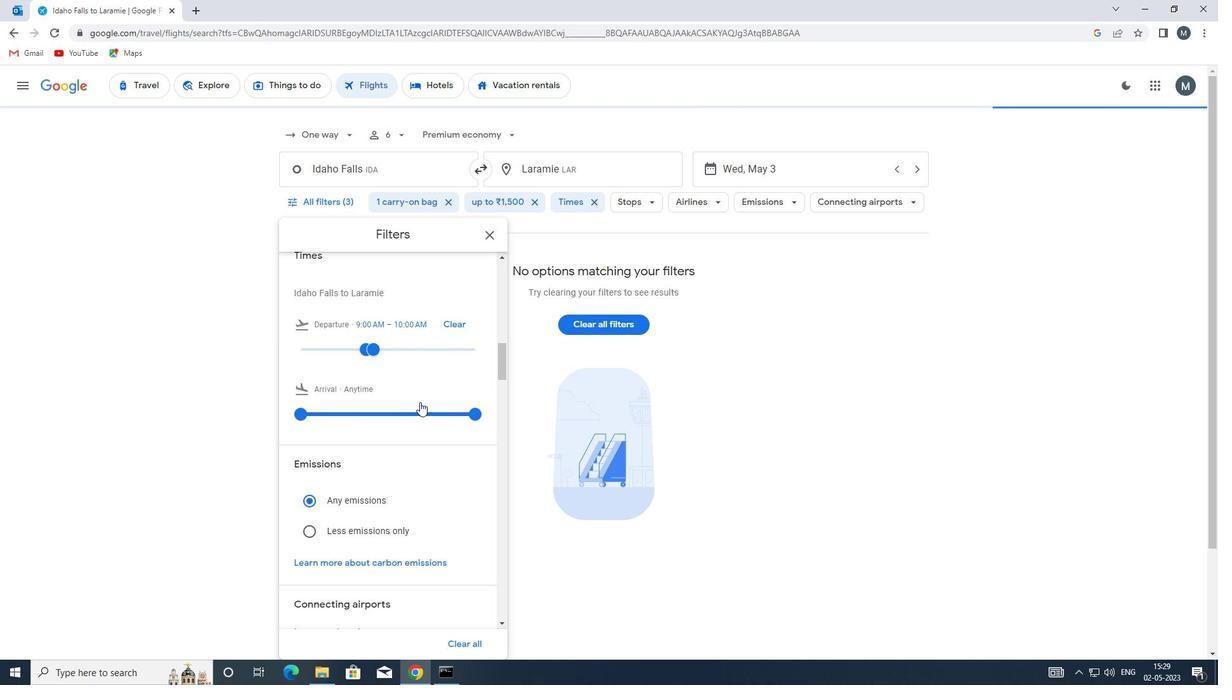 
Action: Mouse moved to (492, 234)
Screenshot: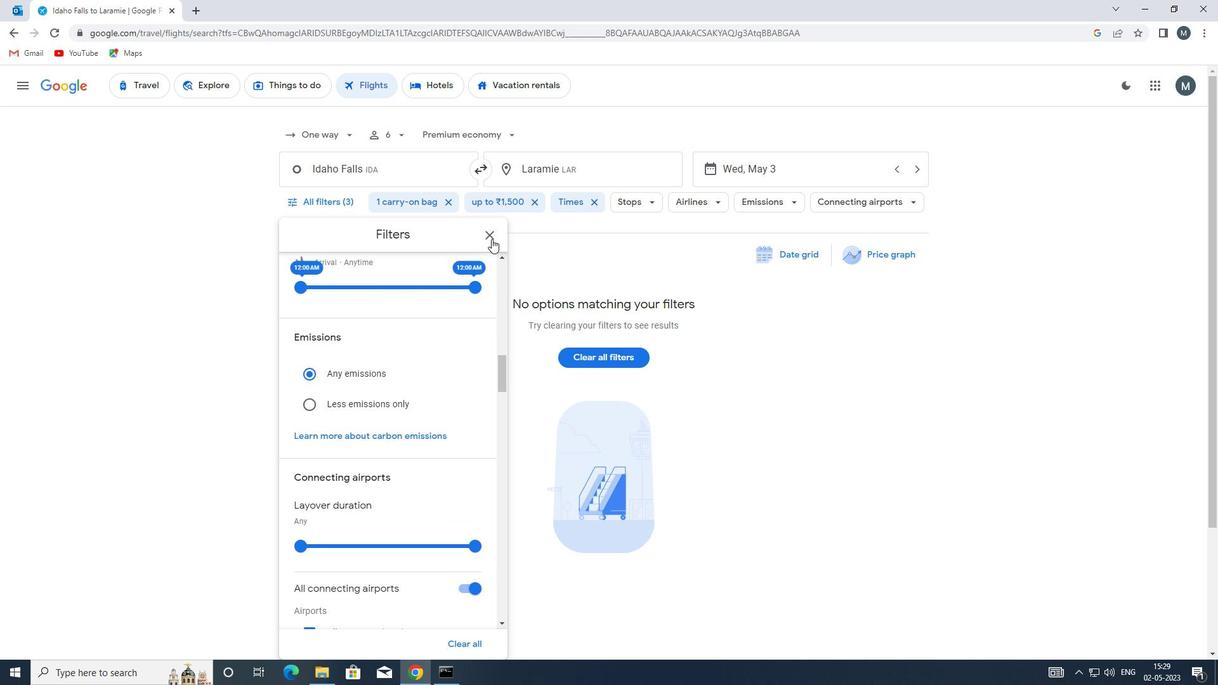 
Action: Mouse pressed left at (492, 234)
Screenshot: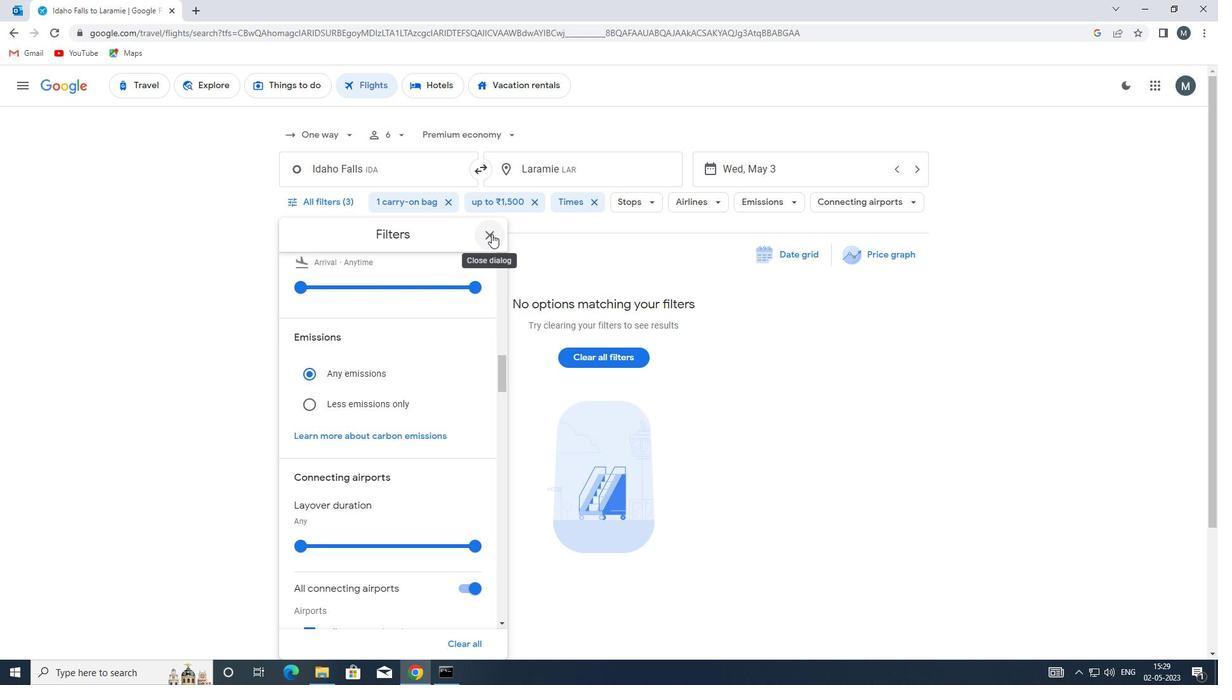 
Action: Mouse moved to (493, 232)
Screenshot: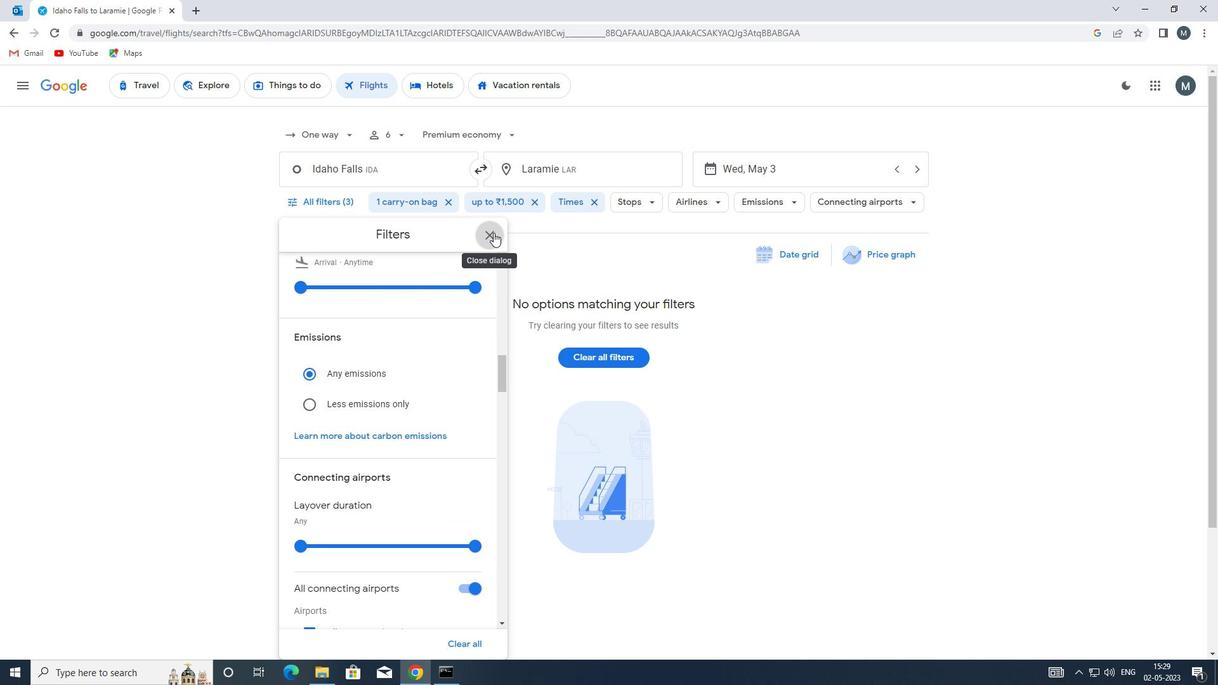 
